 Task: Find connections with filter location Weener with filter topic #Indiawith filter profile language Potuguese with filter current company B. Braun Group with filter school University of Agricultural Sciences, Dharwad with filter industry Circuses and Magic Shows with filter service category Video Production with filter keywords title Biologist
Action: Mouse moved to (636, 85)
Screenshot: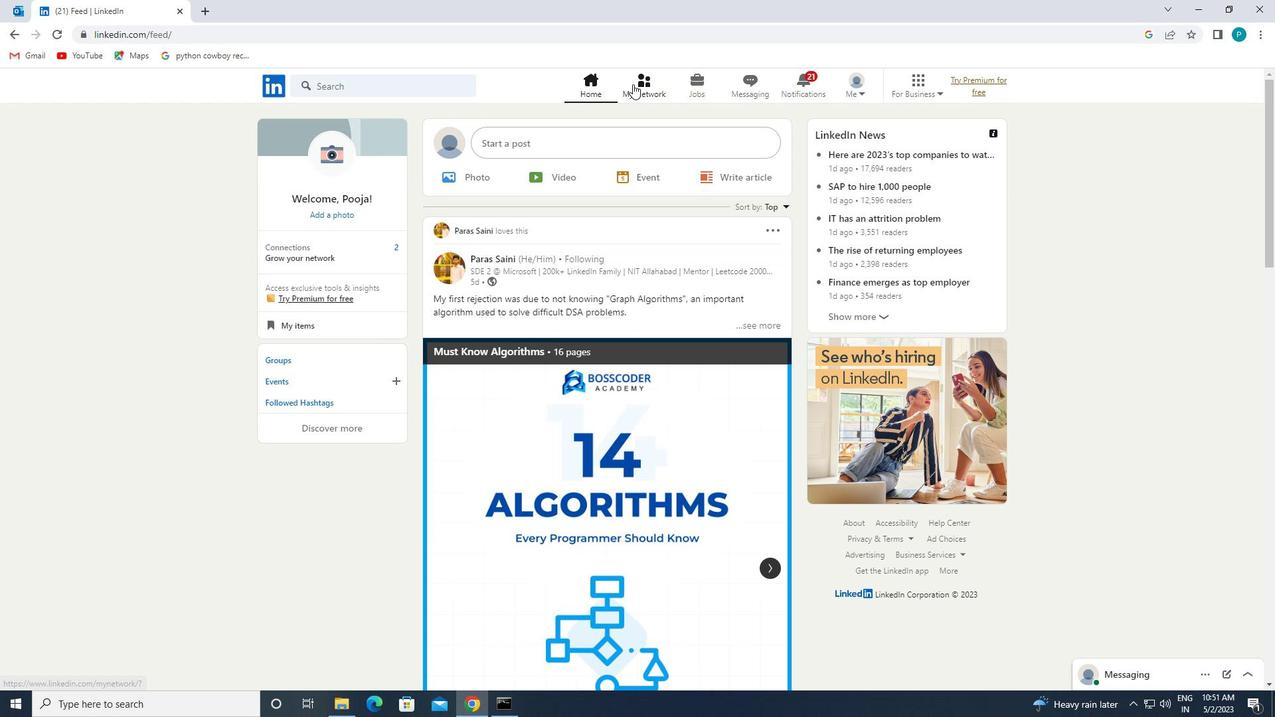 
Action: Mouse pressed left at (636, 85)
Screenshot: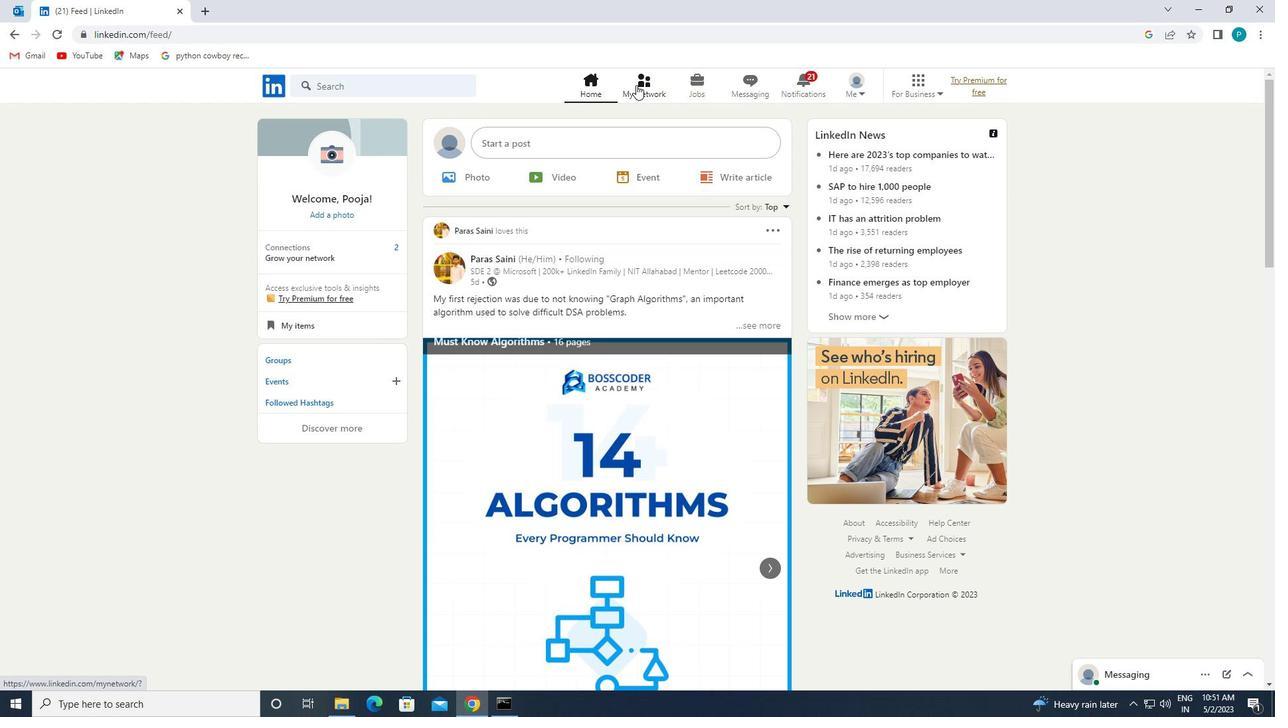 
Action: Mouse moved to (393, 162)
Screenshot: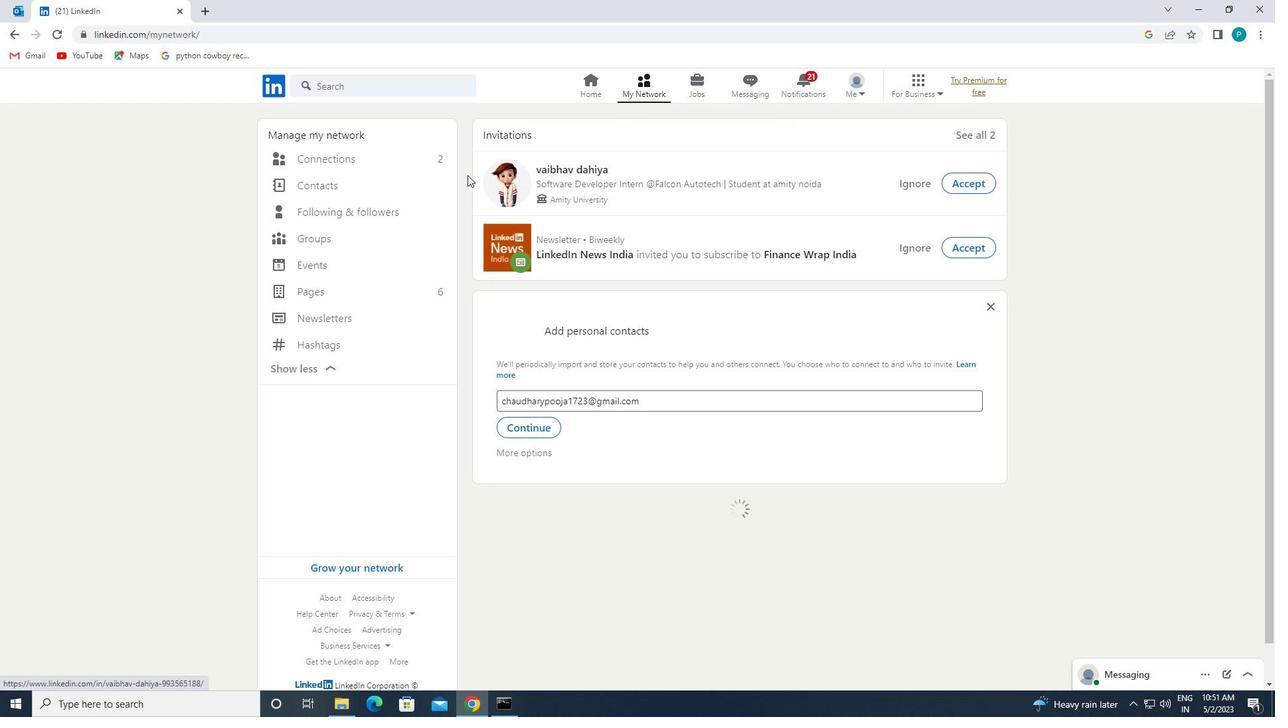 
Action: Mouse pressed left at (393, 162)
Screenshot: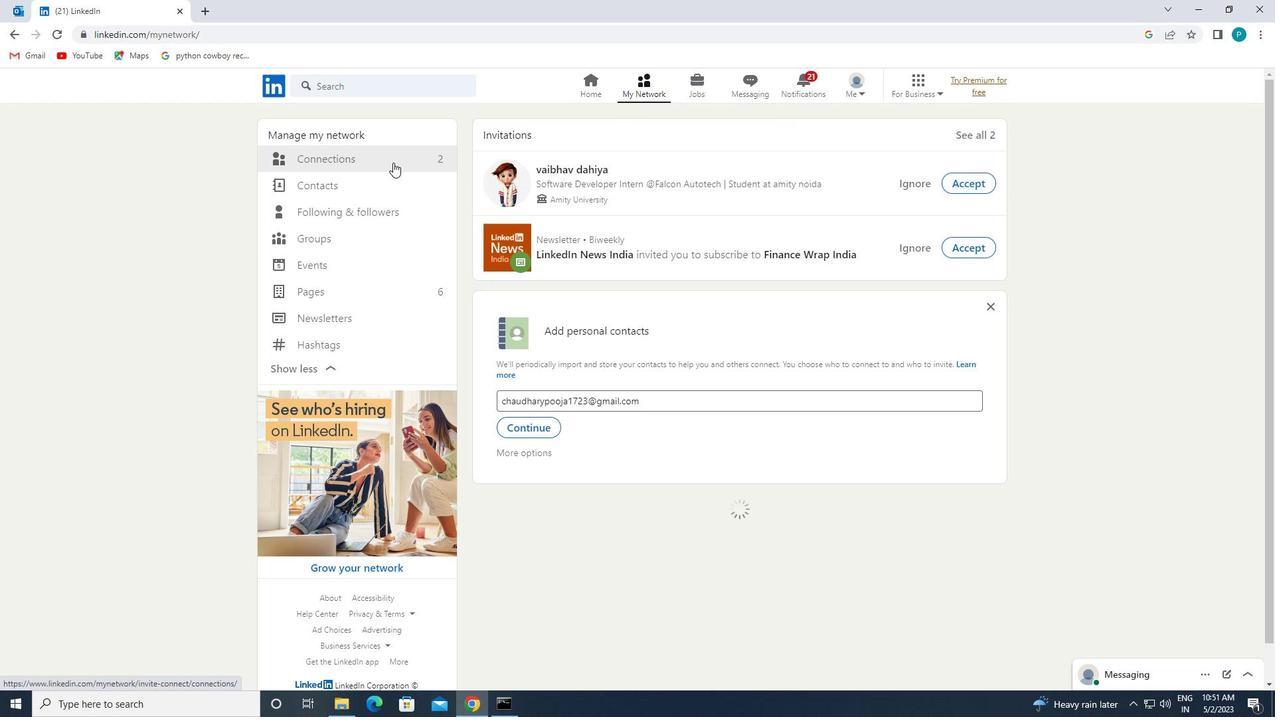 
Action: Mouse moved to (706, 160)
Screenshot: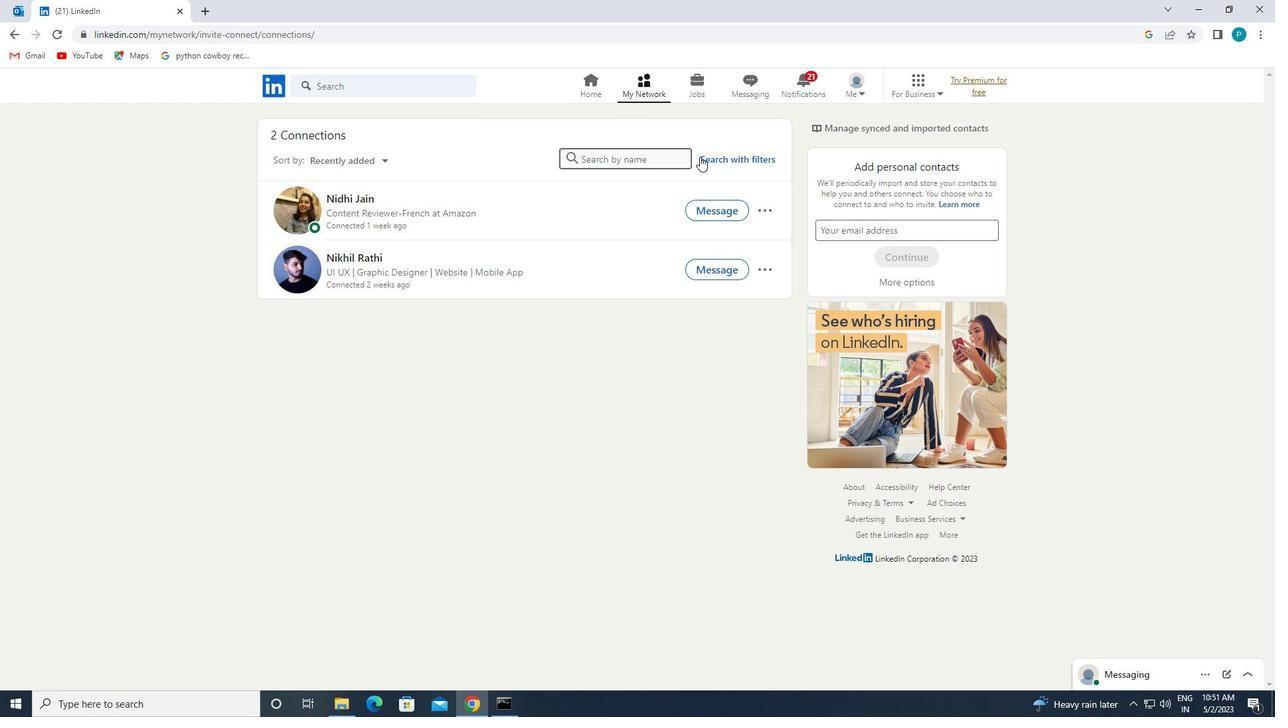
Action: Mouse pressed left at (706, 160)
Screenshot: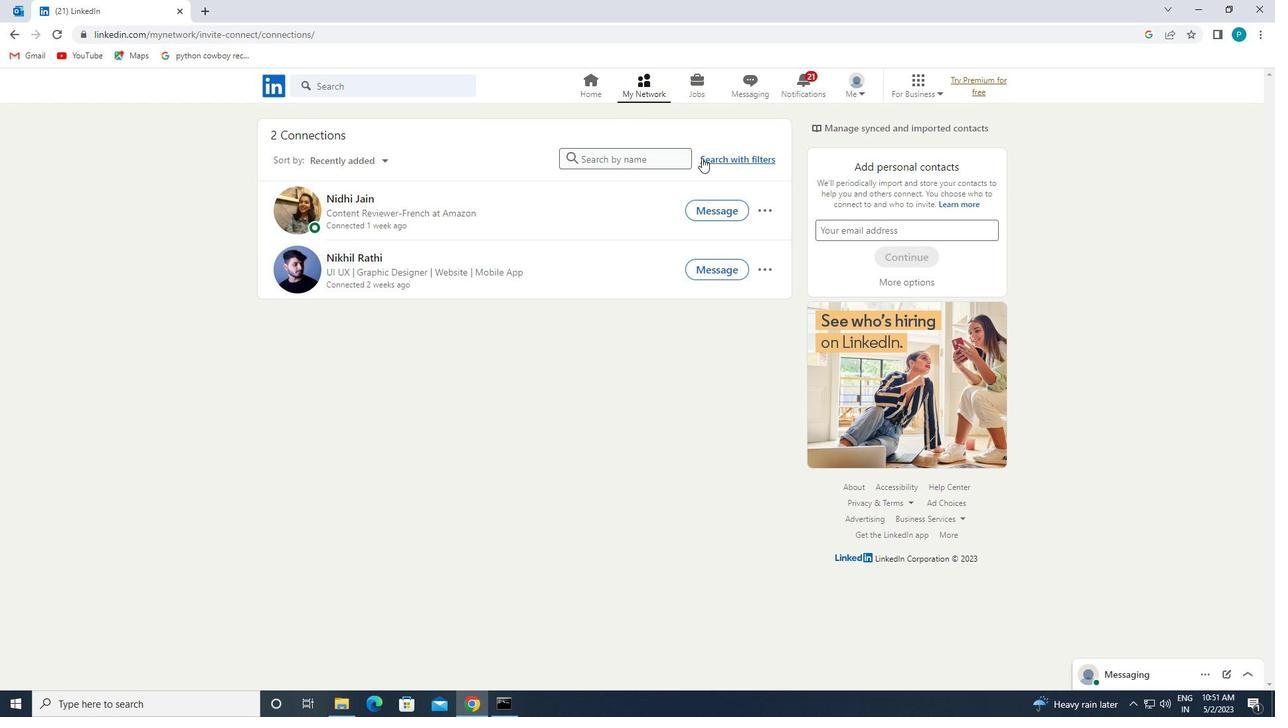 
Action: Mouse moved to (670, 127)
Screenshot: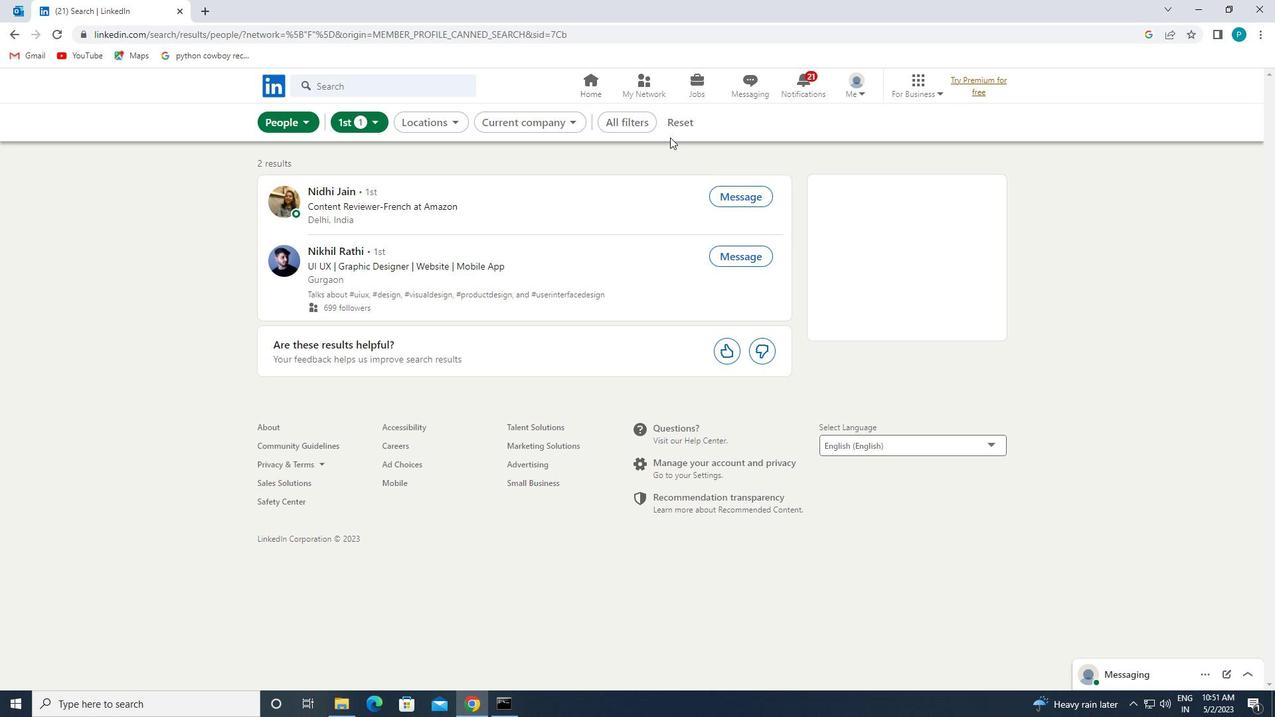 
Action: Mouse pressed left at (670, 127)
Screenshot: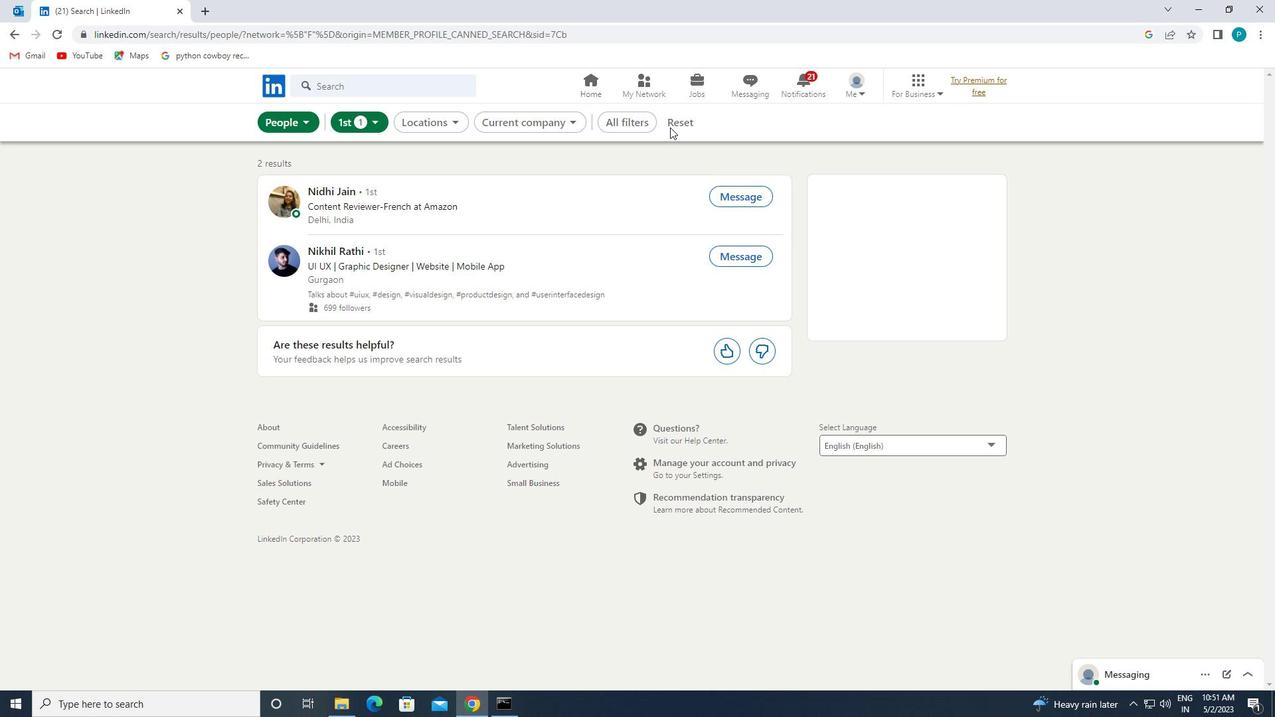 
Action: Mouse moved to (659, 126)
Screenshot: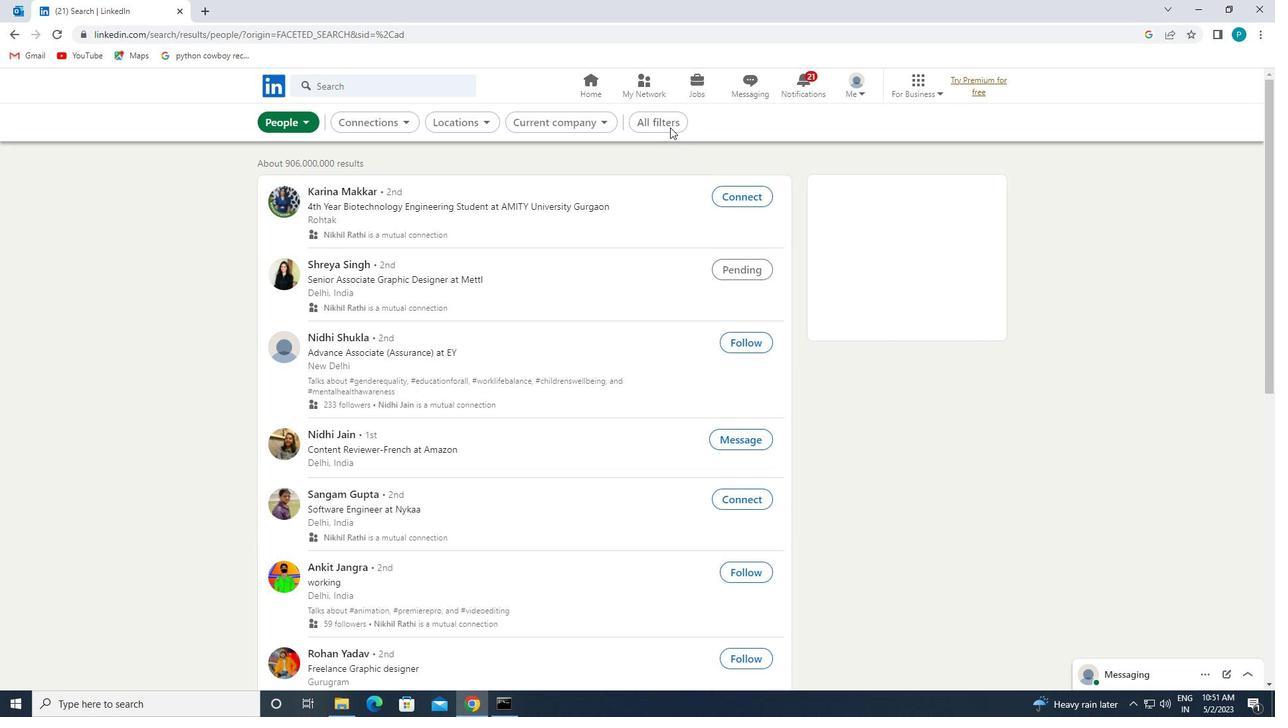 
Action: Mouse pressed left at (659, 126)
Screenshot: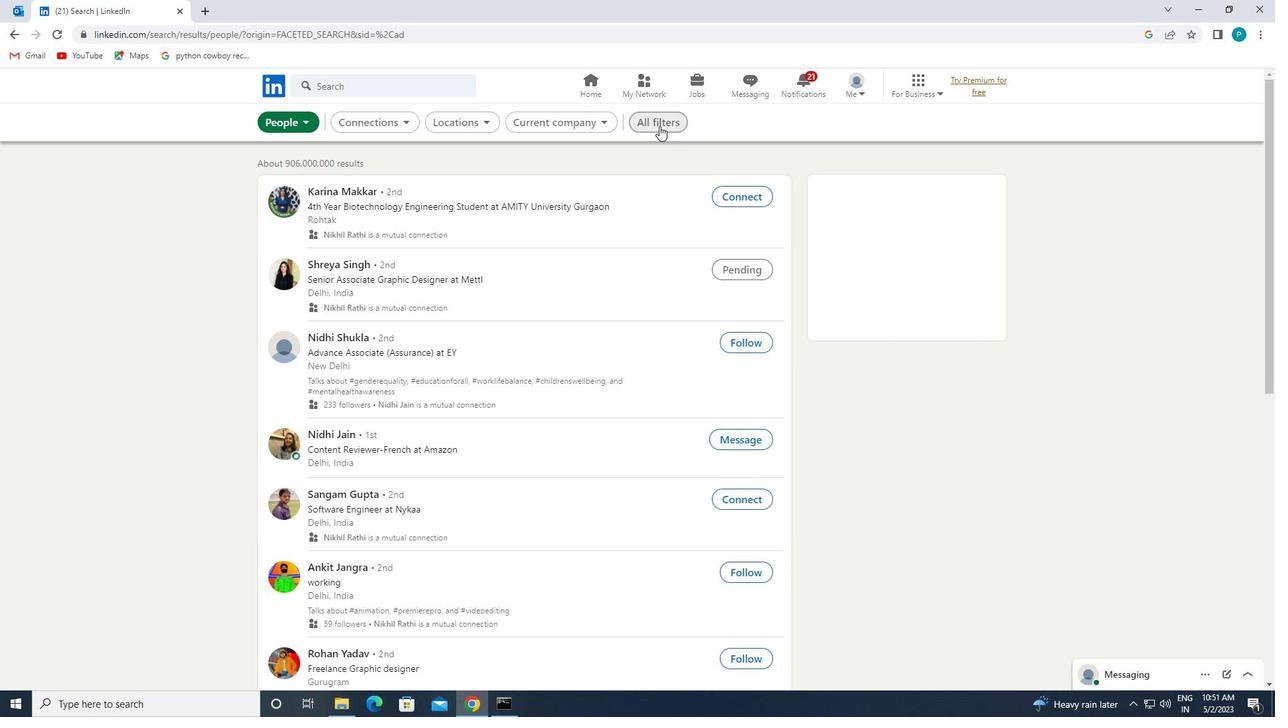 
Action: Mouse moved to (1176, 489)
Screenshot: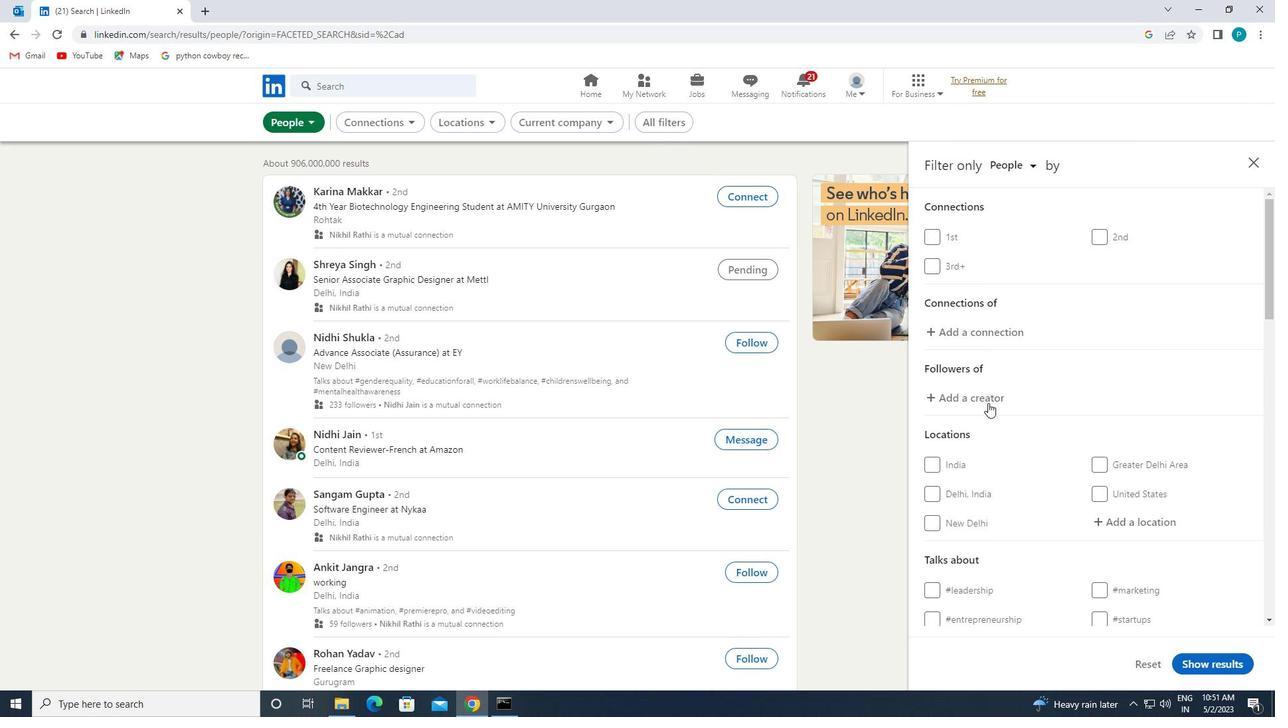 
Action: Mouse scrolled (1176, 488) with delta (0, 0)
Screenshot: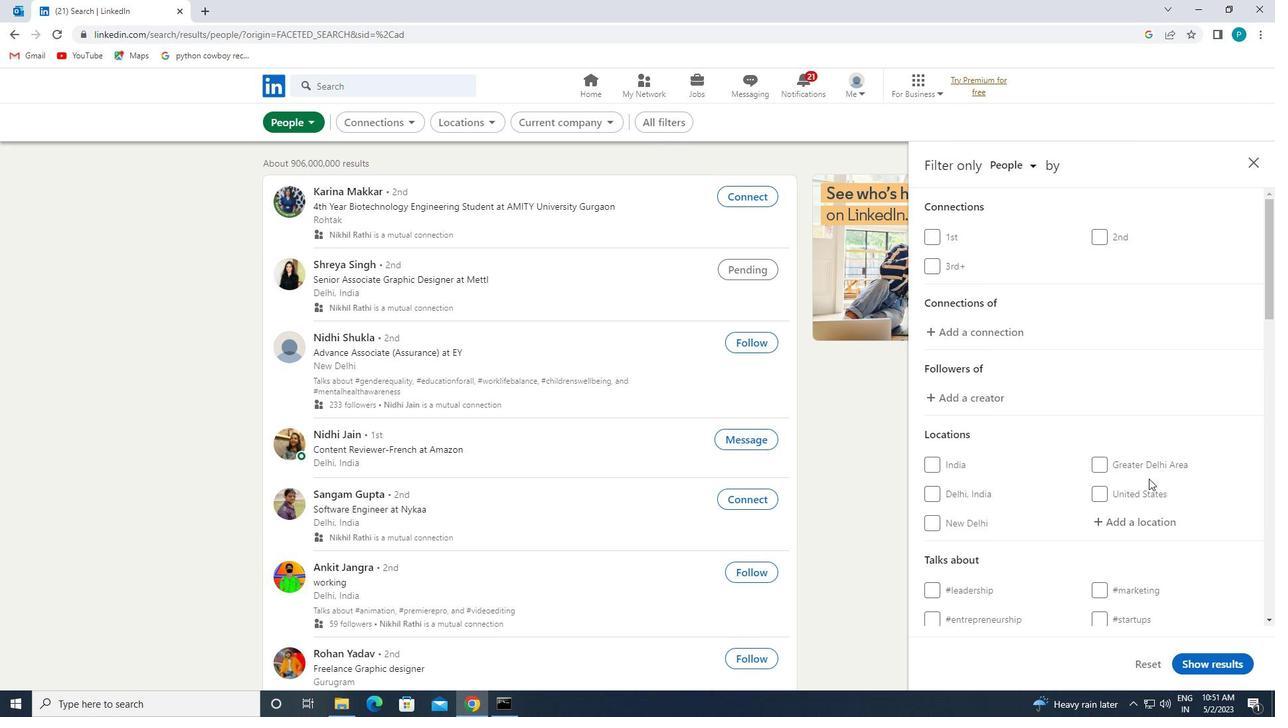 
Action: Mouse scrolled (1176, 488) with delta (0, 0)
Screenshot: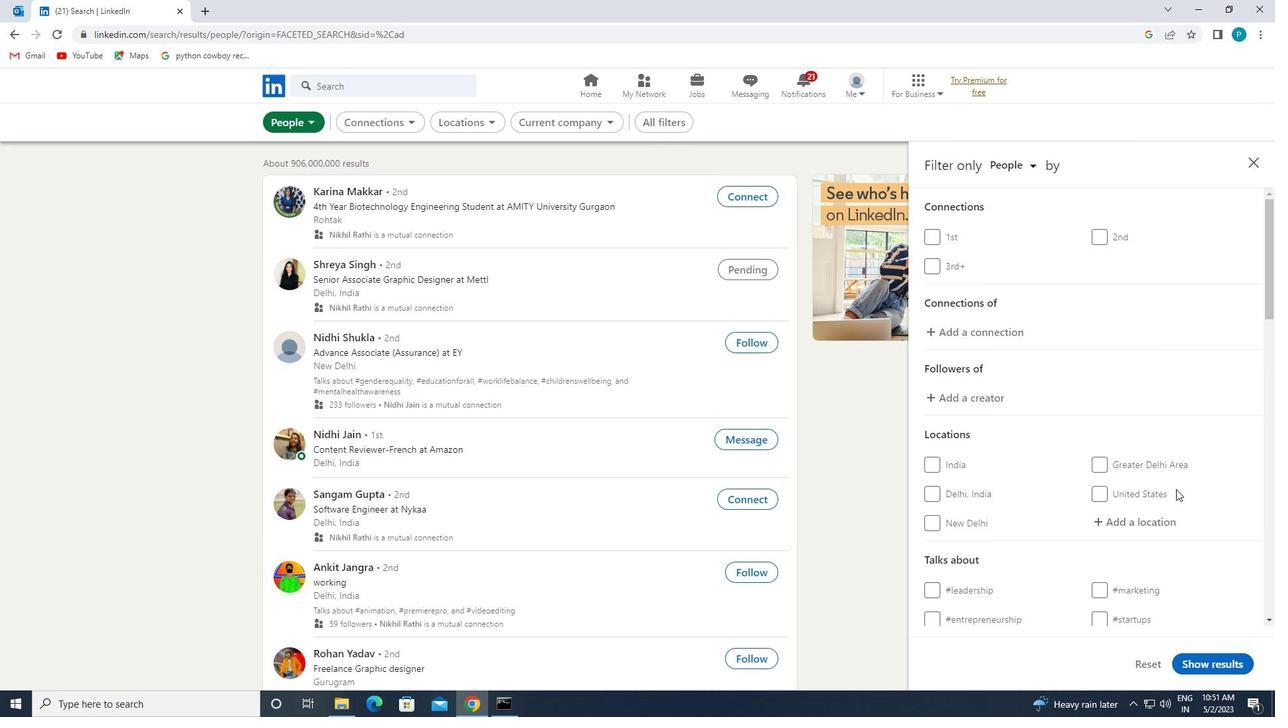 
Action: Mouse moved to (1112, 387)
Screenshot: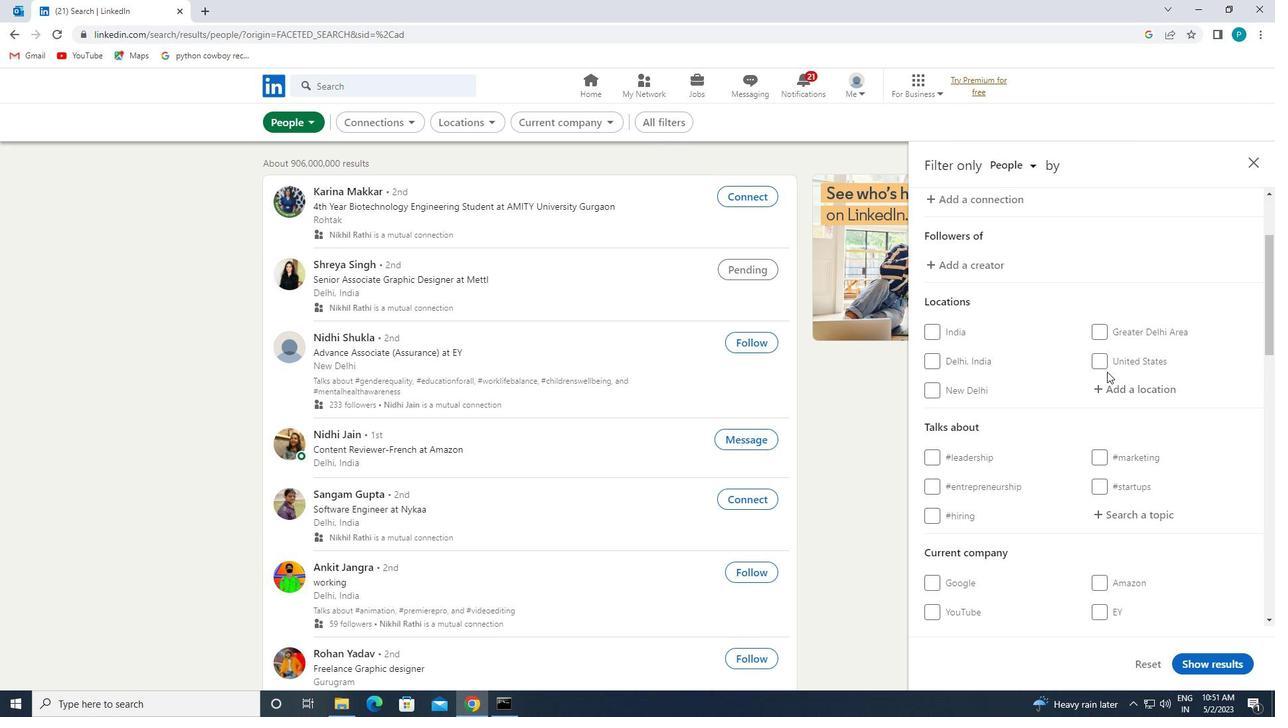 
Action: Mouse pressed left at (1112, 387)
Screenshot: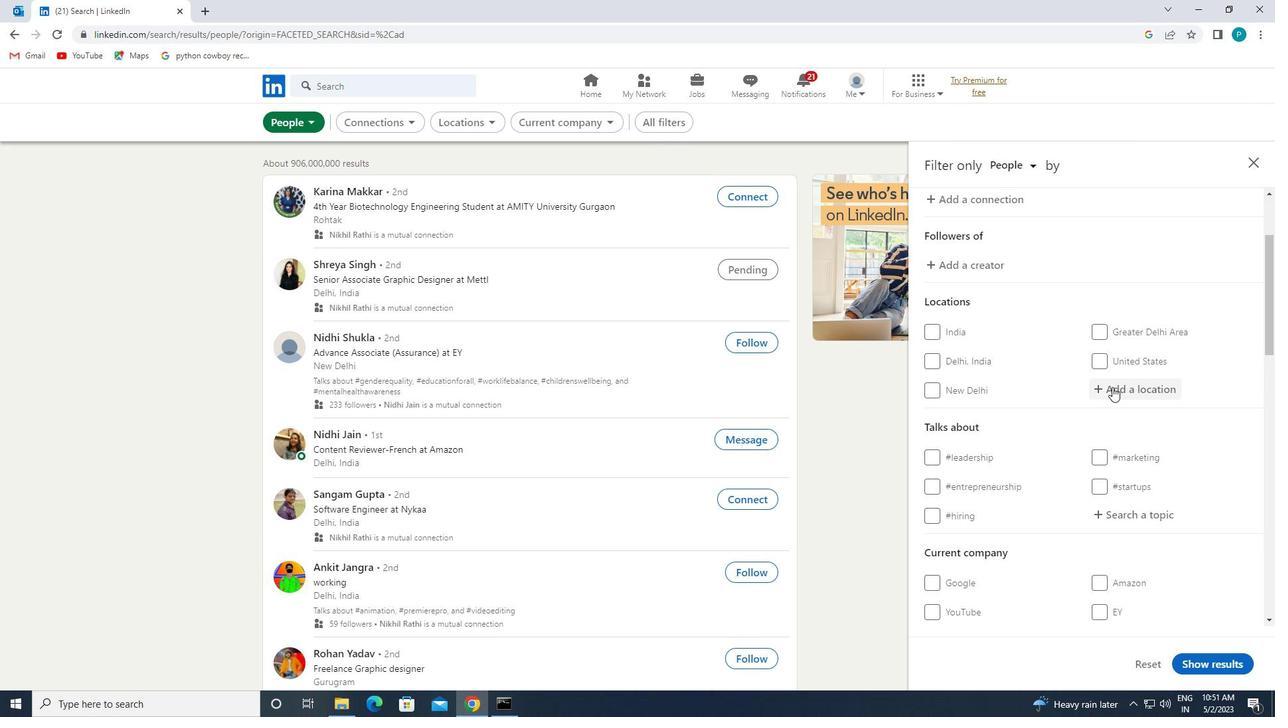 
Action: Key pressed <Key.caps_lock>w<Key.caps_lock>eener
Screenshot: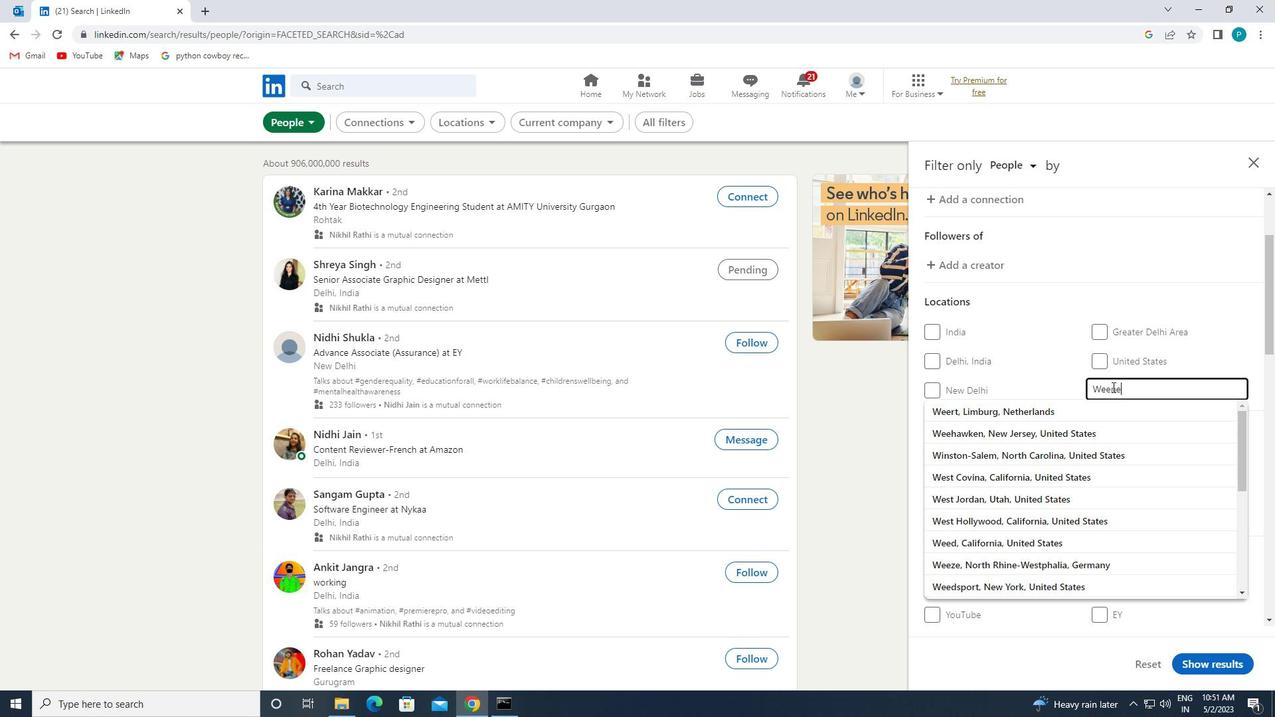 
Action: Mouse moved to (1102, 403)
Screenshot: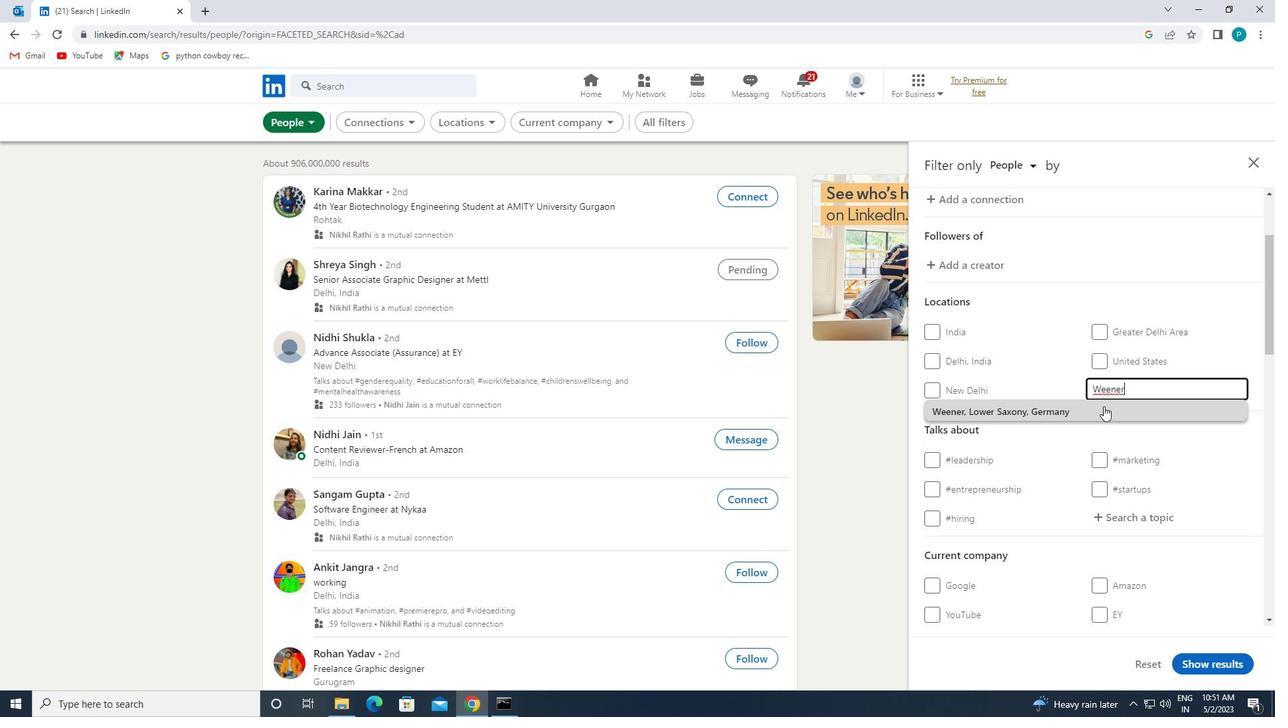 
Action: Mouse pressed left at (1102, 403)
Screenshot: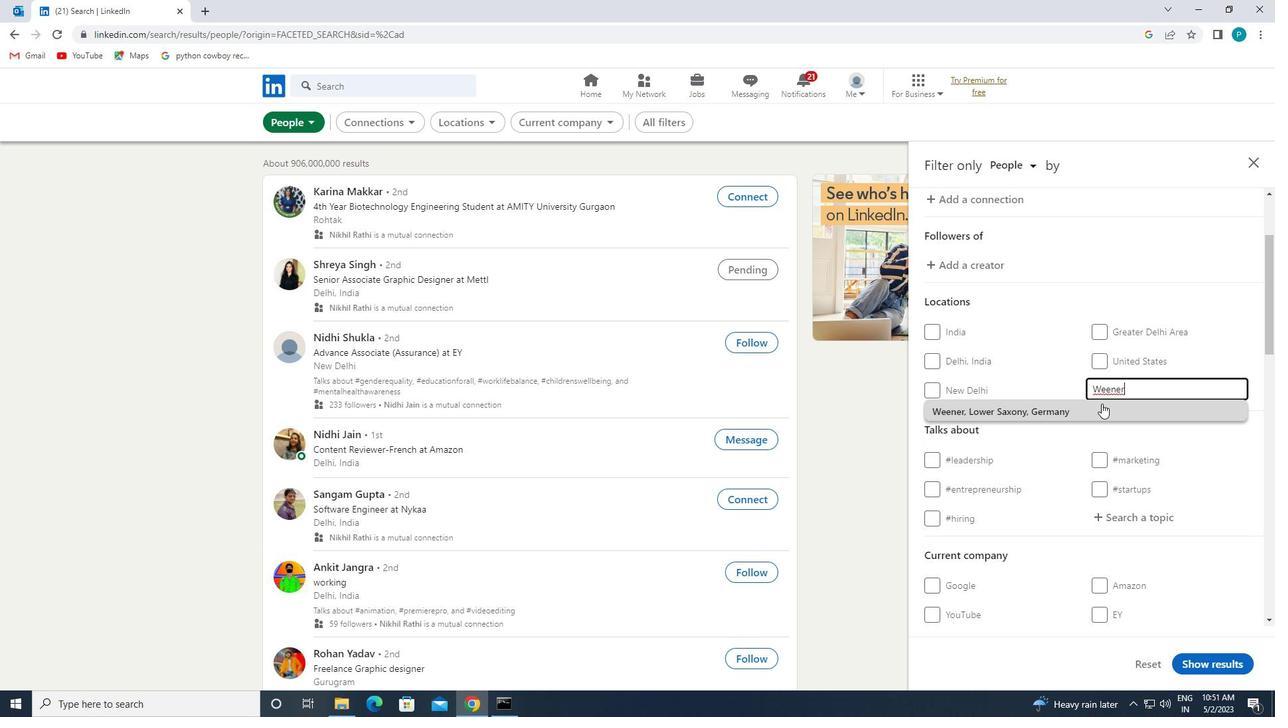 
Action: Mouse moved to (1139, 476)
Screenshot: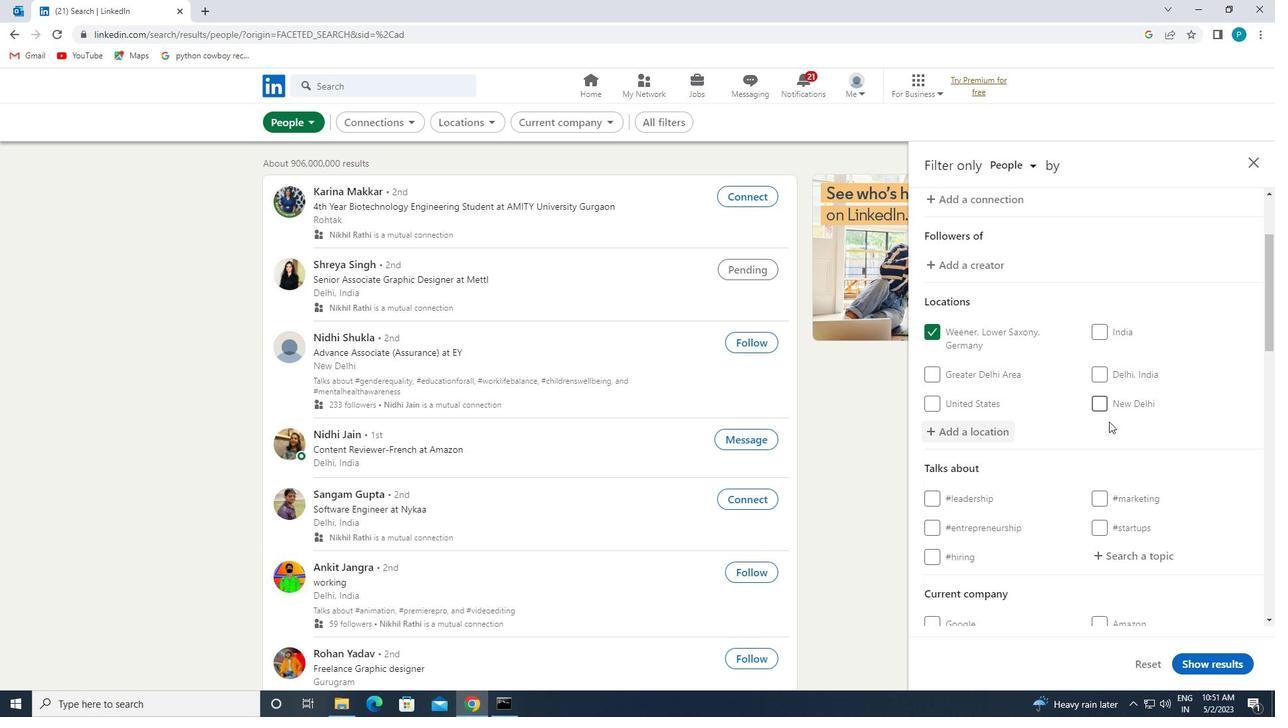 
Action: Mouse scrolled (1139, 475) with delta (0, 0)
Screenshot: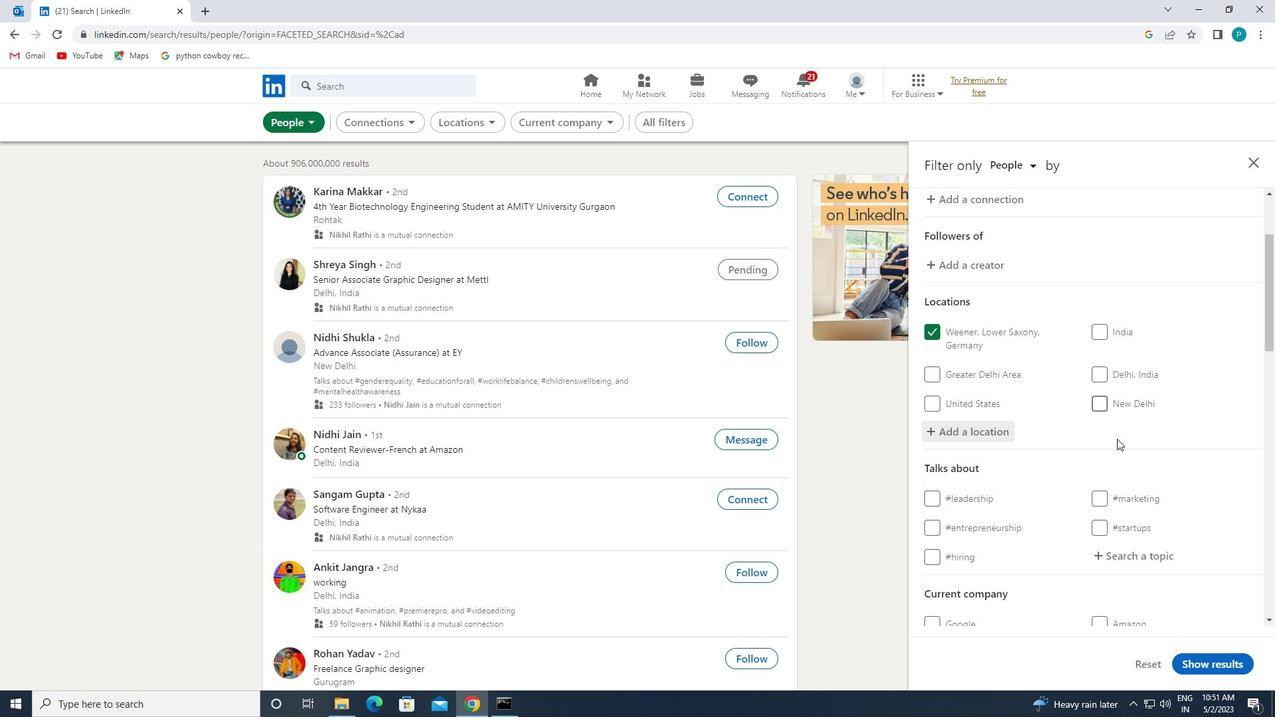 
Action: Mouse scrolled (1139, 475) with delta (0, 0)
Screenshot: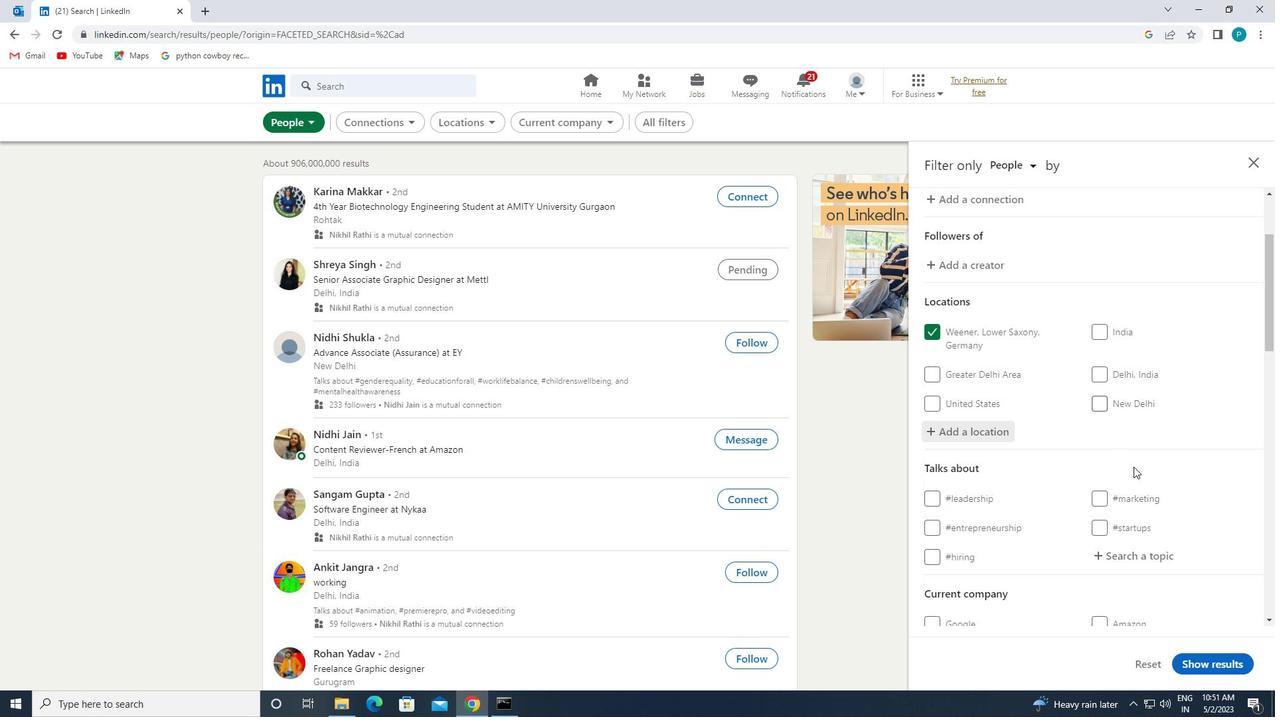 
Action: Mouse moved to (1122, 430)
Screenshot: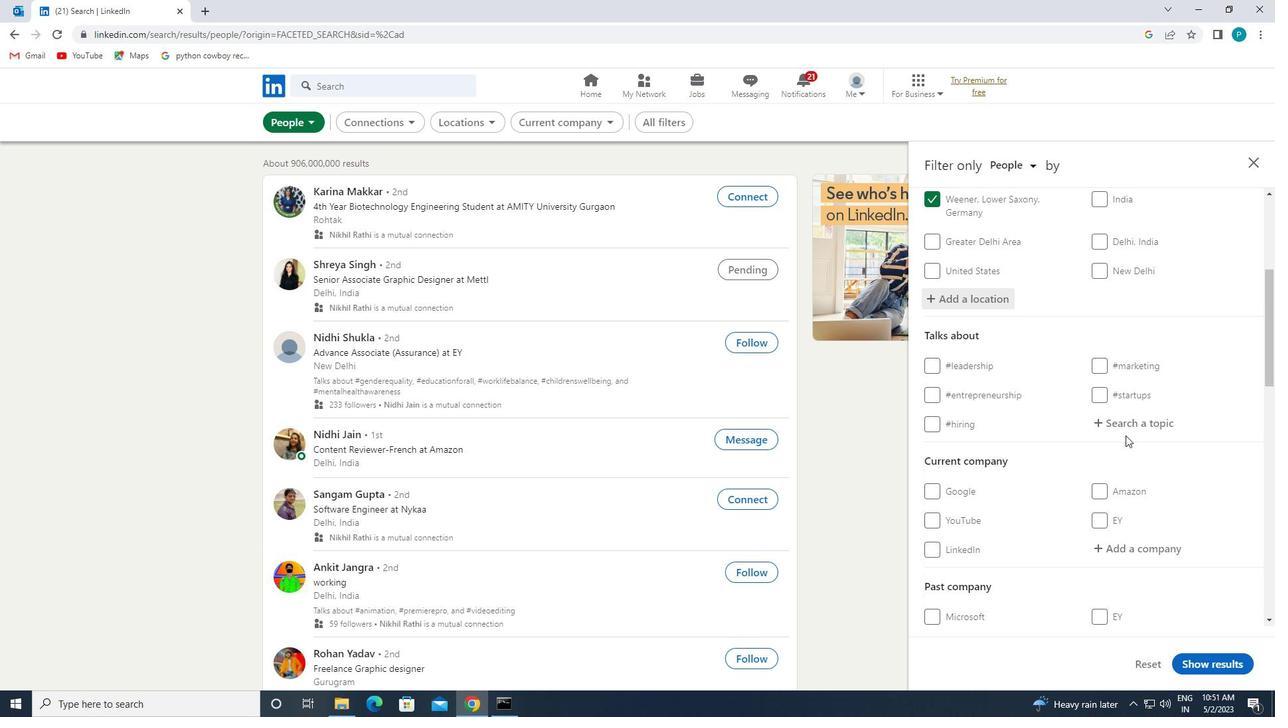 
Action: Mouse pressed left at (1122, 430)
Screenshot: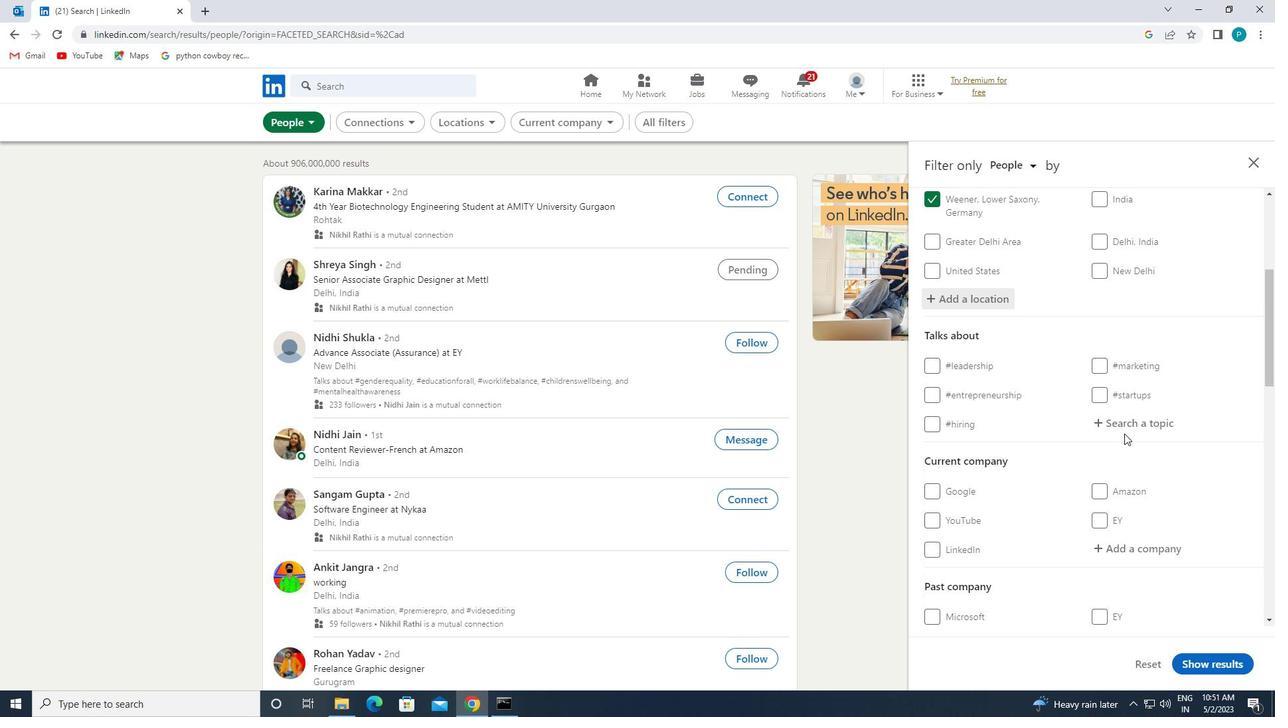 
Action: Key pressed <Key.shift>#I<Key.backspace><Key.caps_lock>I<Key.caps_lock>NDIA
Screenshot: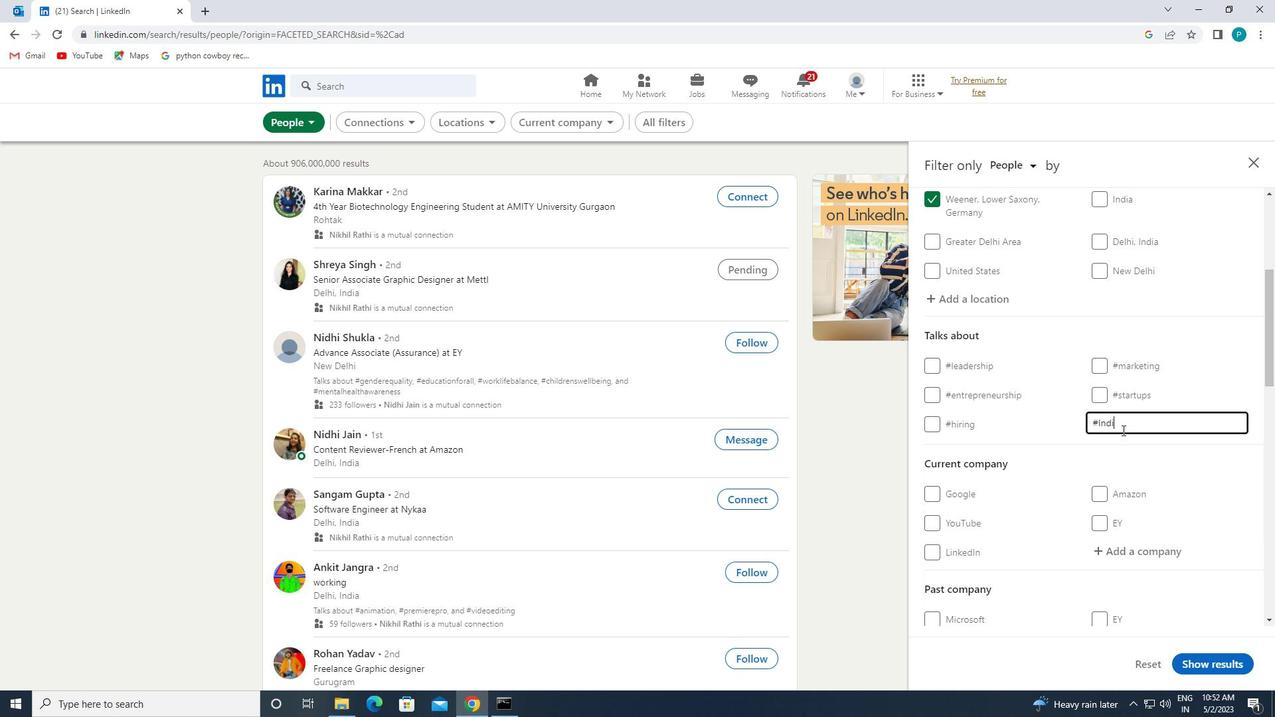 
Action: Mouse moved to (1084, 363)
Screenshot: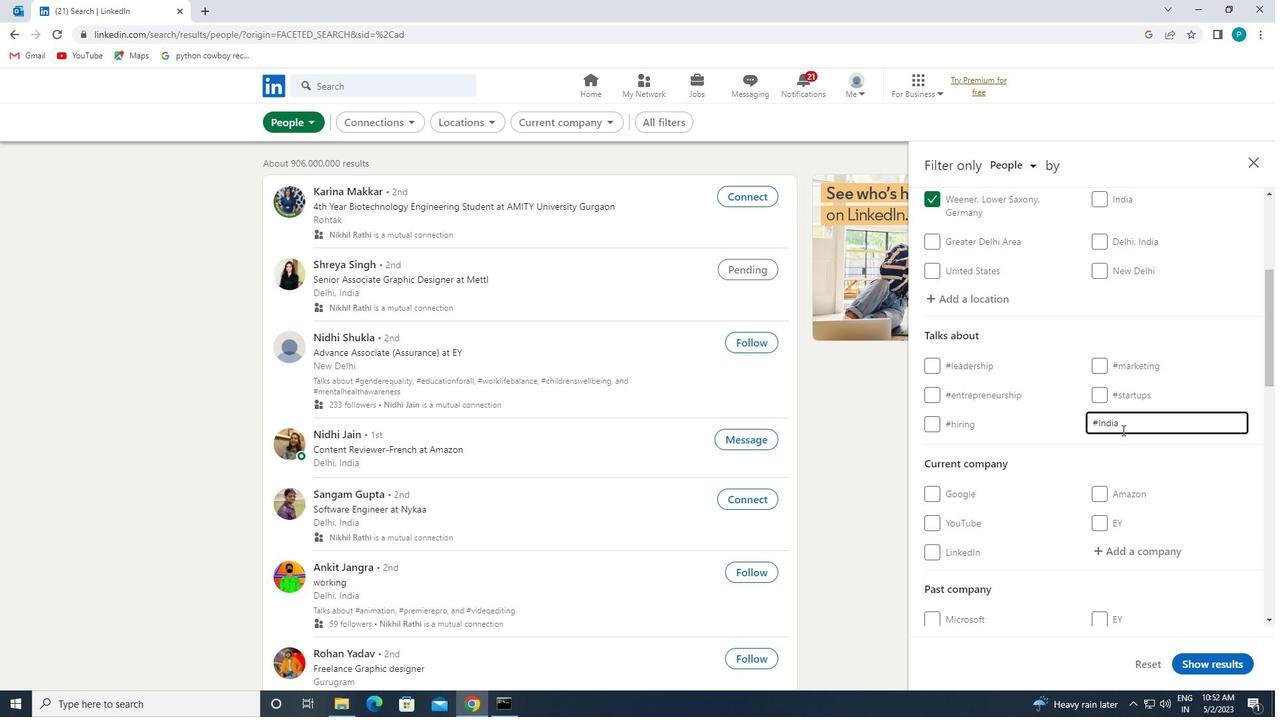 
Action: Mouse scrolled (1084, 362) with delta (0, 0)
Screenshot: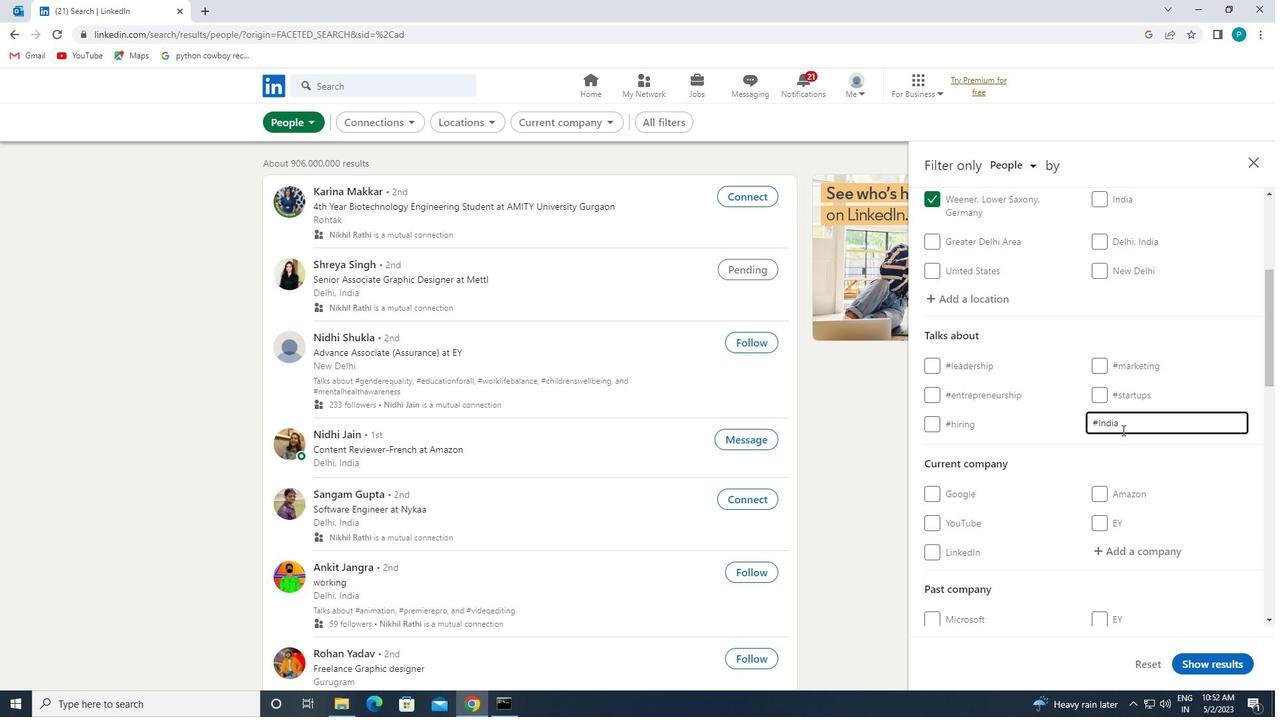 
Action: Mouse moved to (1084, 362)
Screenshot: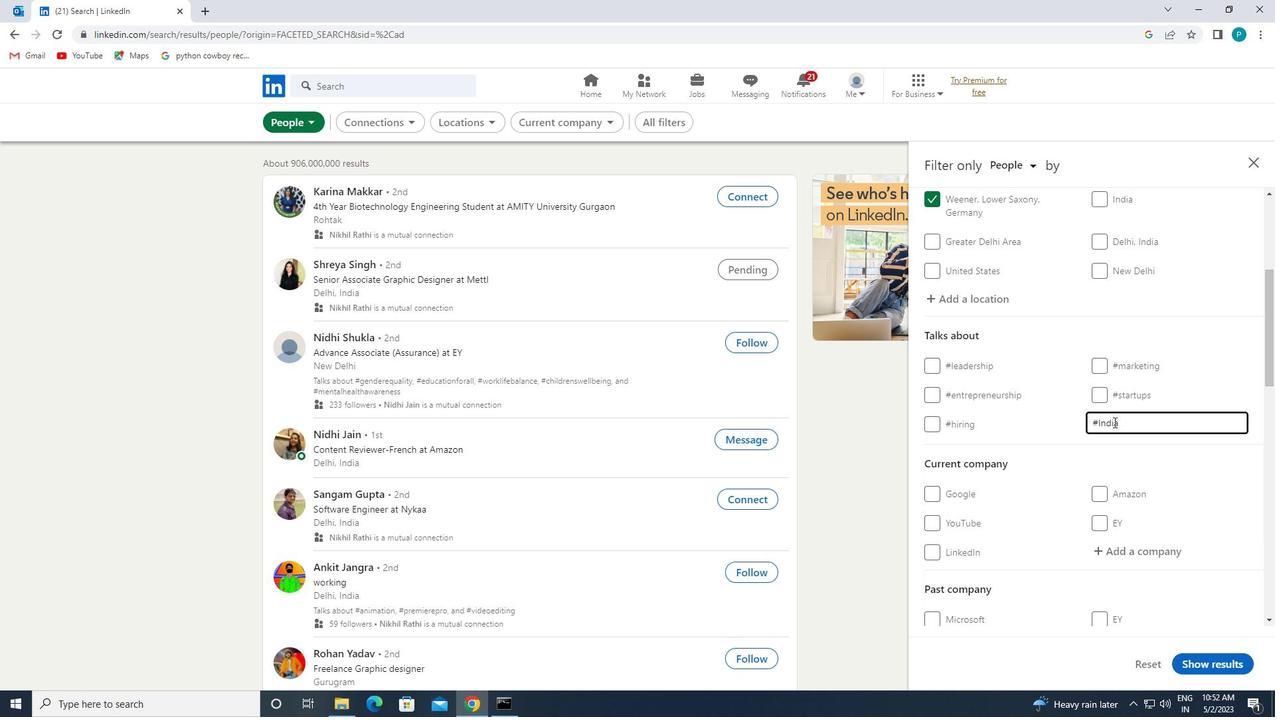 
Action: Mouse scrolled (1084, 362) with delta (0, 0)
Screenshot: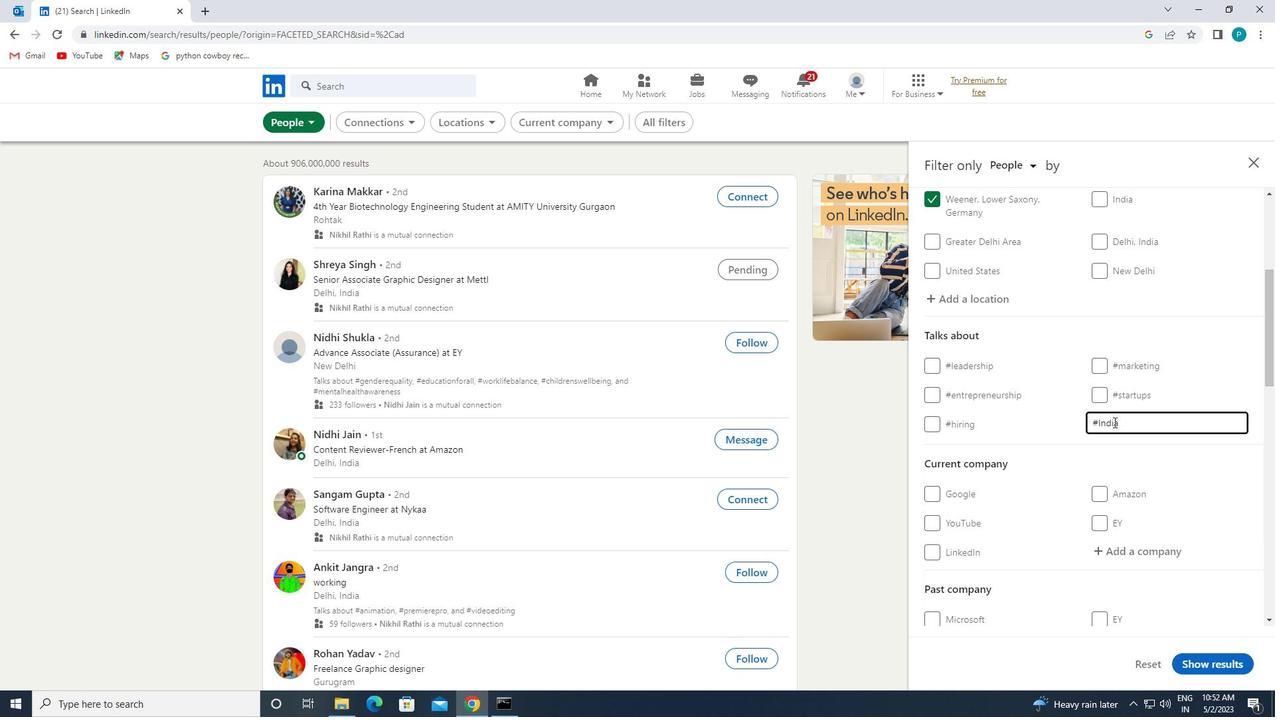 
Action: Mouse scrolled (1084, 362) with delta (0, 0)
Screenshot: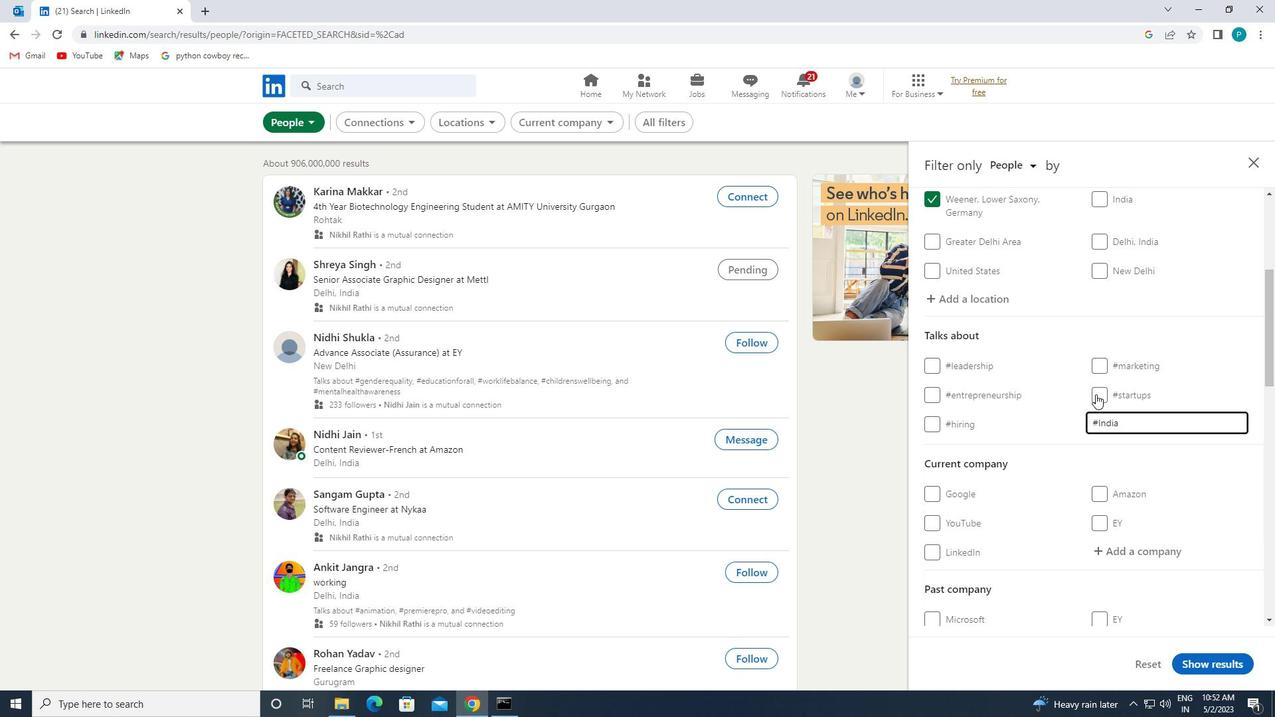 
Action: Mouse moved to (1084, 381)
Screenshot: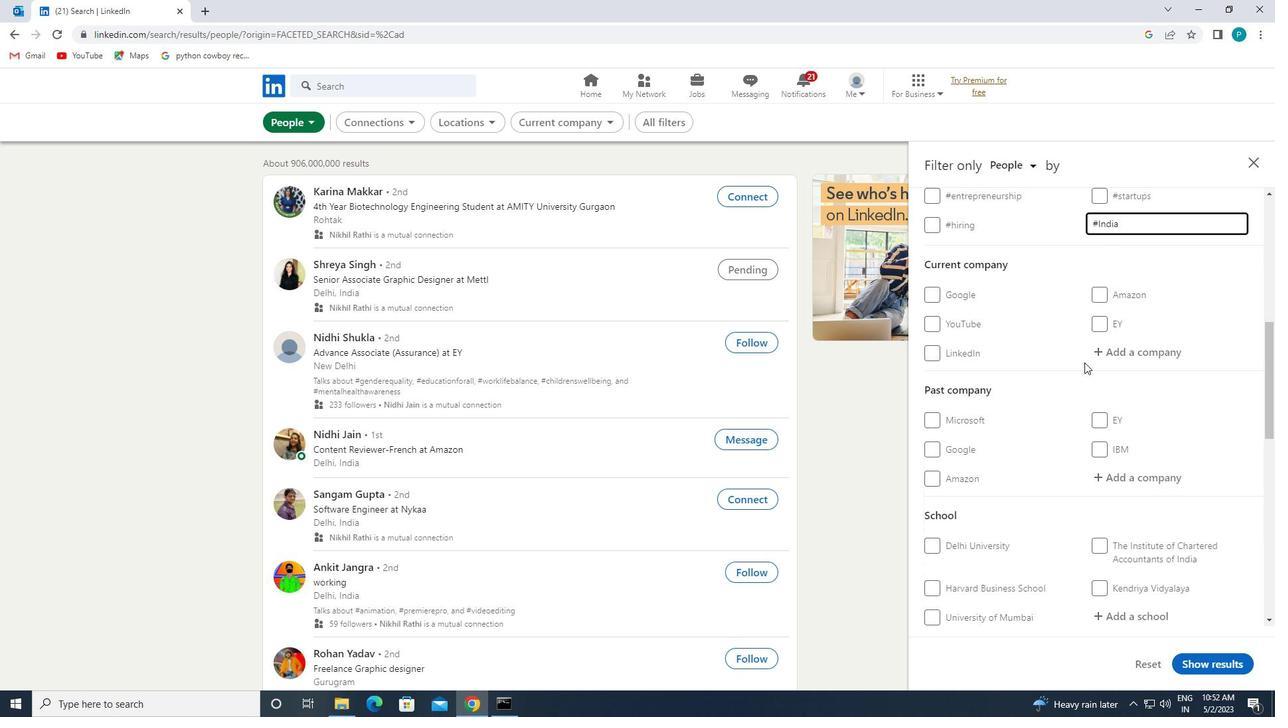 
Action: Mouse scrolled (1084, 381) with delta (0, 0)
Screenshot: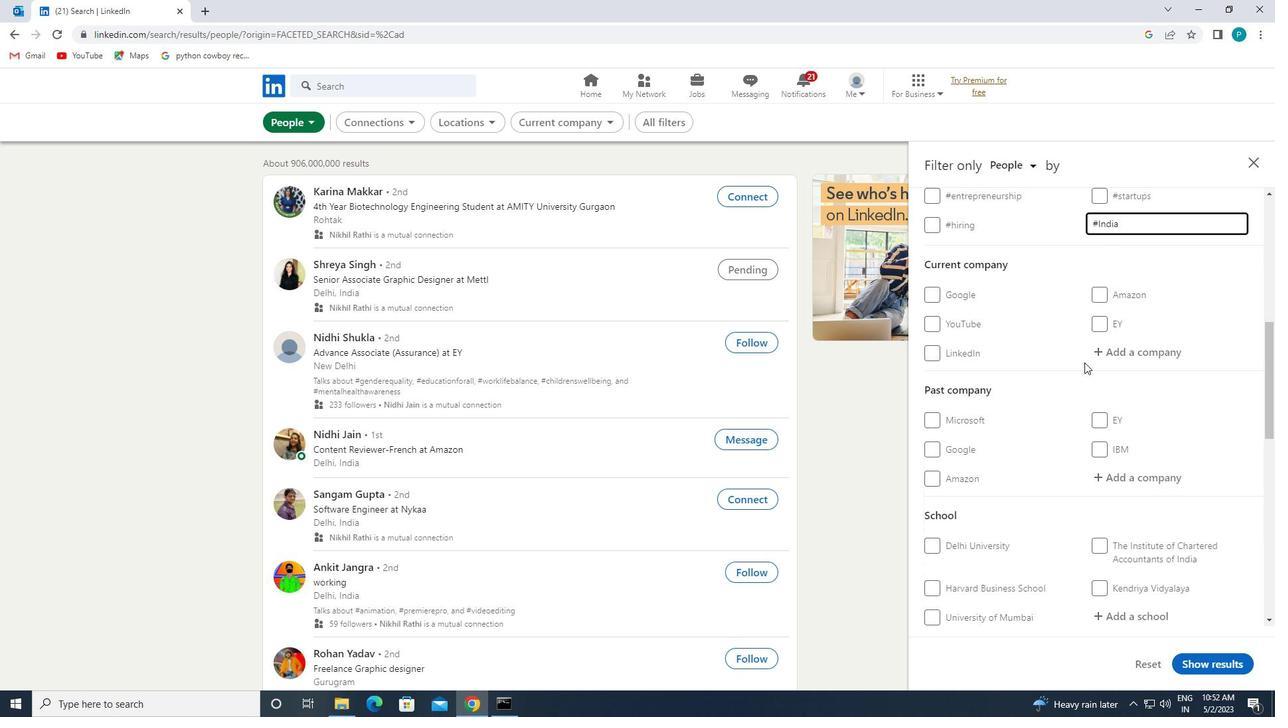 
Action: Mouse moved to (1084, 393)
Screenshot: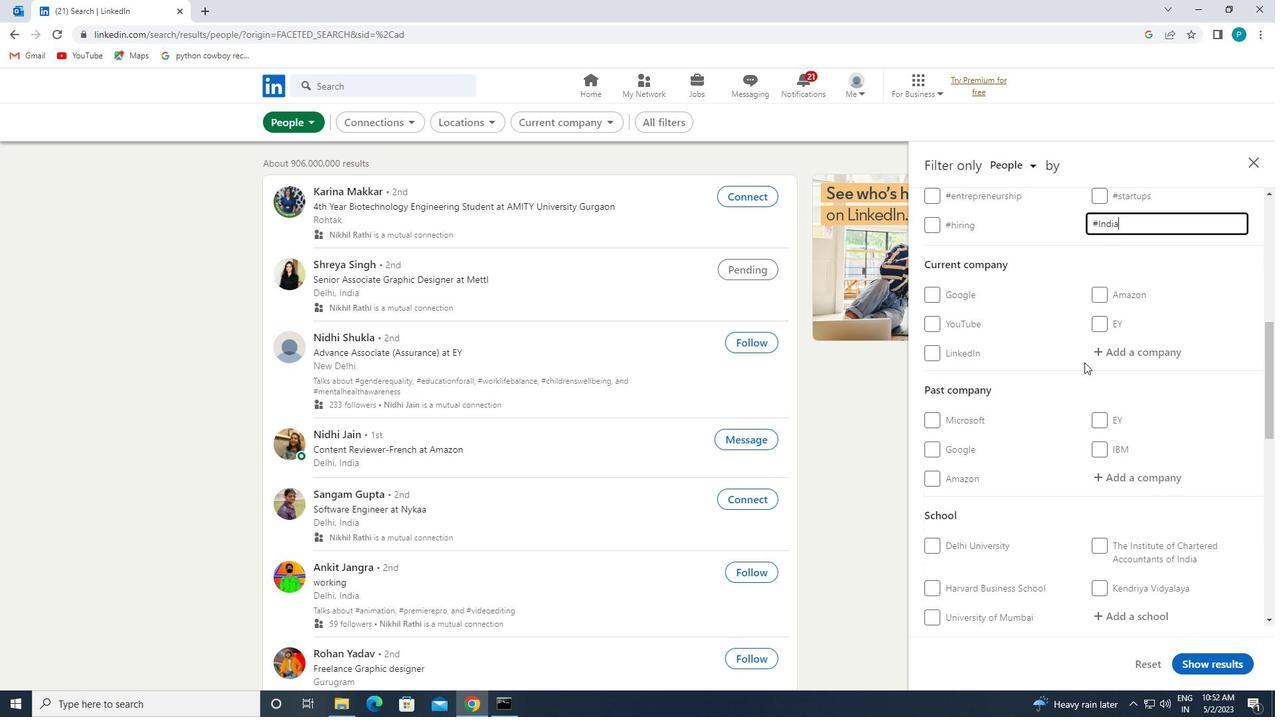 
Action: Mouse scrolled (1084, 392) with delta (0, 0)
Screenshot: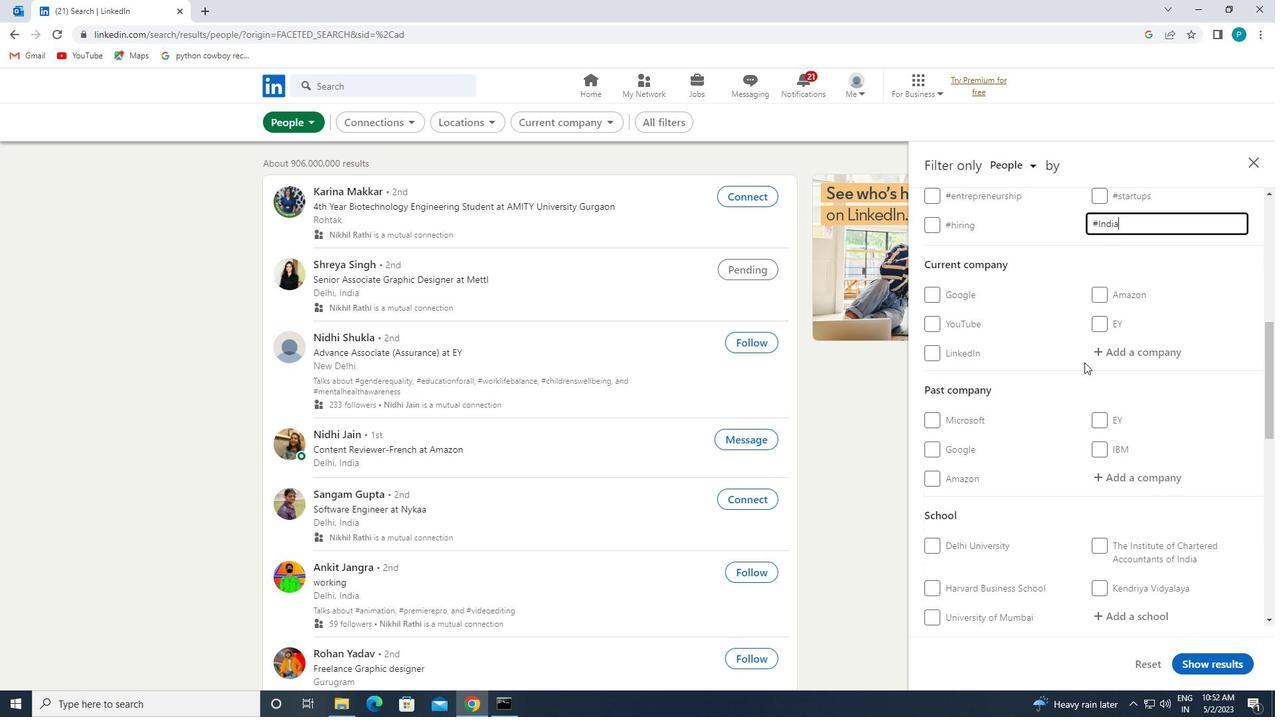 
Action: Mouse moved to (1080, 417)
Screenshot: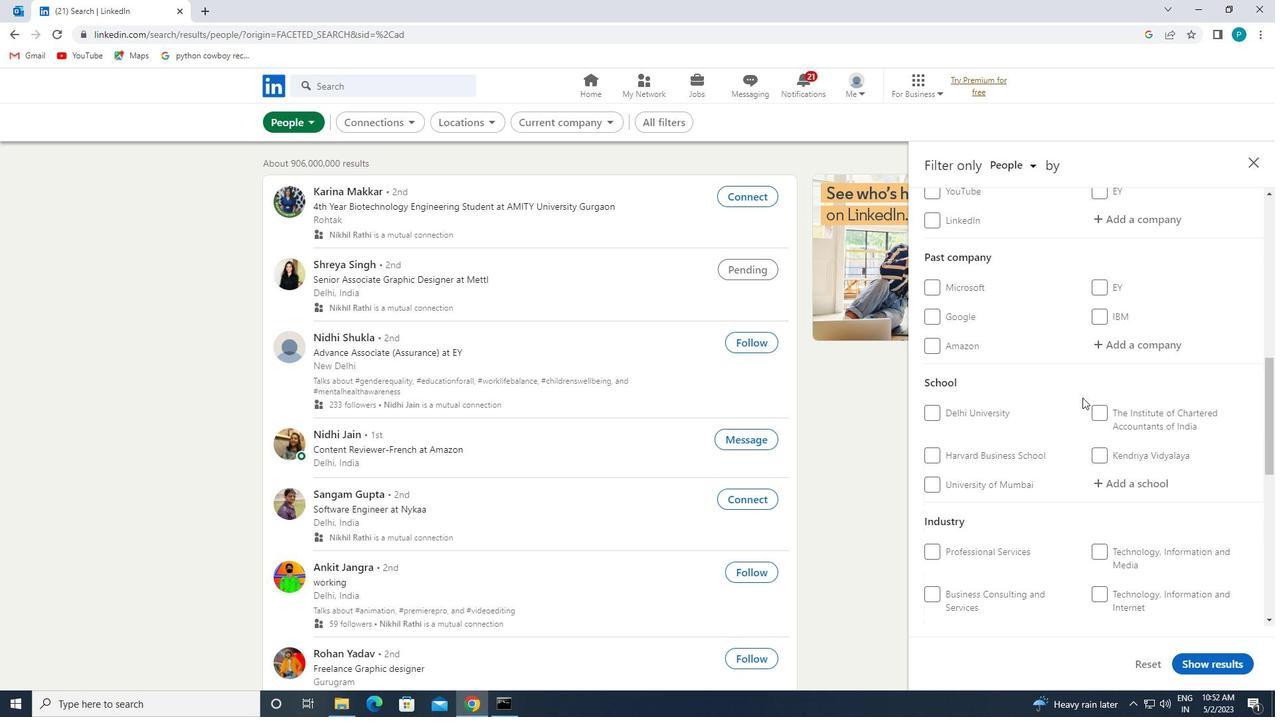 
Action: Mouse scrolled (1080, 416) with delta (0, 0)
Screenshot: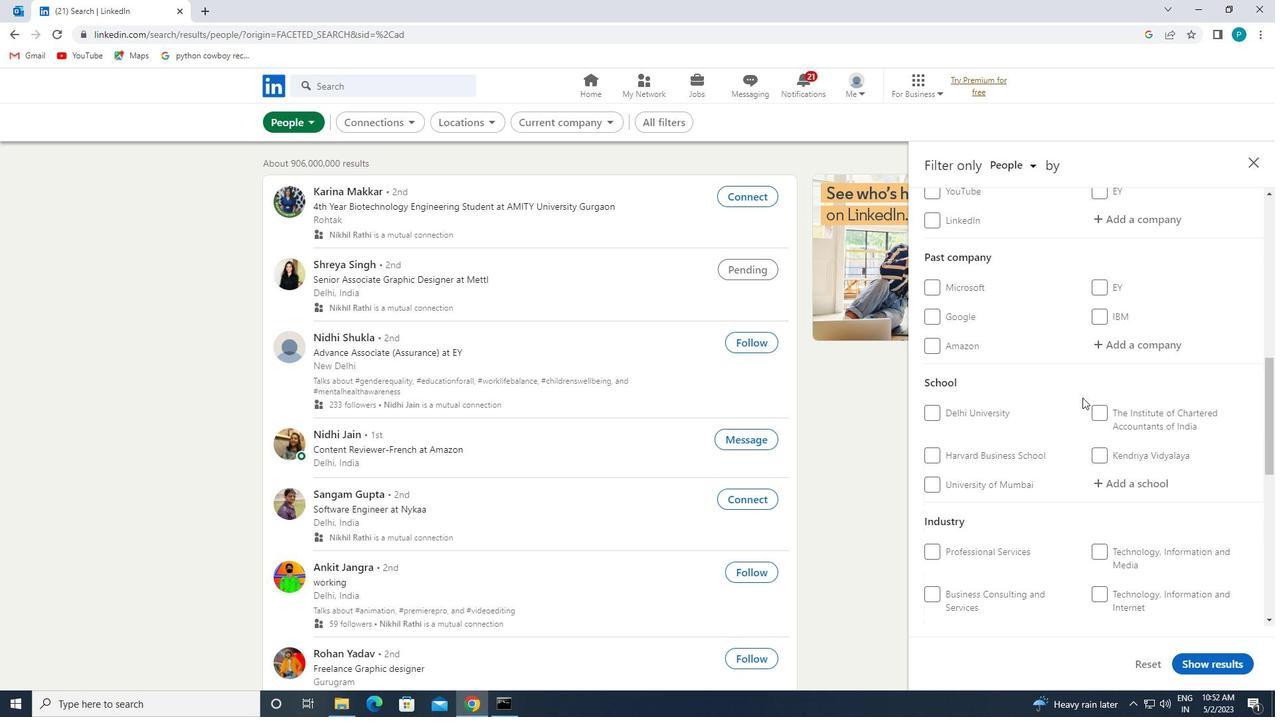 
Action: Mouse scrolled (1080, 416) with delta (0, 0)
Screenshot: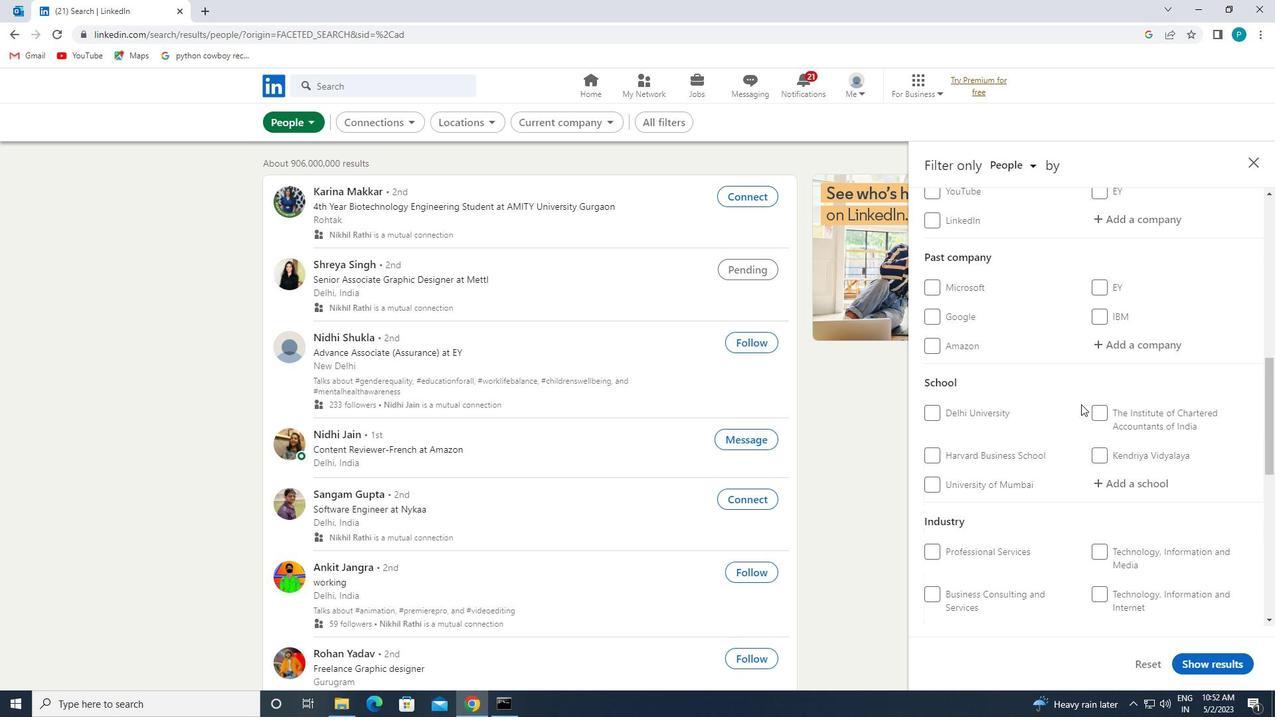 
Action: Mouse moved to (1051, 486)
Screenshot: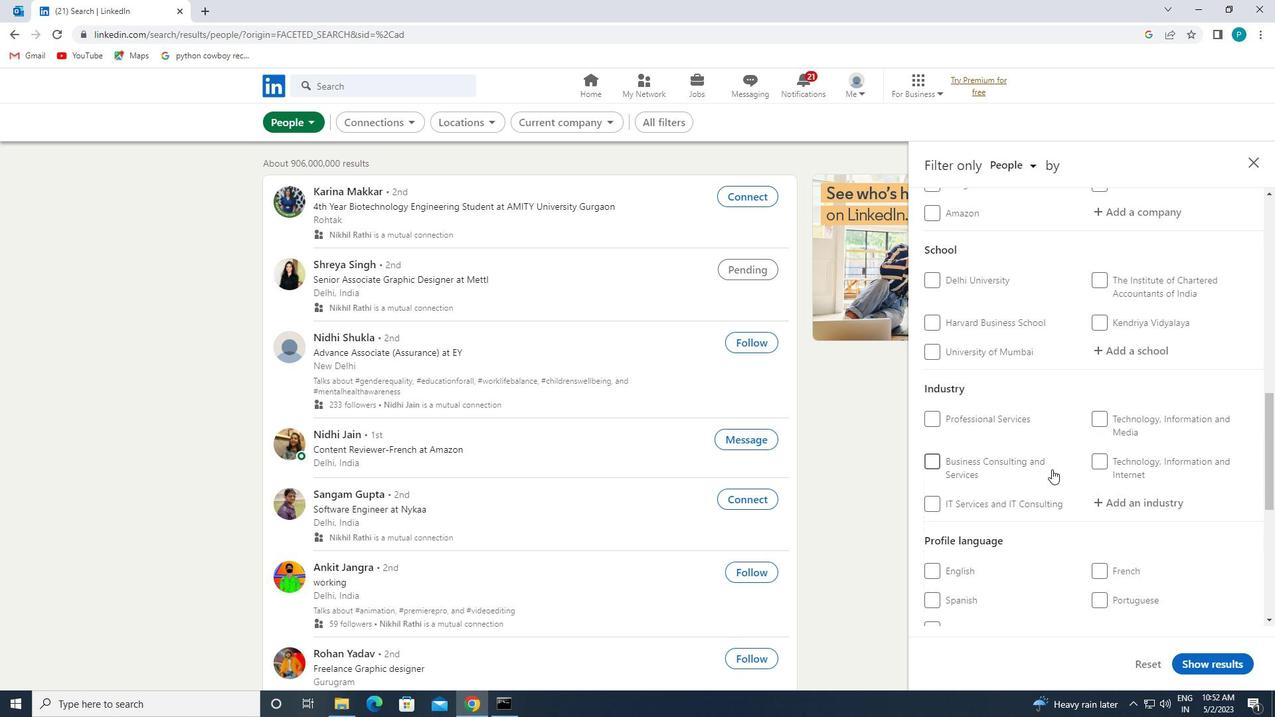 
Action: Mouse scrolled (1051, 485) with delta (0, 0)
Screenshot: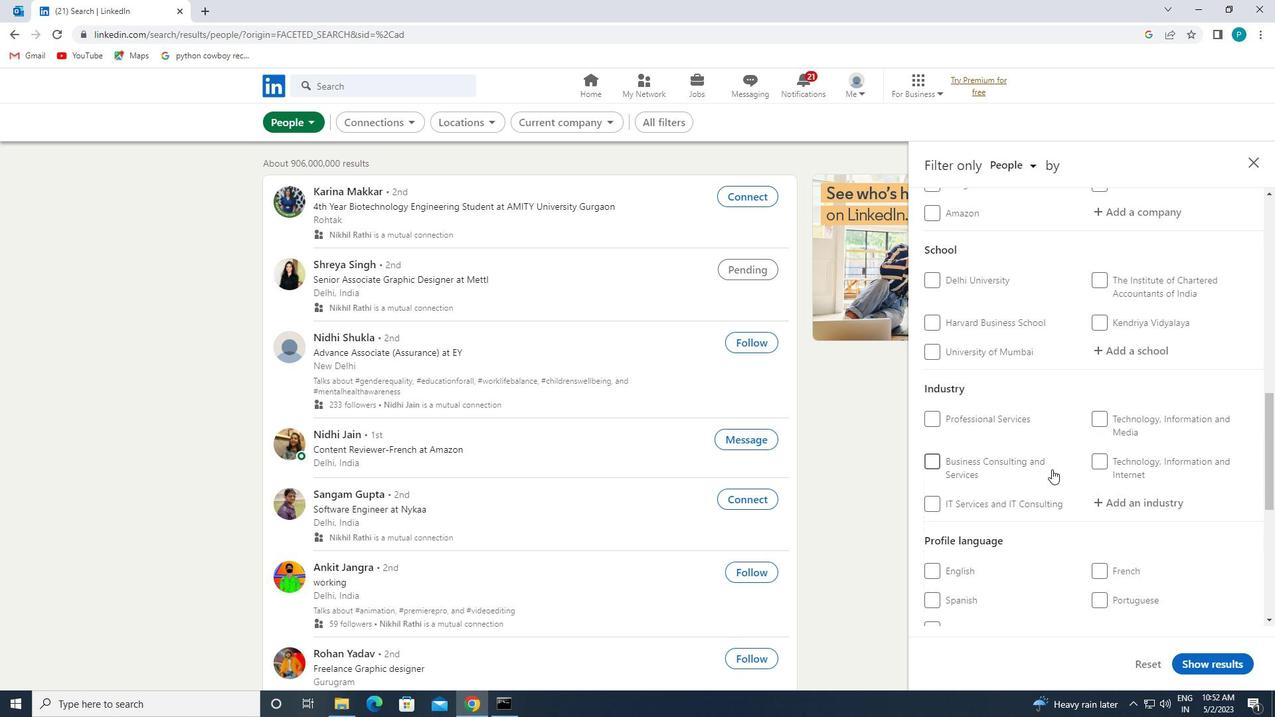 
Action: Mouse moved to (1051, 490)
Screenshot: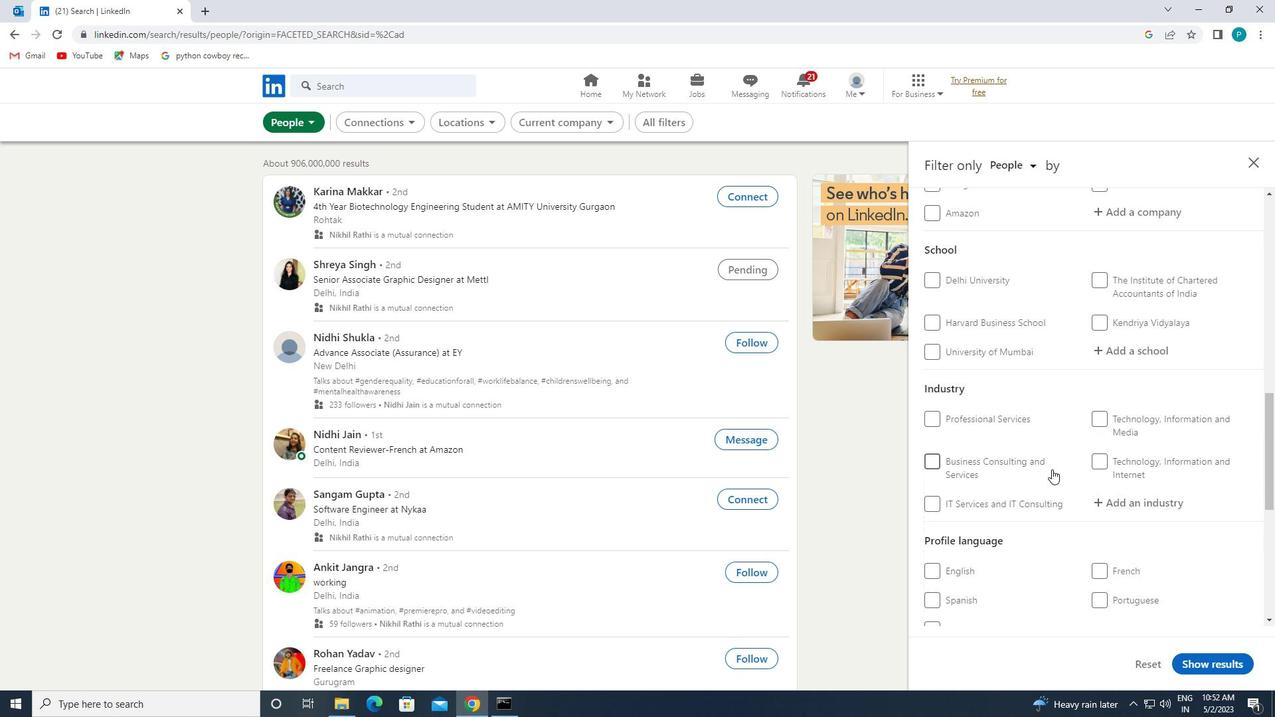 
Action: Mouse scrolled (1051, 490) with delta (0, 0)
Screenshot: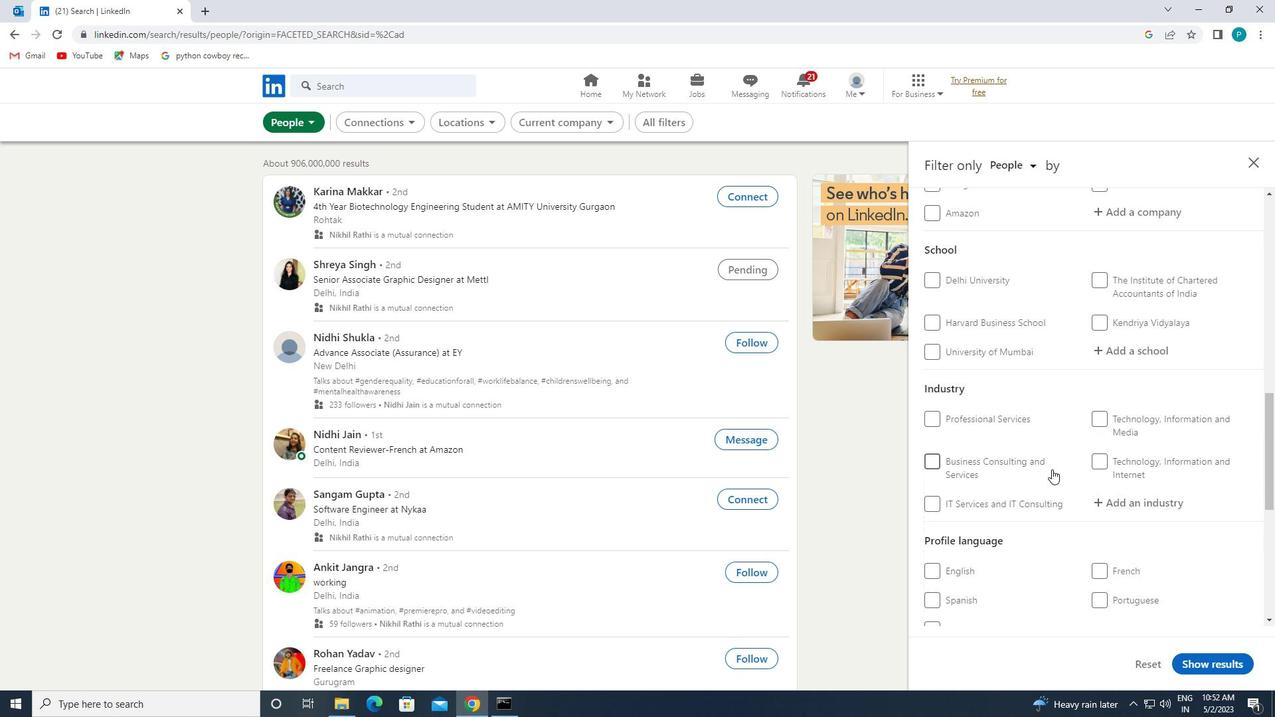 
Action: Mouse moved to (1096, 465)
Screenshot: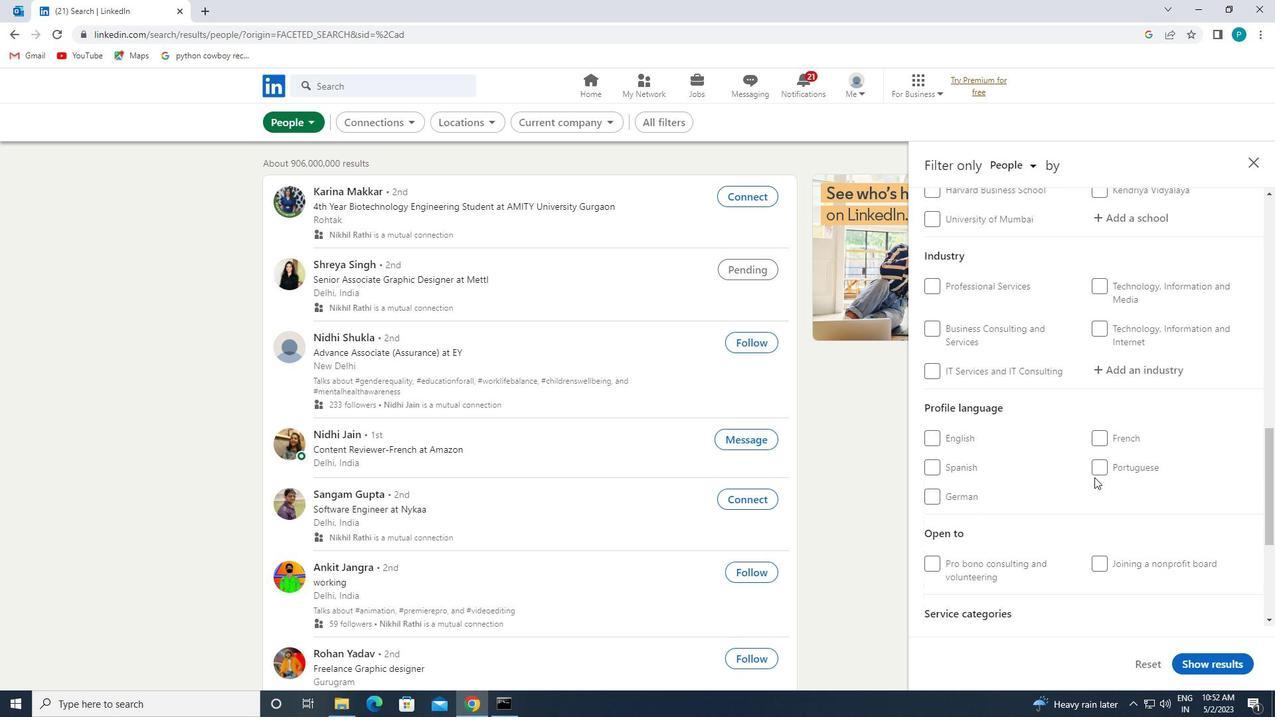 
Action: Mouse pressed left at (1096, 465)
Screenshot: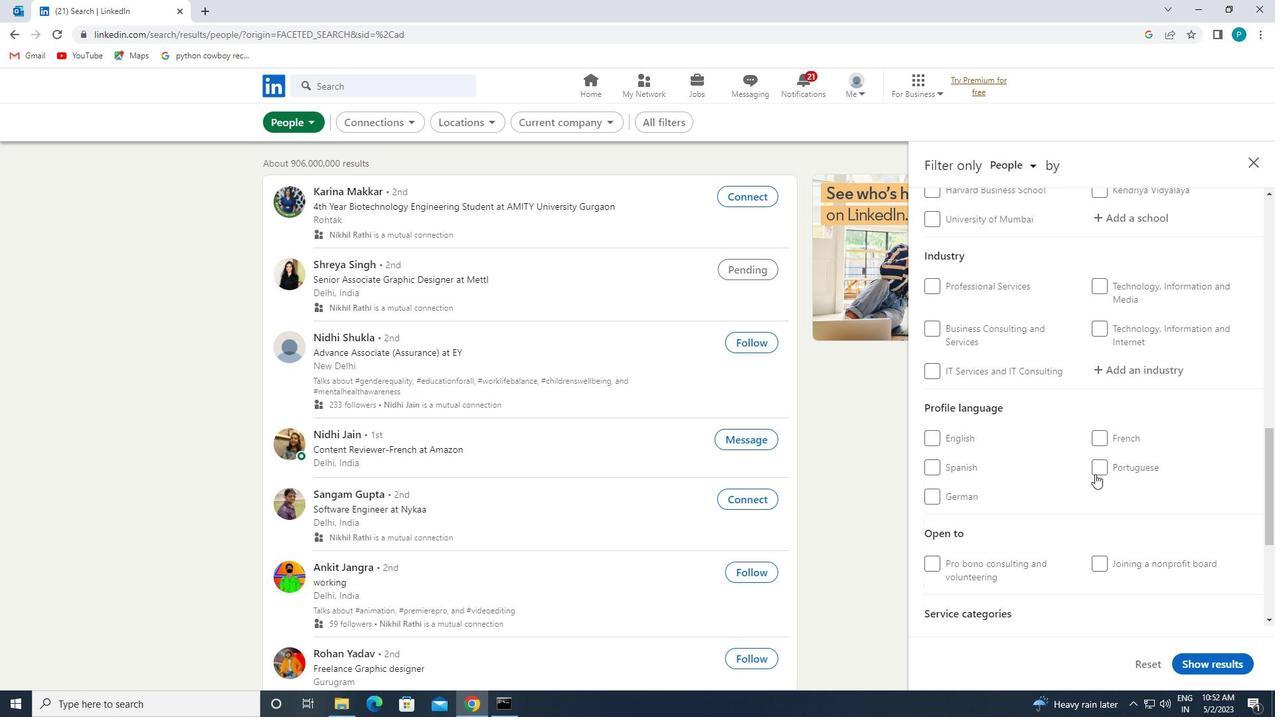 
Action: Mouse moved to (1073, 427)
Screenshot: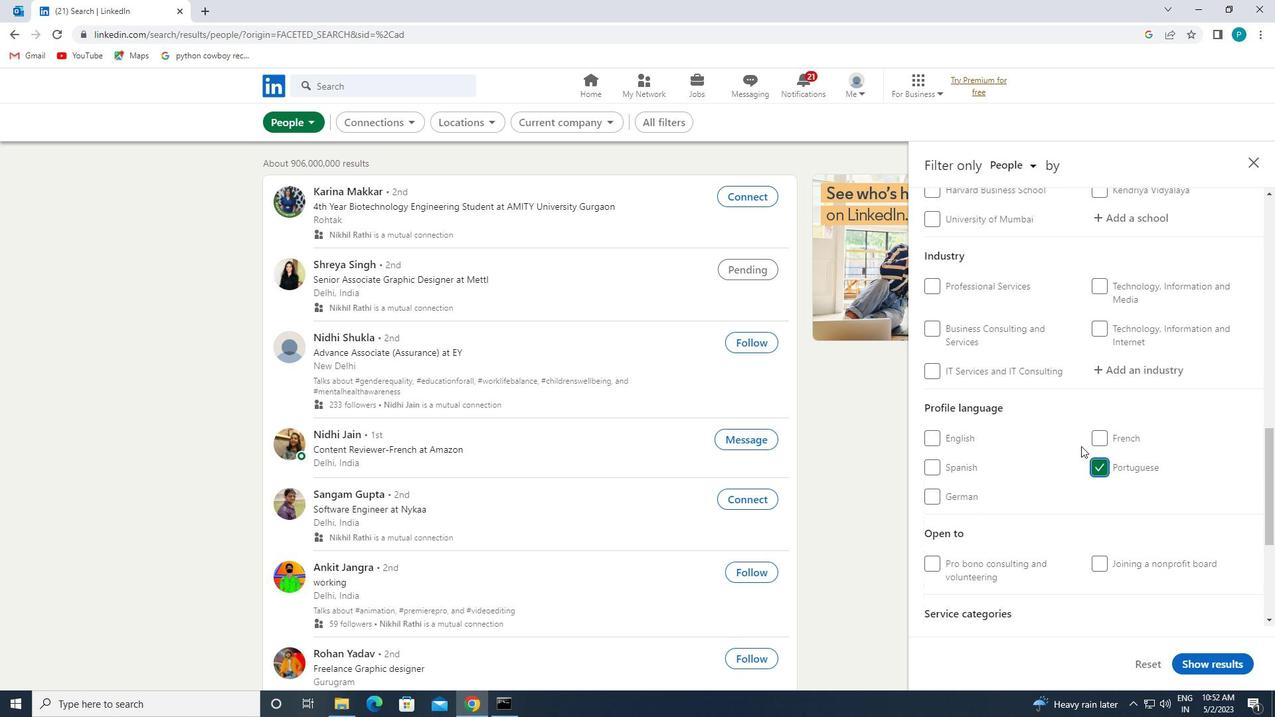
Action: Mouse scrolled (1073, 427) with delta (0, 0)
Screenshot: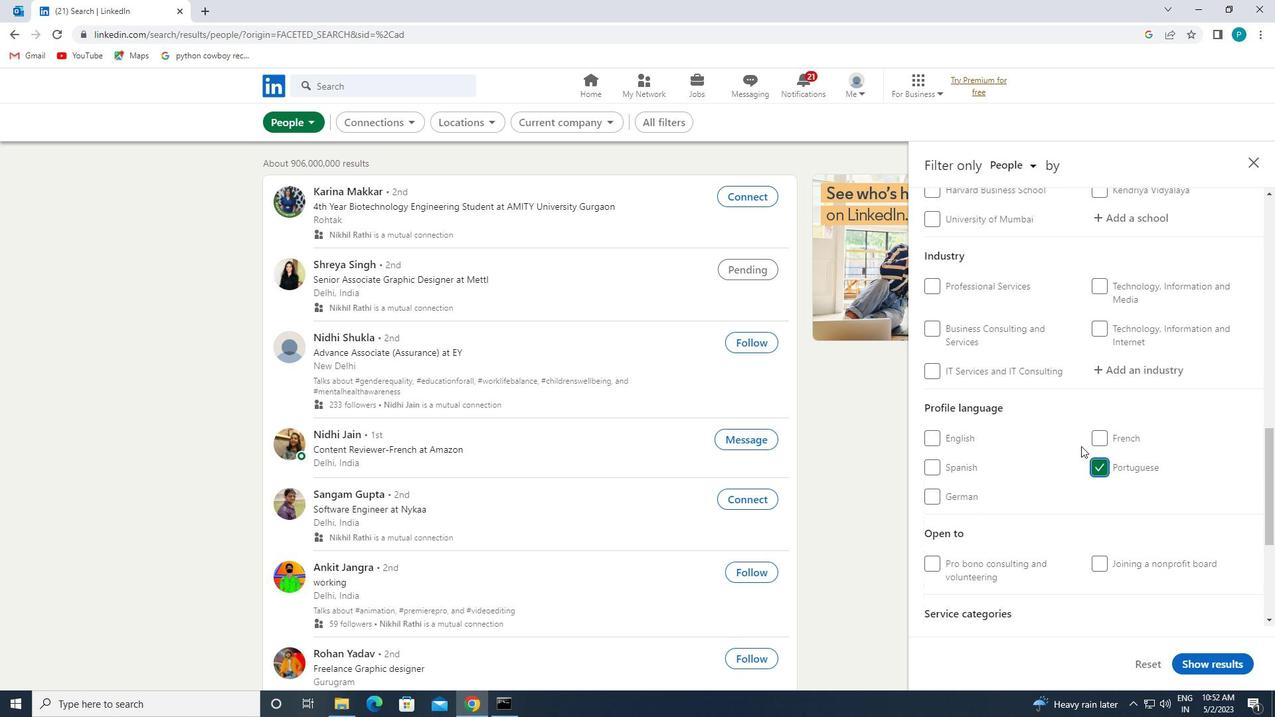 
Action: Mouse moved to (1073, 423)
Screenshot: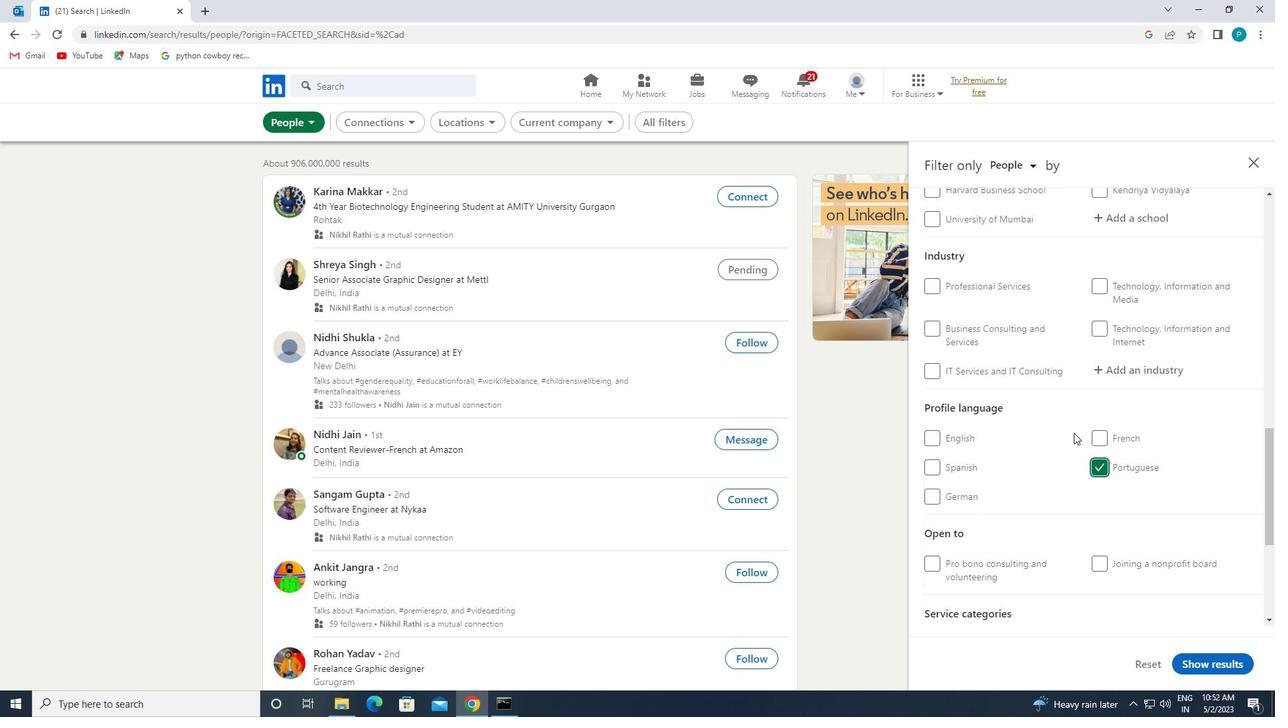 
Action: Mouse scrolled (1073, 423) with delta (0, 0)
Screenshot: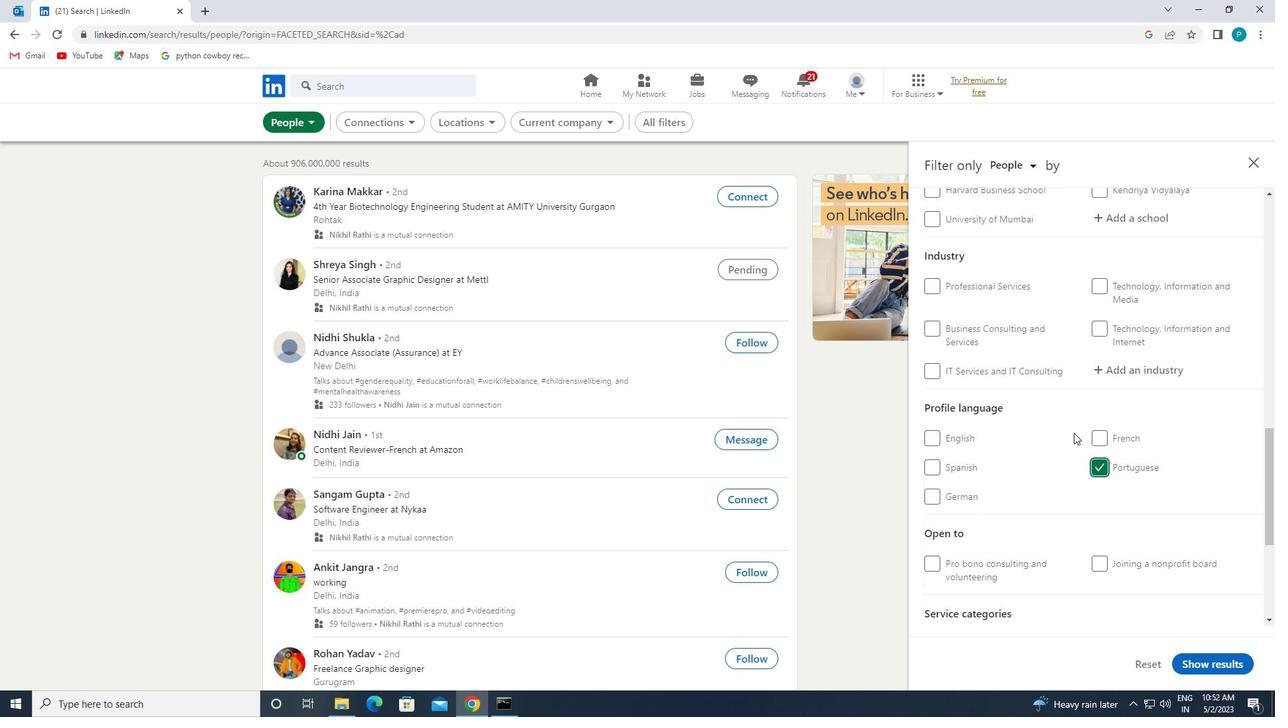 
Action: Mouse moved to (1073, 418)
Screenshot: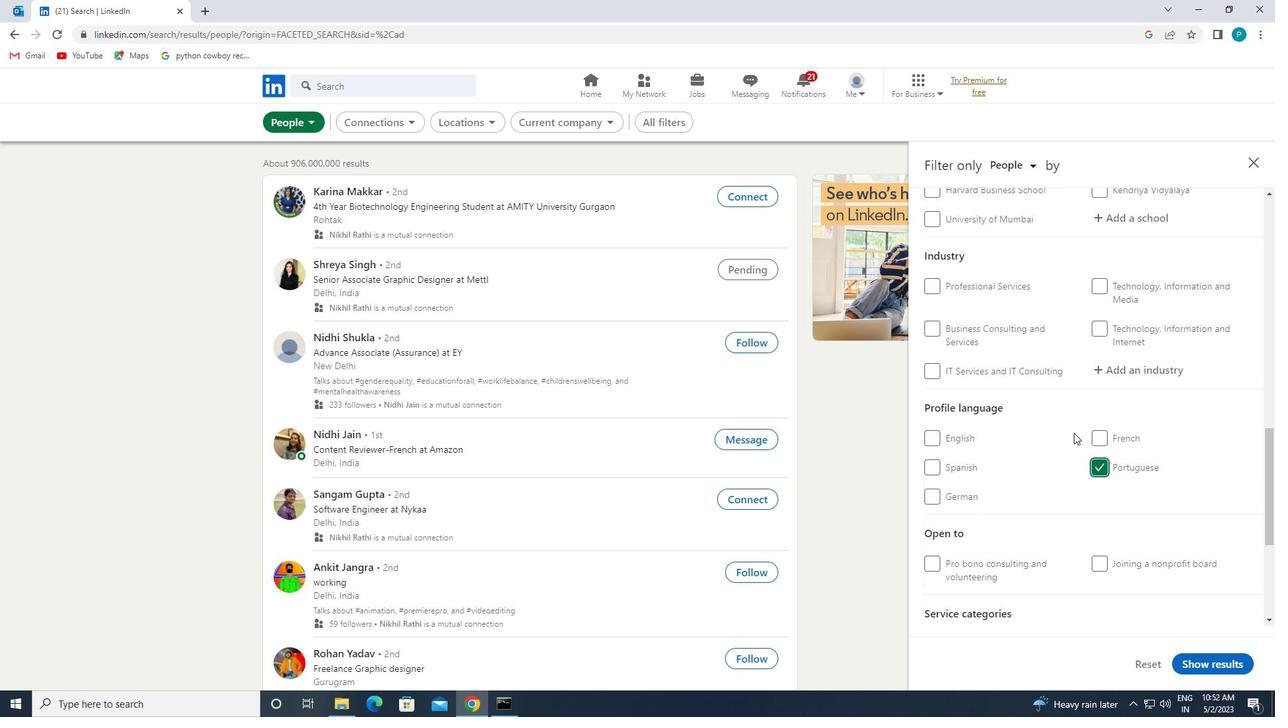 
Action: Mouse scrolled (1073, 419) with delta (0, 0)
Screenshot: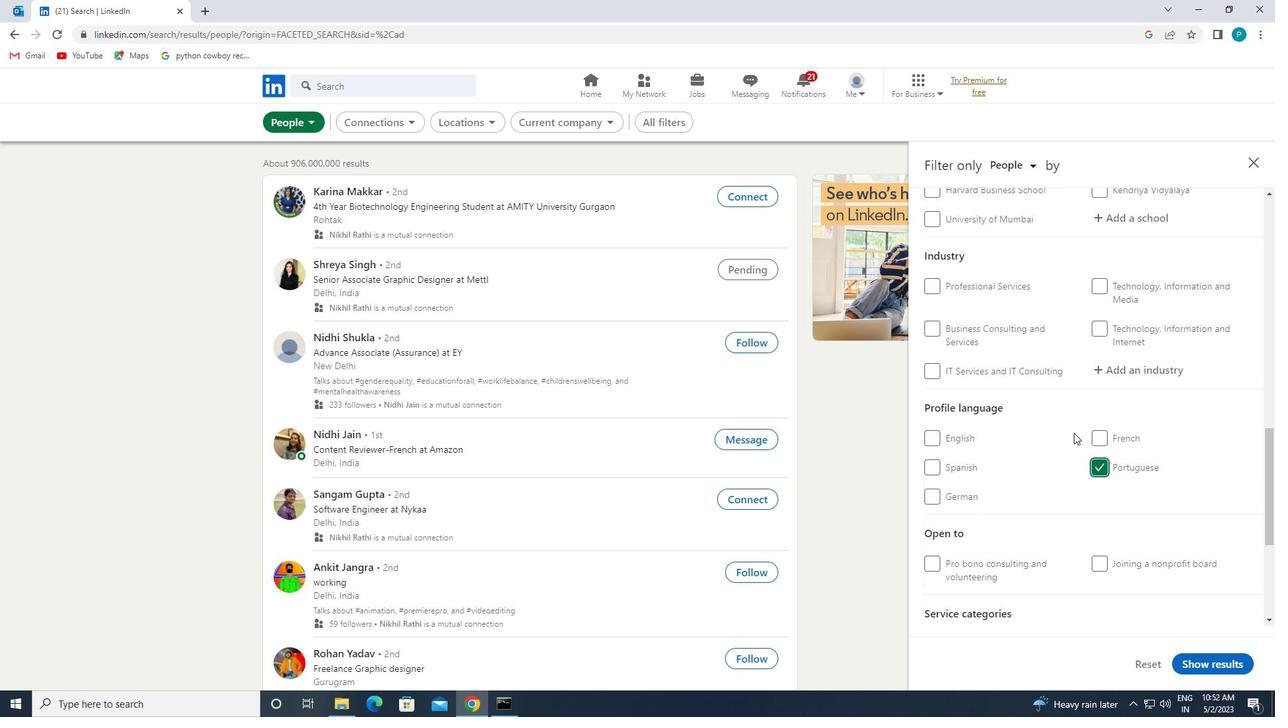 
Action: Mouse moved to (1122, 346)
Screenshot: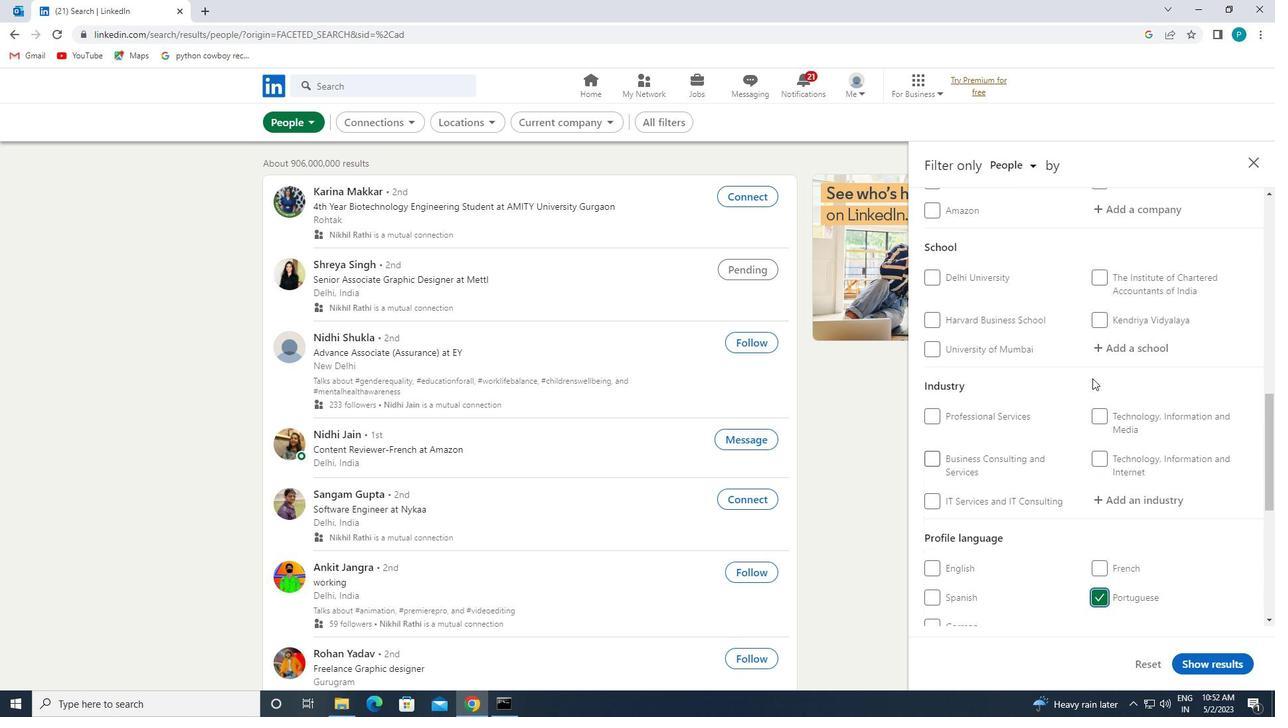 
Action: Mouse scrolled (1122, 346) with delta (0, 0)
Screenshot: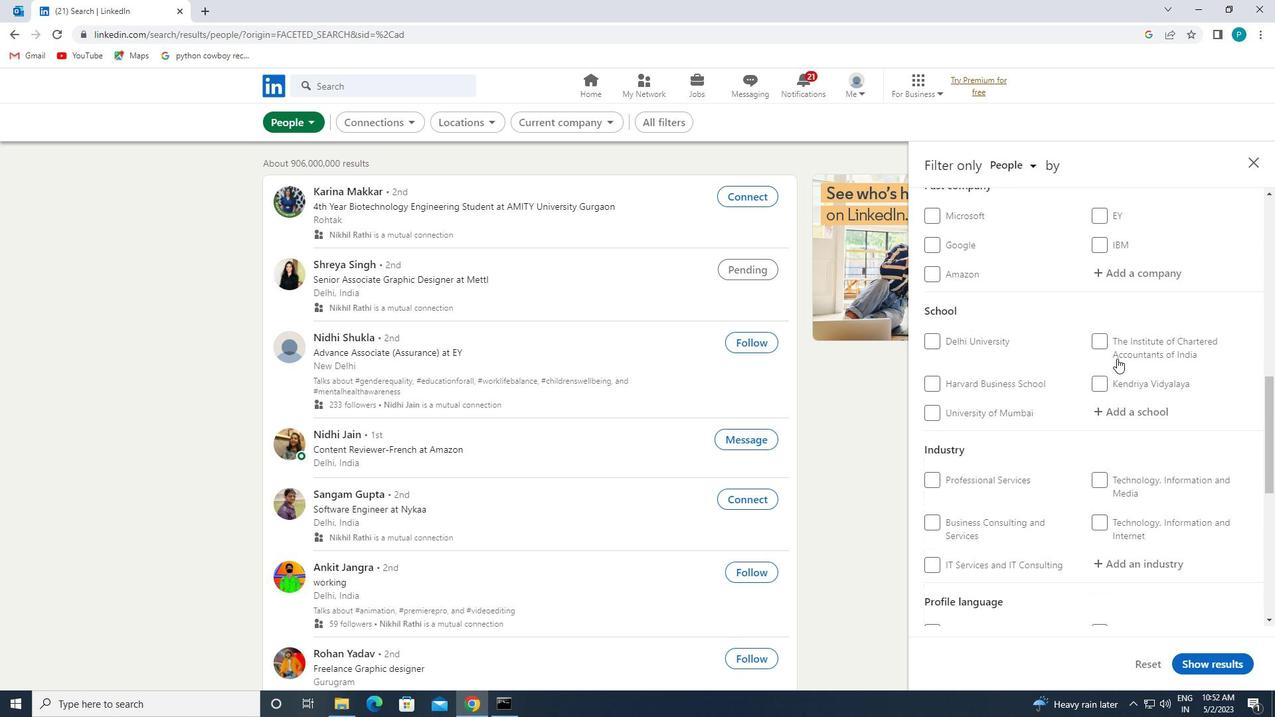 
Action: Mouse moved to (1122, 345)
Screenshot: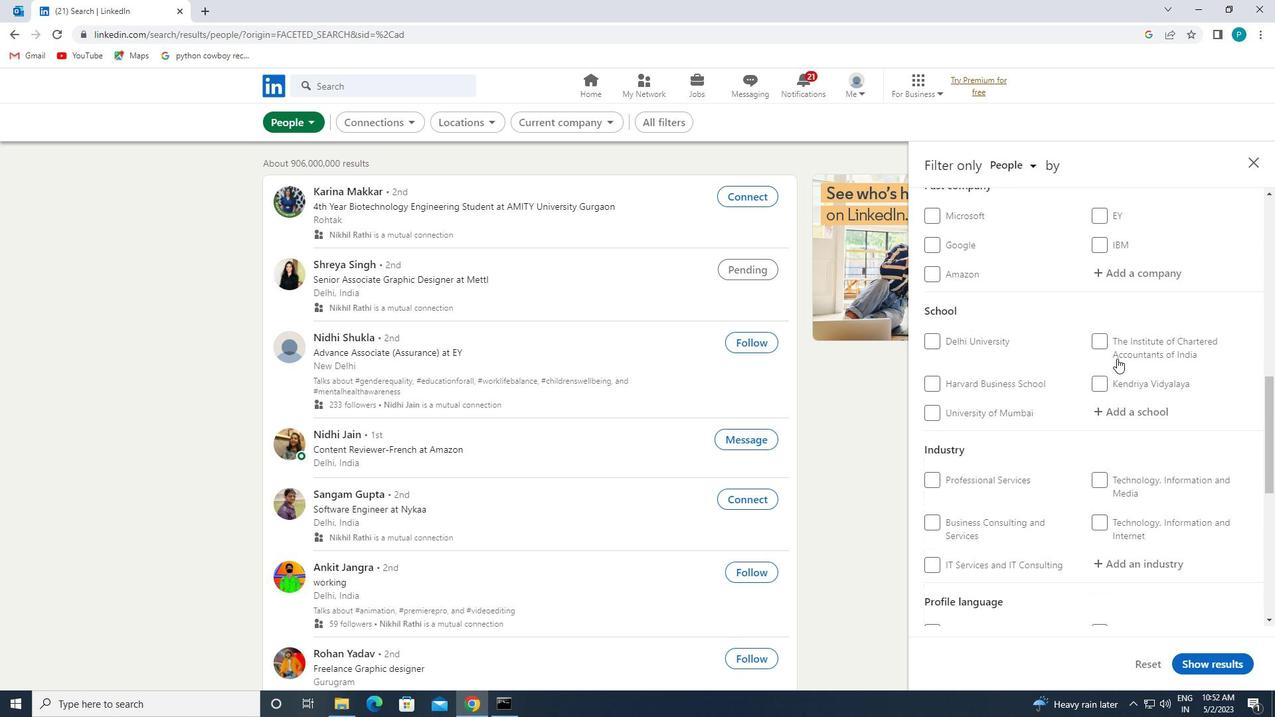 
Action: Mouse scrolled (1122, 346) with delta (0, 0)
Screenshot: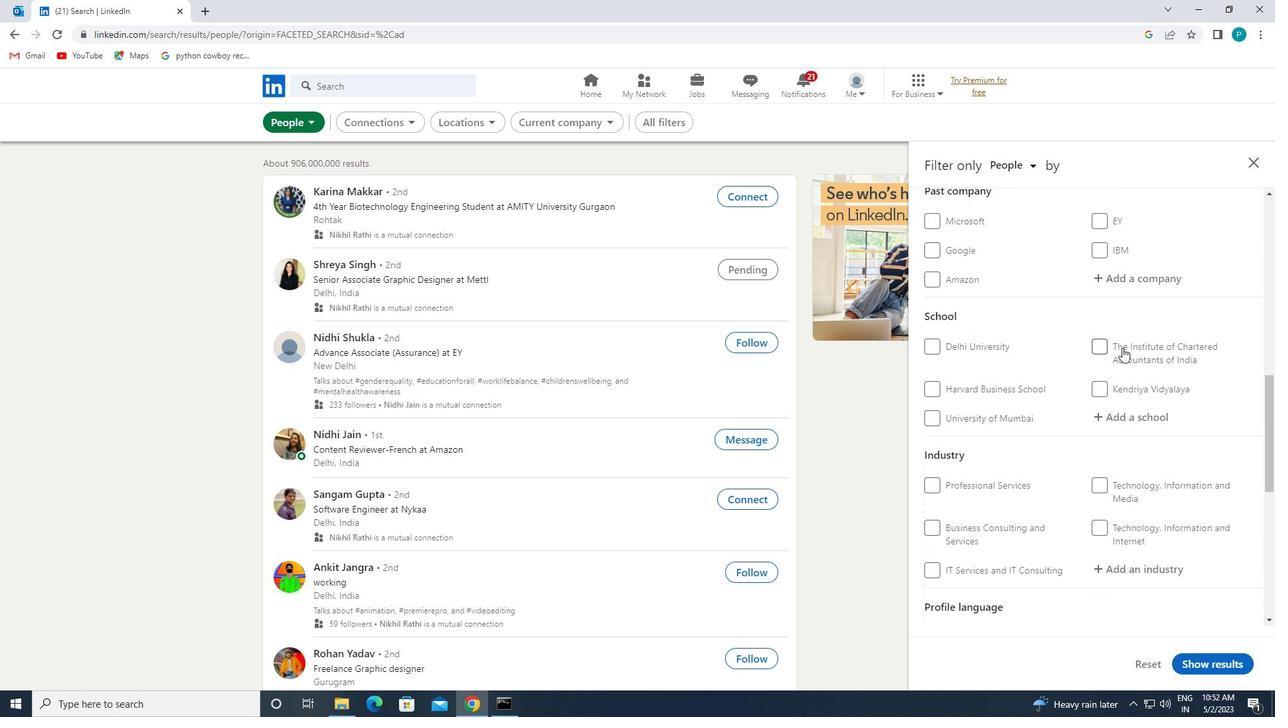 
Action: Mouse scrolled (1122, 346) with delta (0, 0)
Screenshot: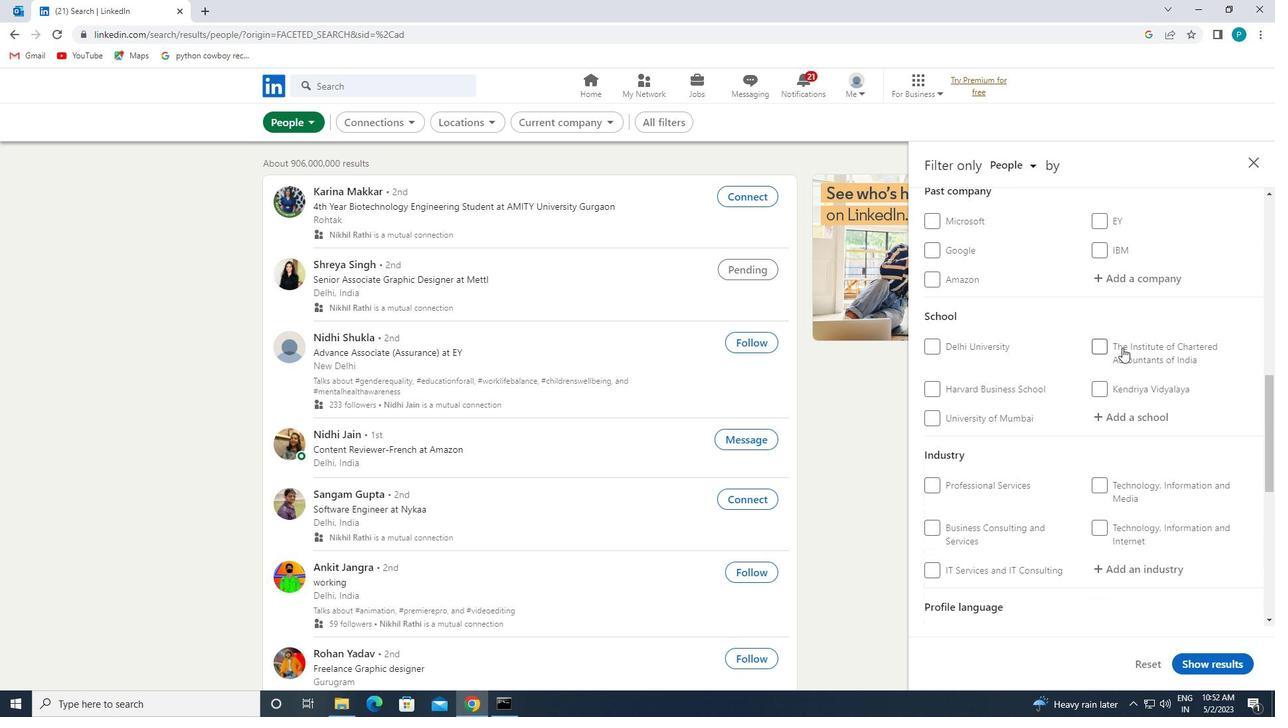 
Action: Mouse scrolled (1122, 346) with delta (0, 0)
Screenshot: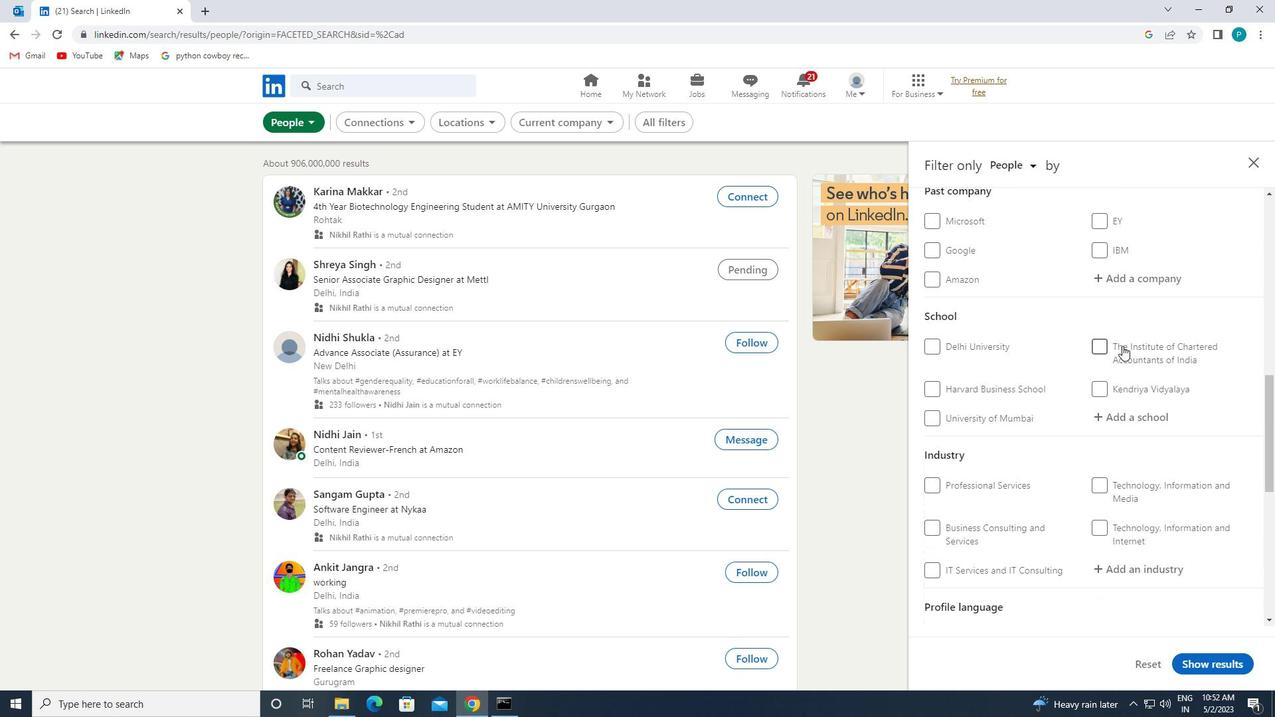 
Action: Mouse moved to (1132, 415)
Screenshot: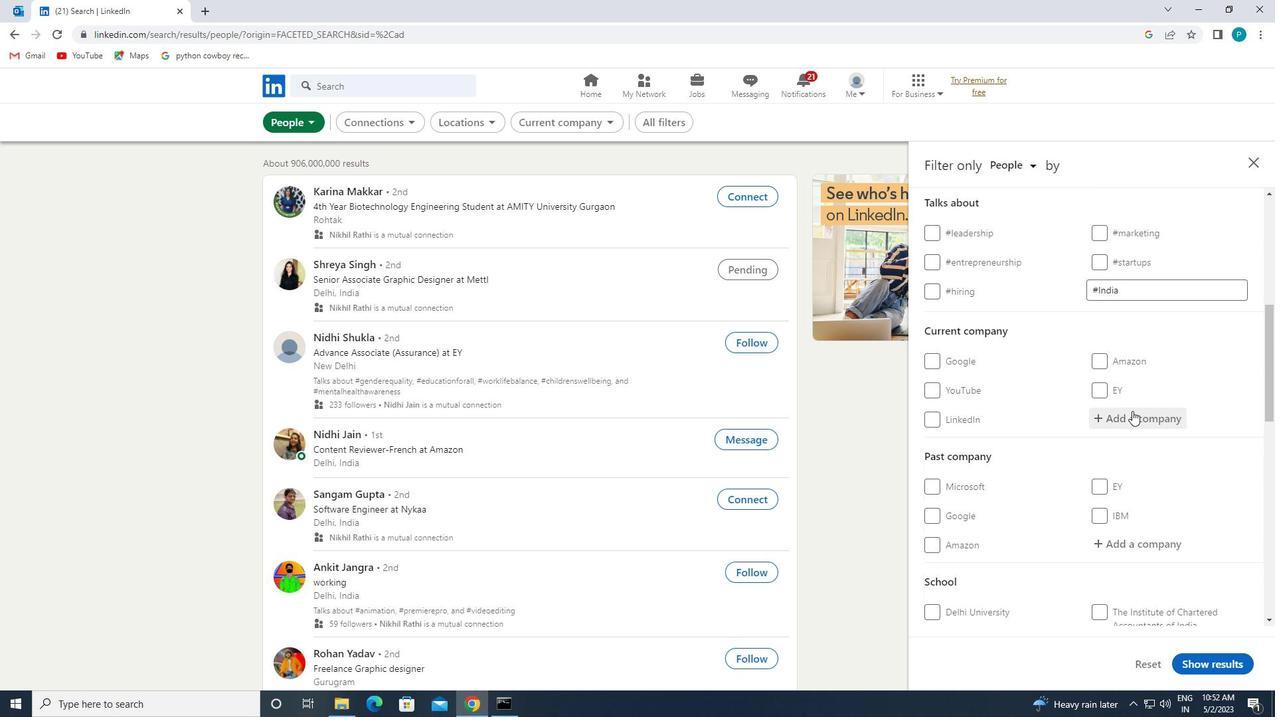 
Action: Mouse pressed left at (1132, 415)
Screenshot: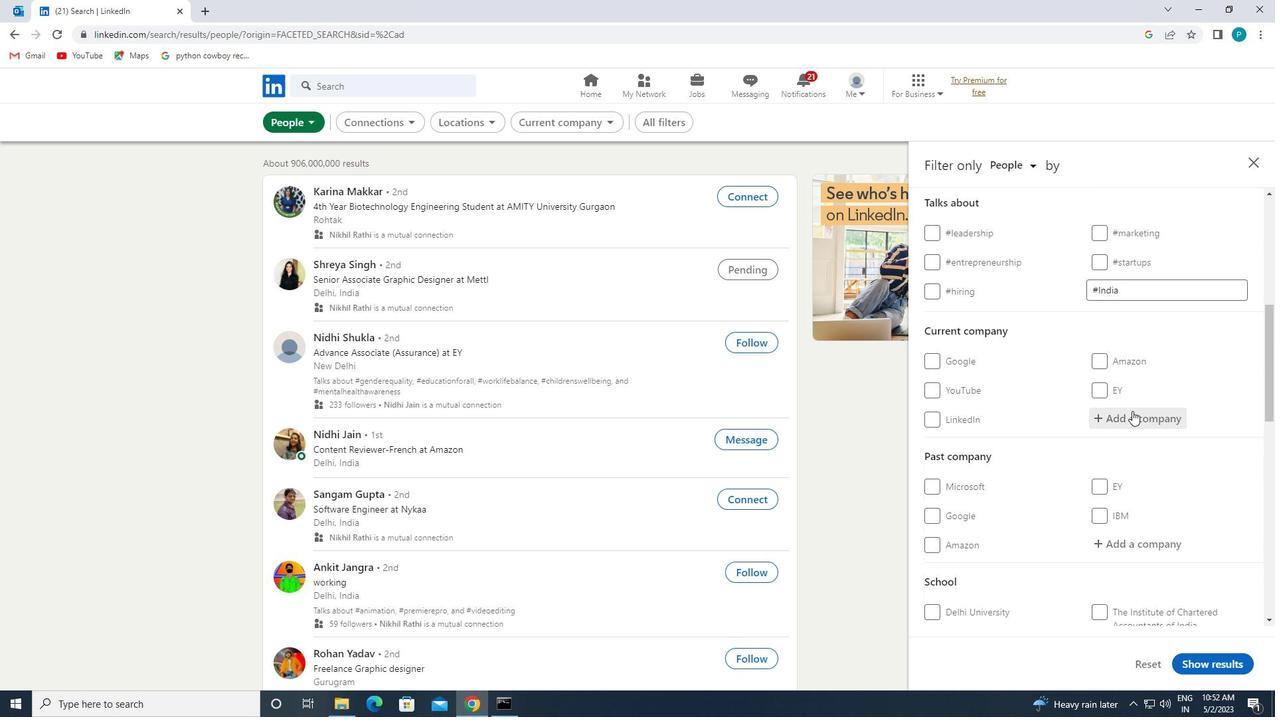 
Action: Key pressed <Key.caps_lock>B<Key.caps_lock>.<Key.space><Key.caps_lock>B<Key.caps_lock>RAU
Screenshot: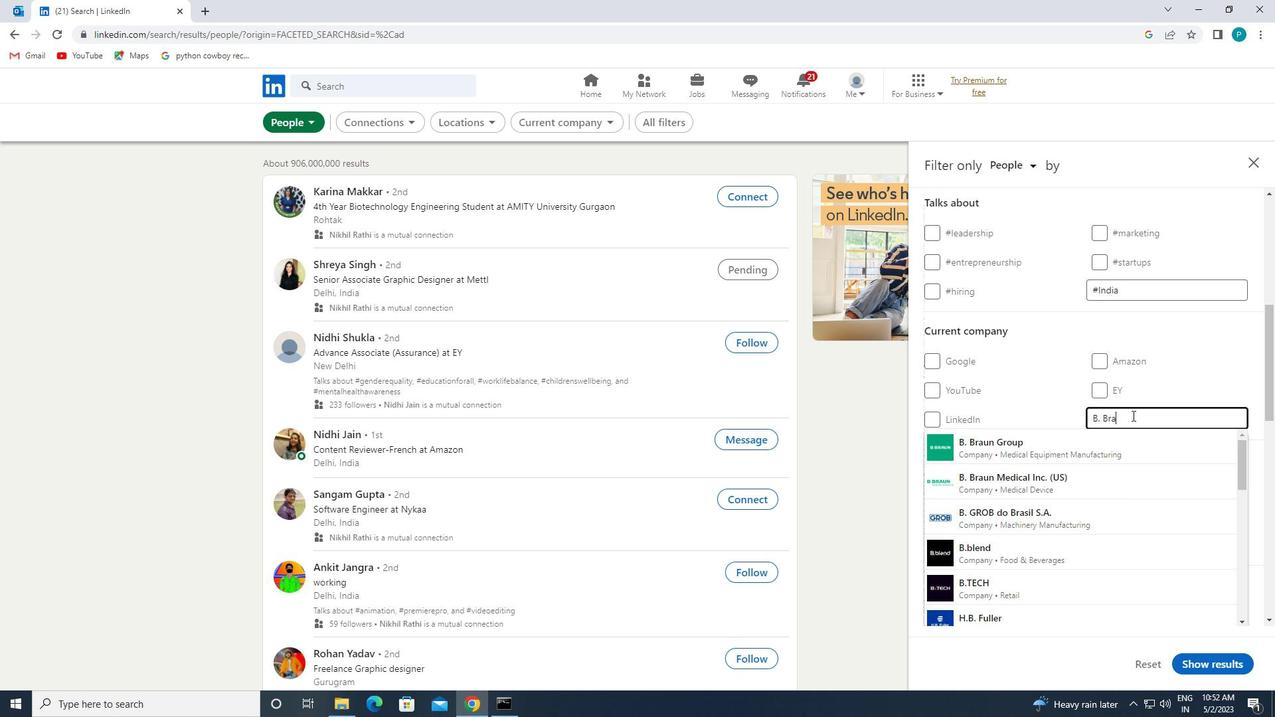 
Action: Mouse moved to (1080, 451)
Screenshot: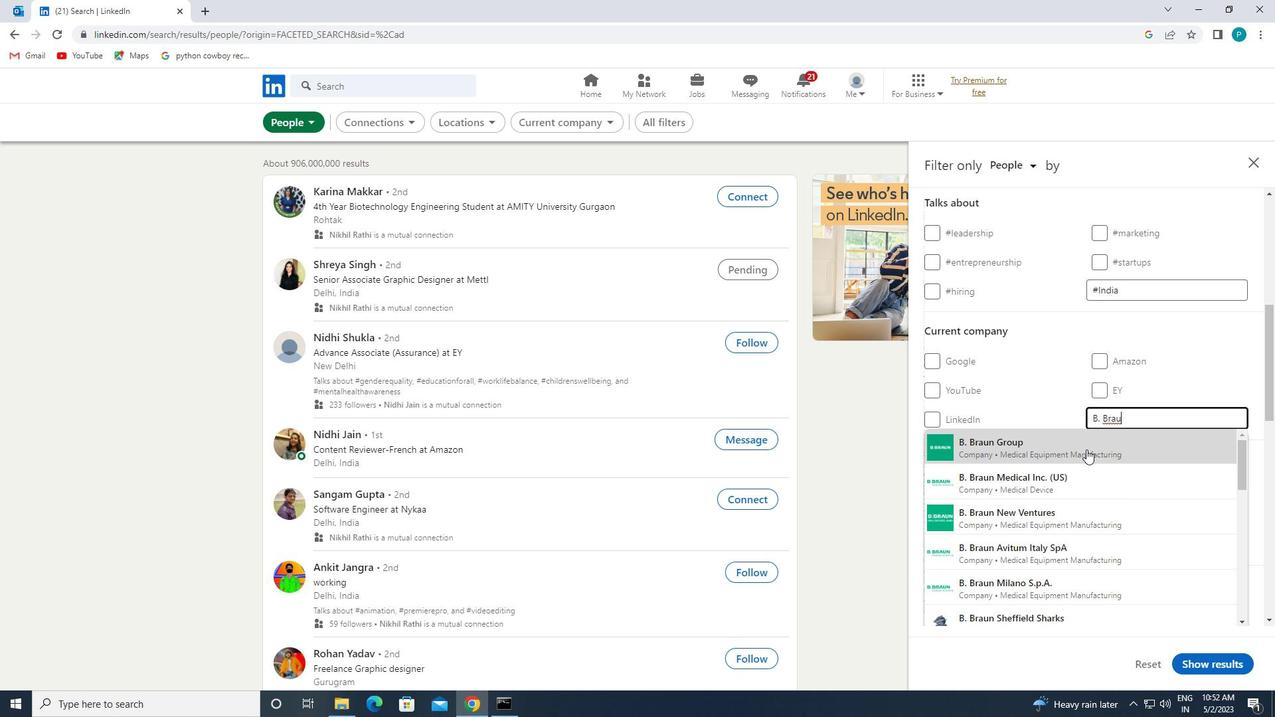 
Action: Mouse pressed left at (1080, 451)
Screenshot: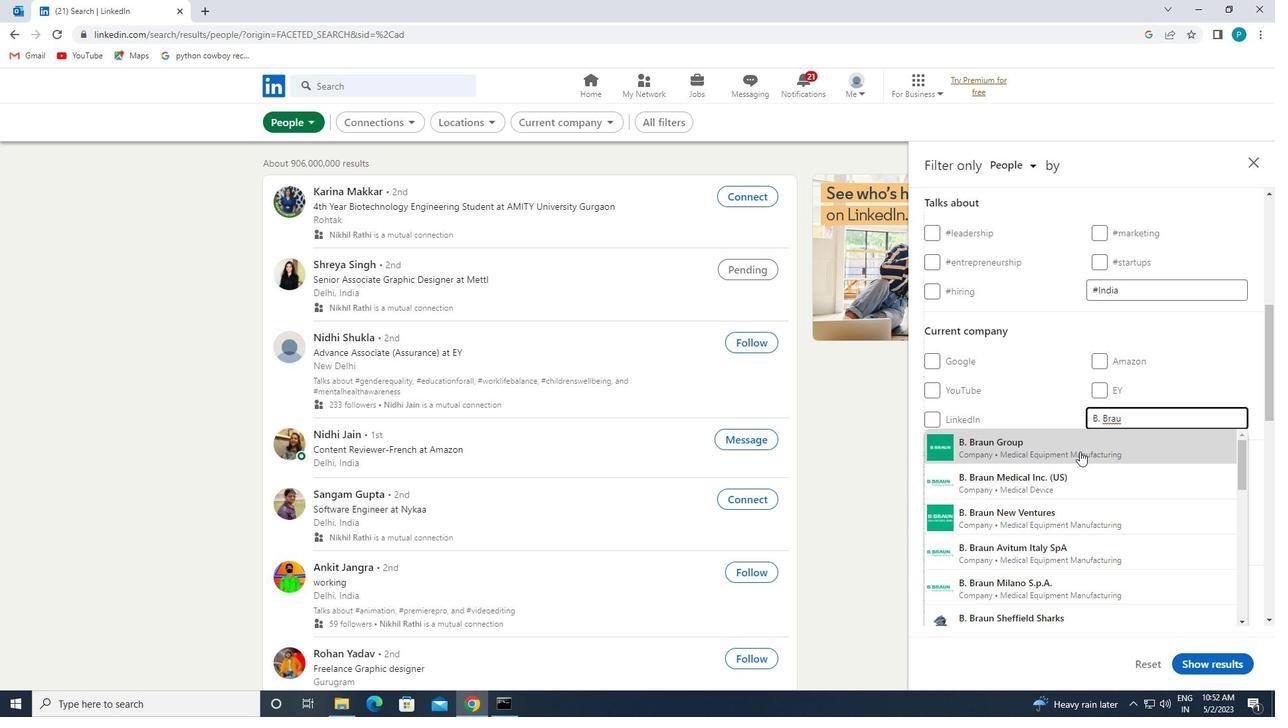 
Action: Mouse moved to (1080, 452)
Screenshot: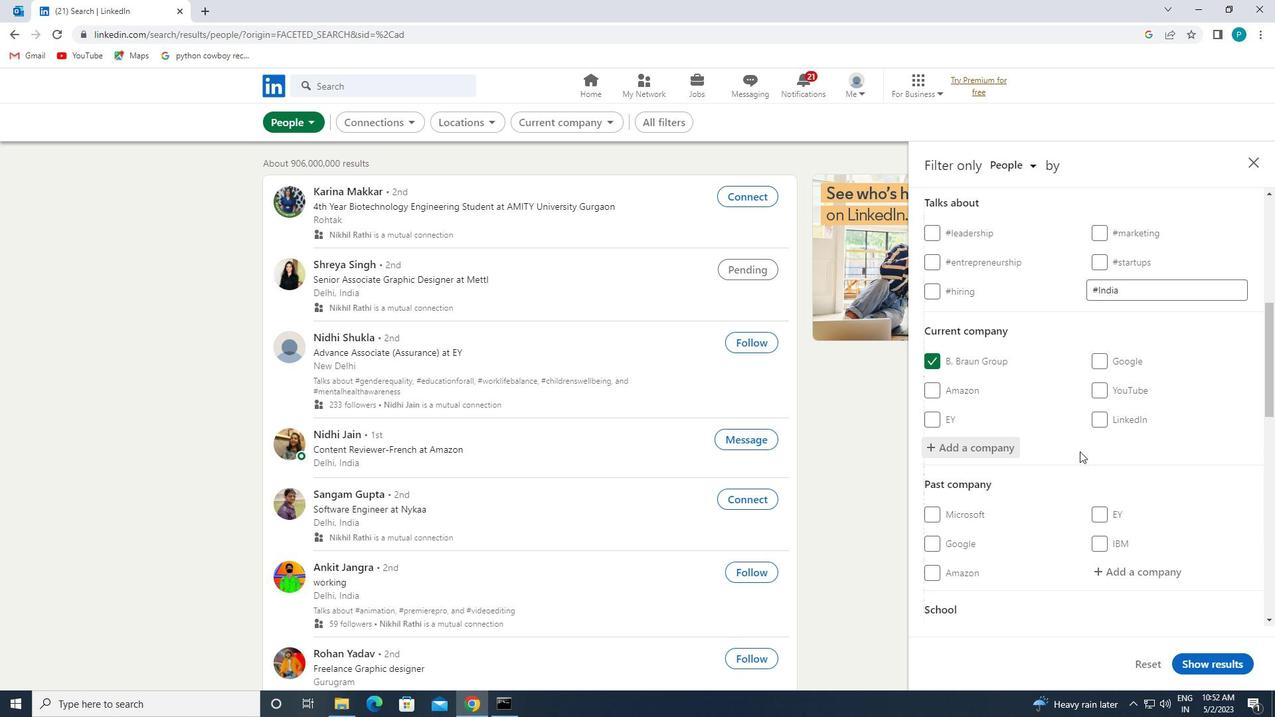 
Action: Mouse scrolled (1080, 451) with delta (0, 0)
Screenshot: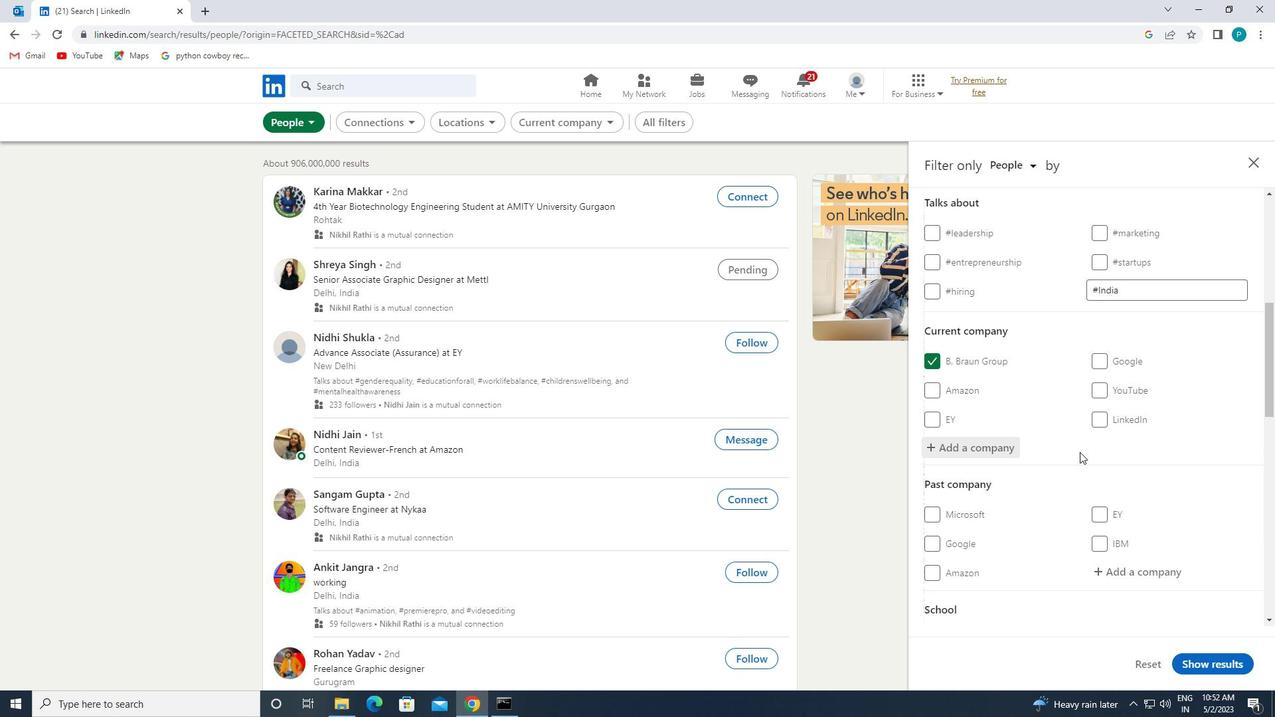 
Action: Mouse scrolled (1080, 451) with delta (0, 0)
Screenshot: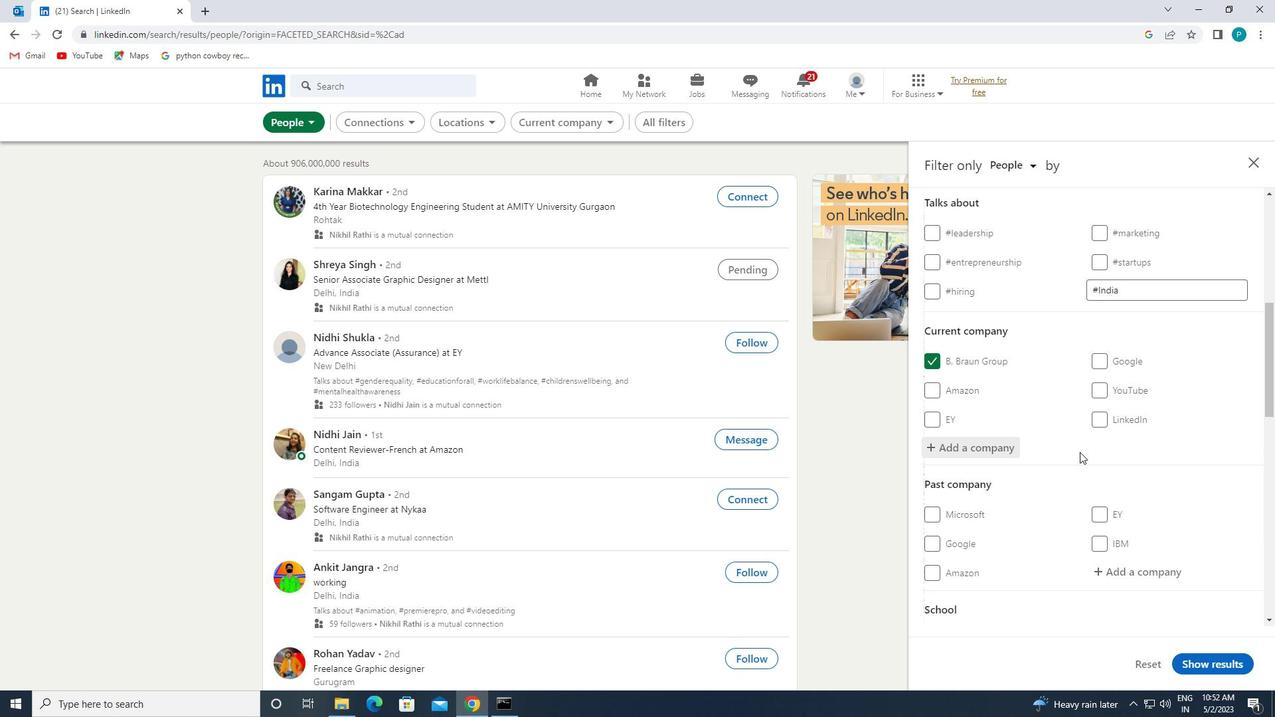 
Action: Mouse moved to (1115, 488)
Screenshot: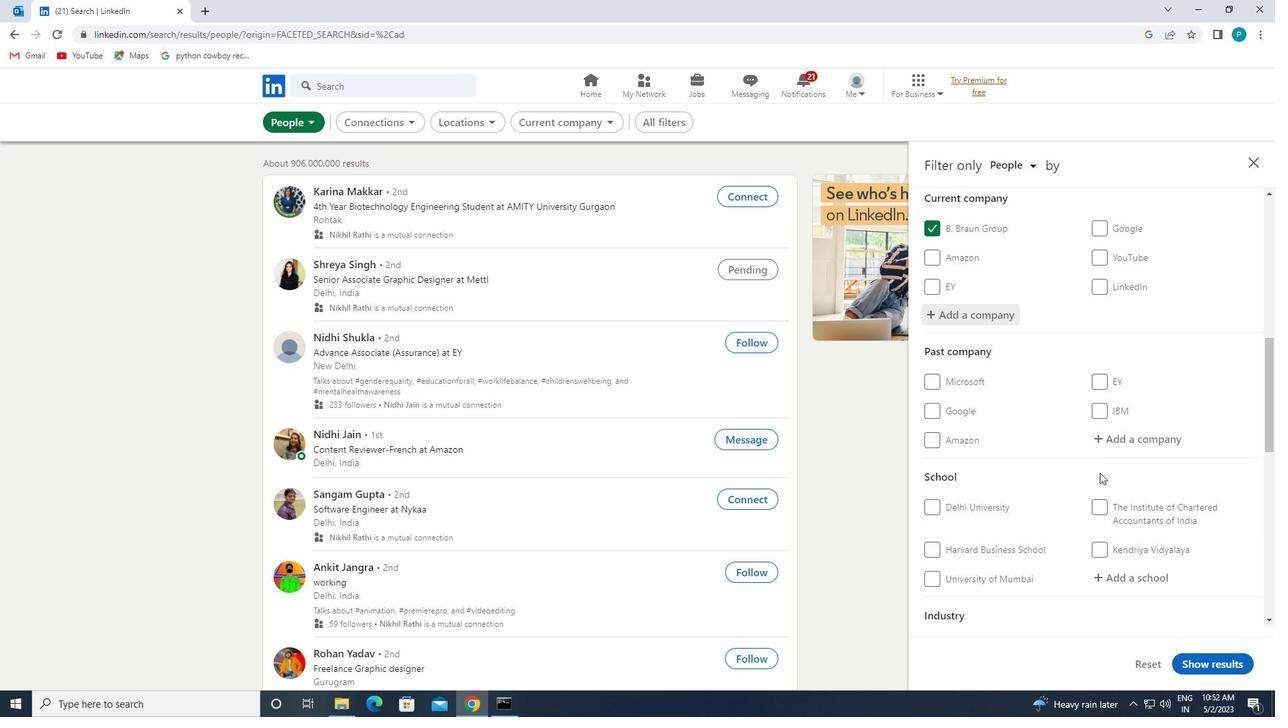 
Action: Mouse scrolled (1115, 488) with delta (0, 0)
Screenshot: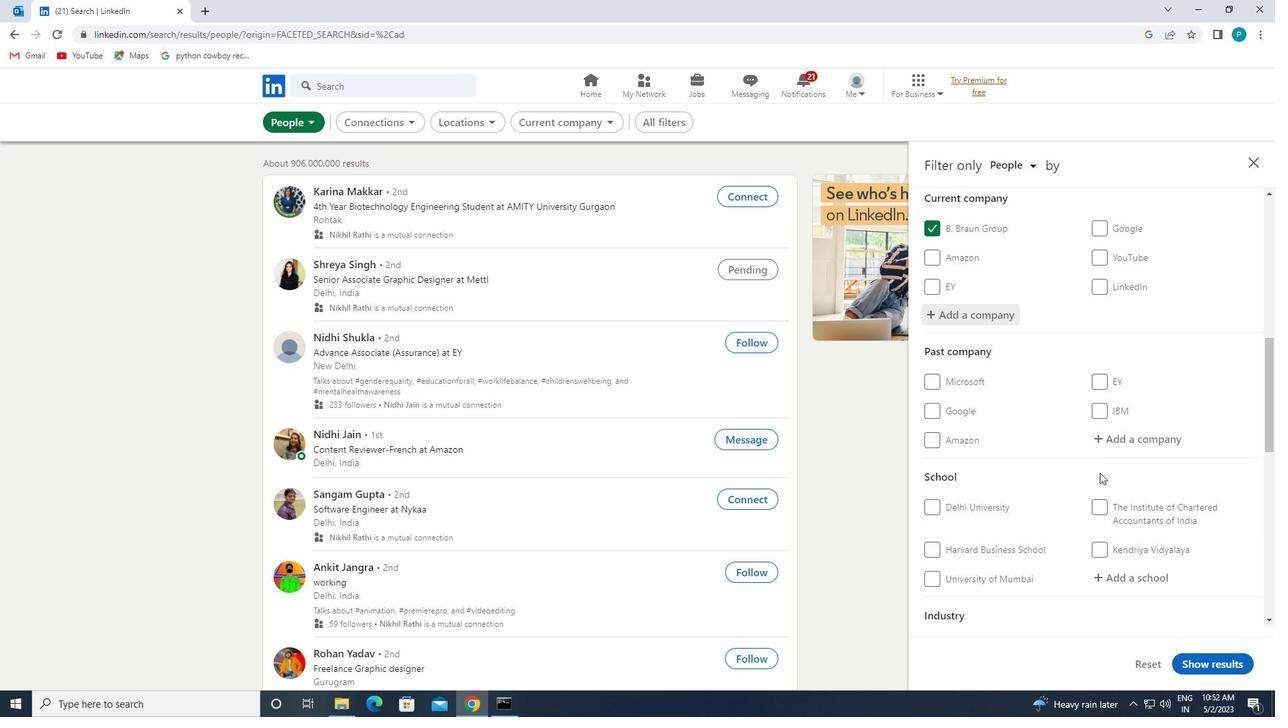 
Action: Mouse scrolled (1115, 488) with delta (0, 0)
Screenshot: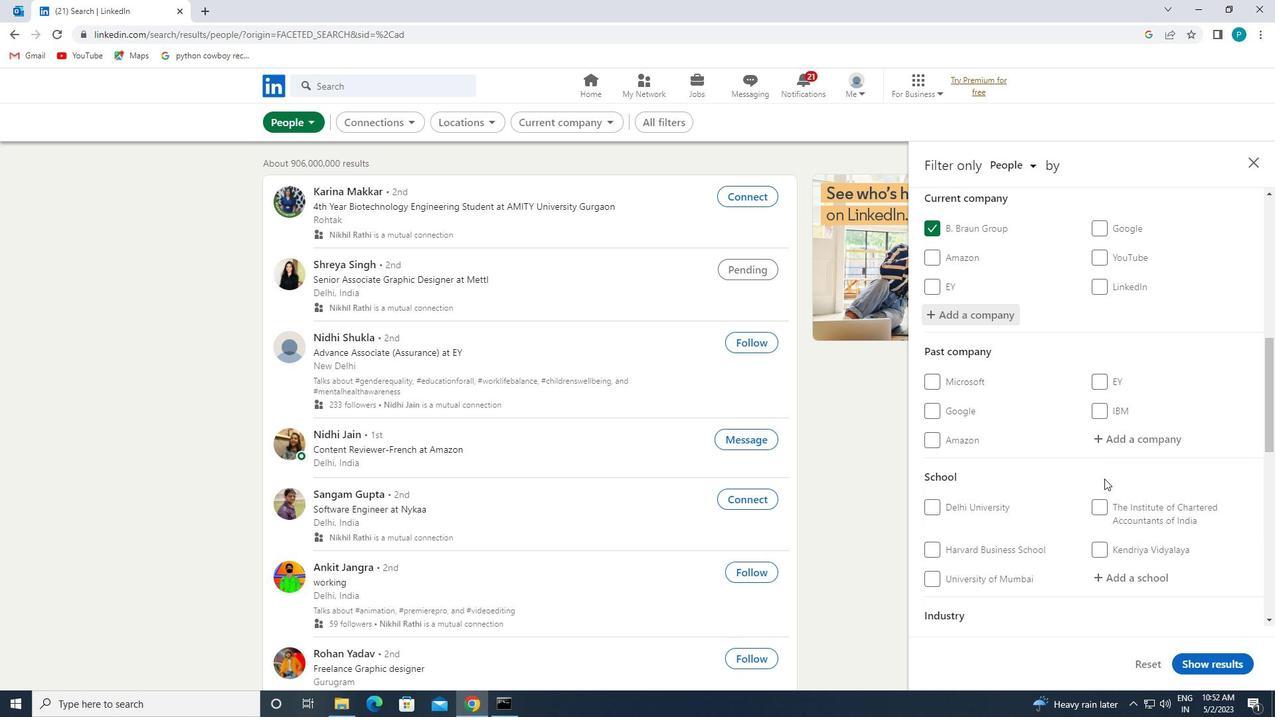 
Action: Mouse moved to (1115, 445)
Screenshot: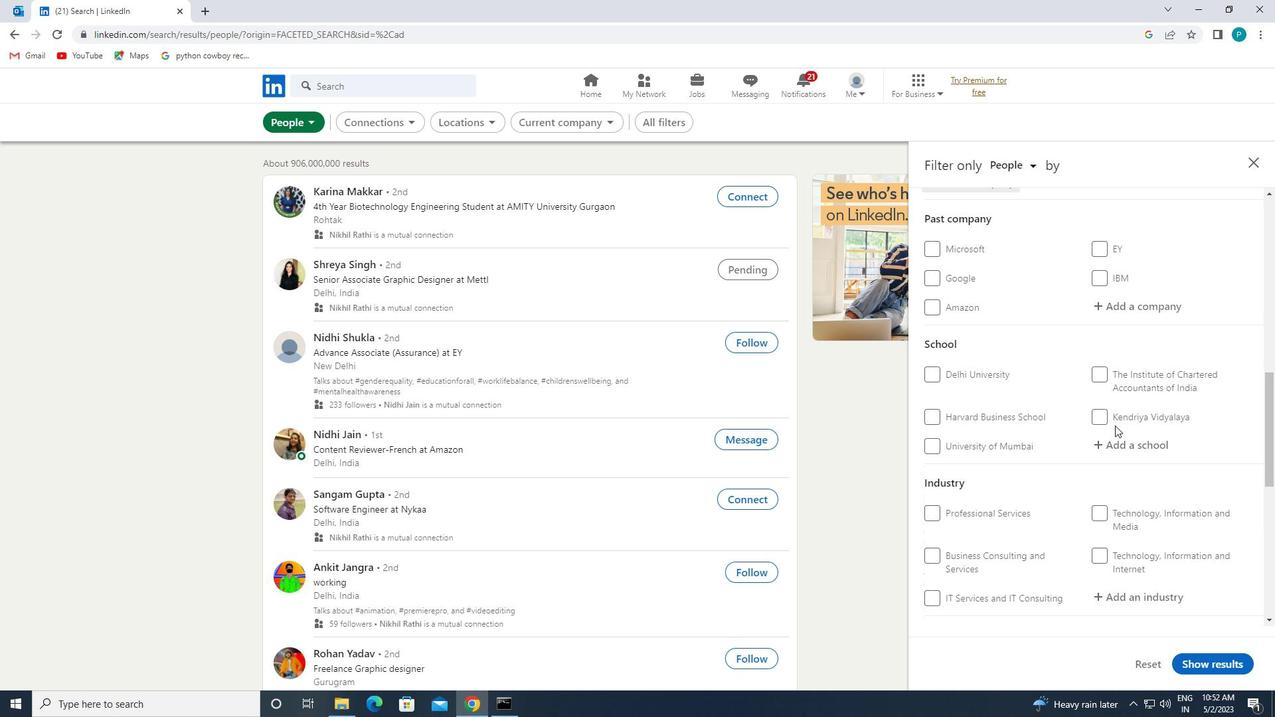 
Action: Mouse pressed left at (1115, 445)
Screenshot: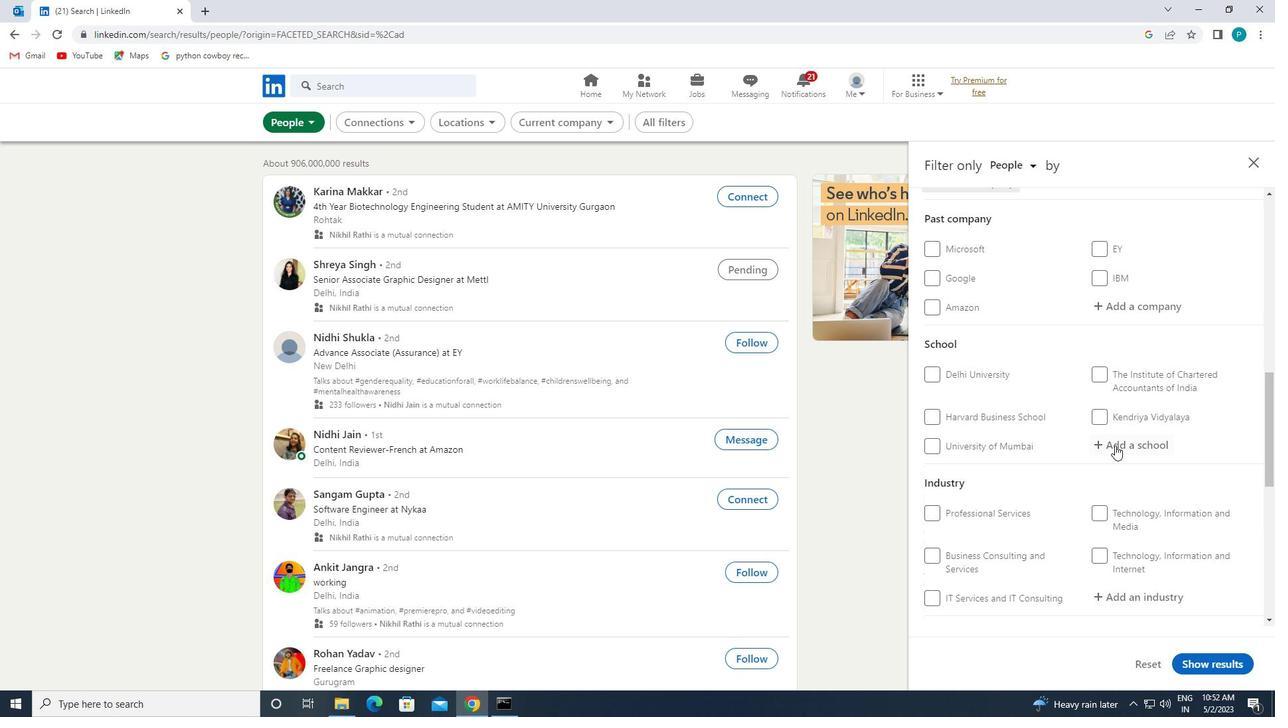 
Action: Key pressed <Key.caps_lock>U<Key.caps_lock>NIVERSITY<Key.space>OF<Key.space>AG
Screenshot: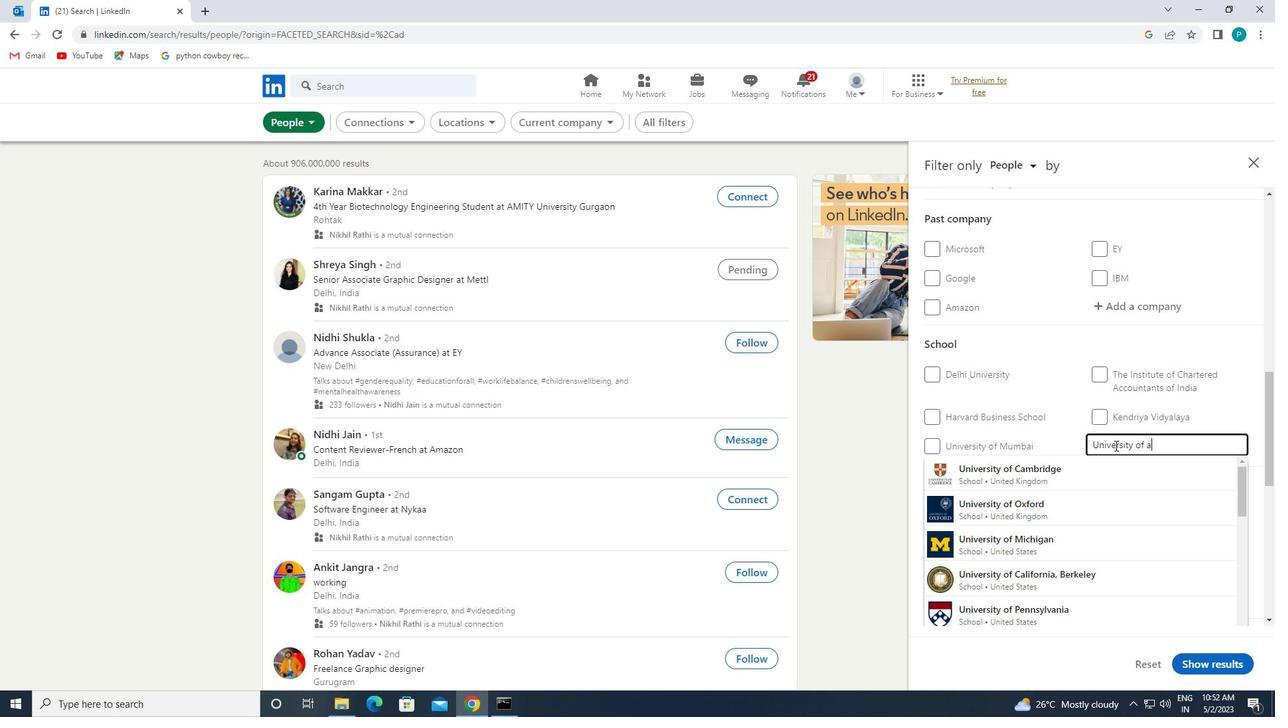 
Action: Mouse moved to (1098, 524)
Screenshot: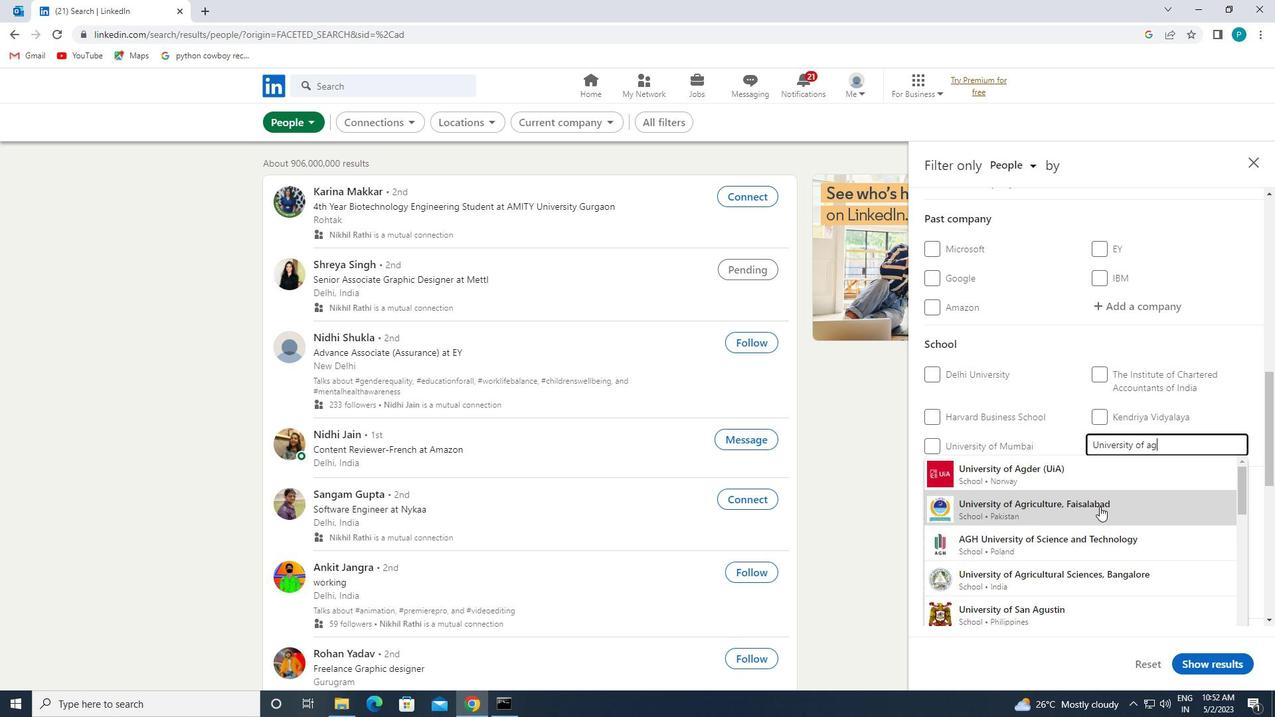 
Action: Mouse scrolled (1098, 523) with delta (0, 0)
Screenshot: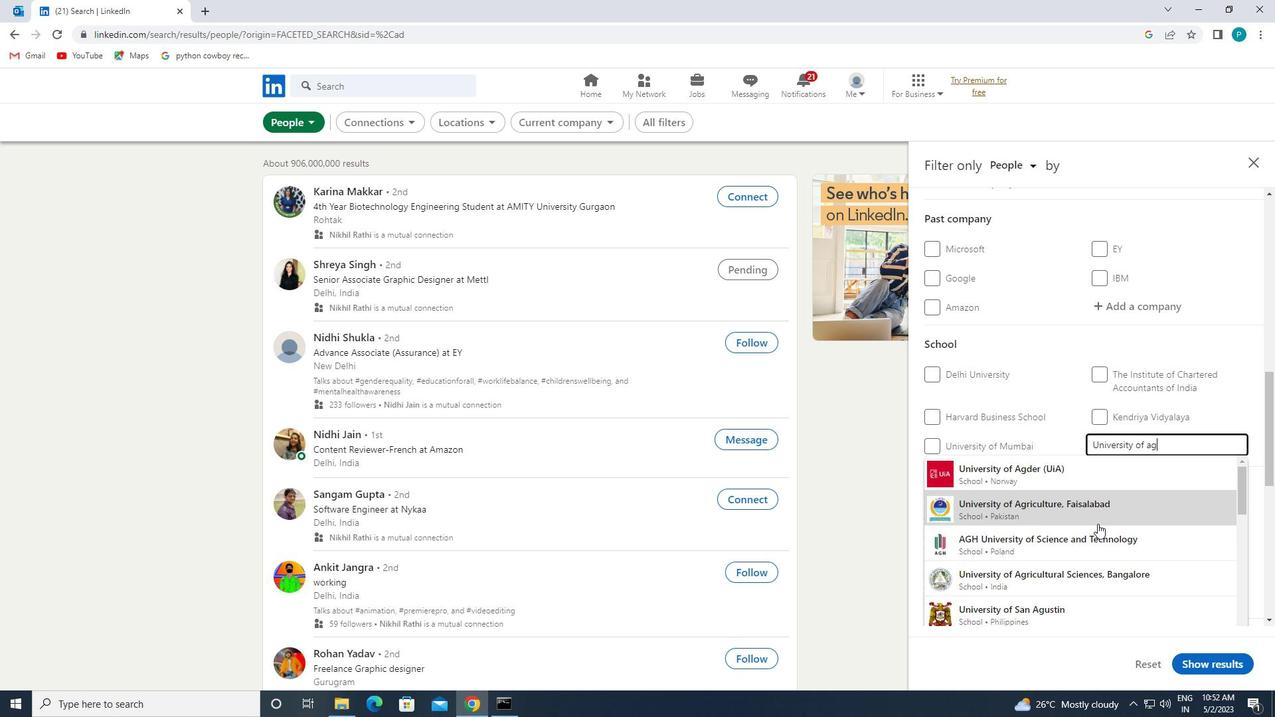 
Action: Mouse scrolled (1098, 523) with delta (0, 0)
Screenshot: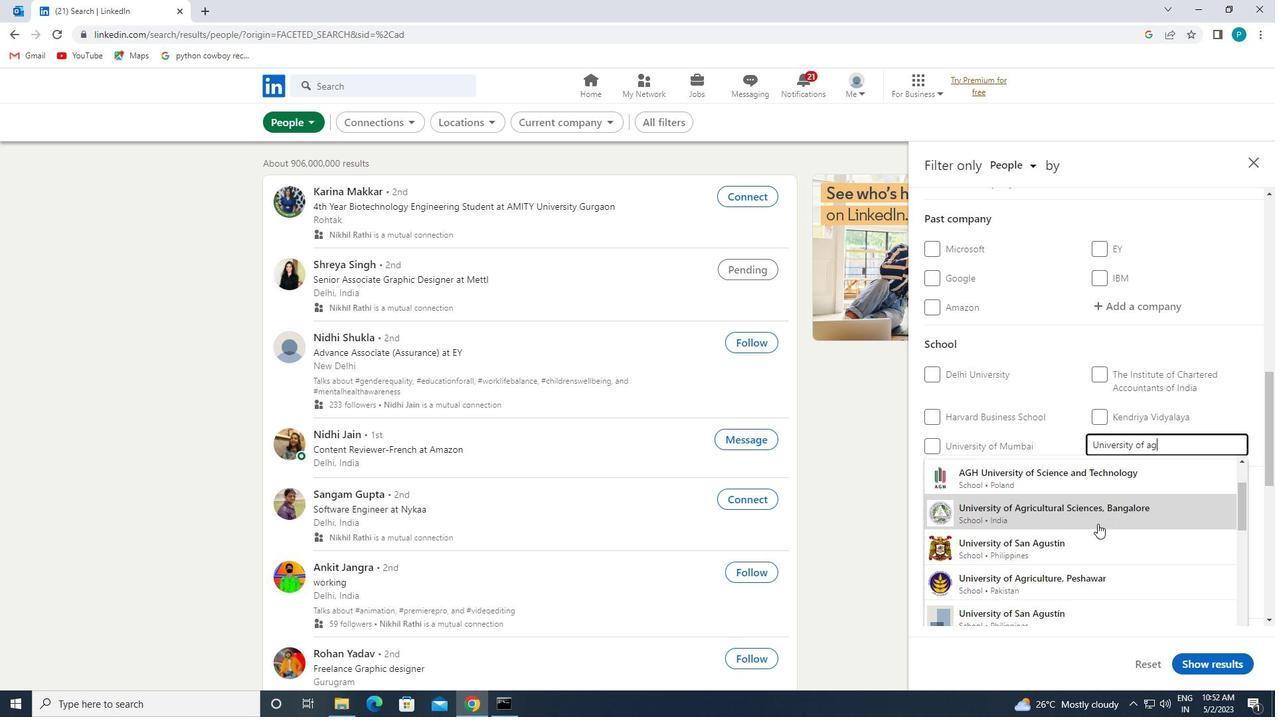 
Action: Mouse moved to (1086, 613)
Screenshot: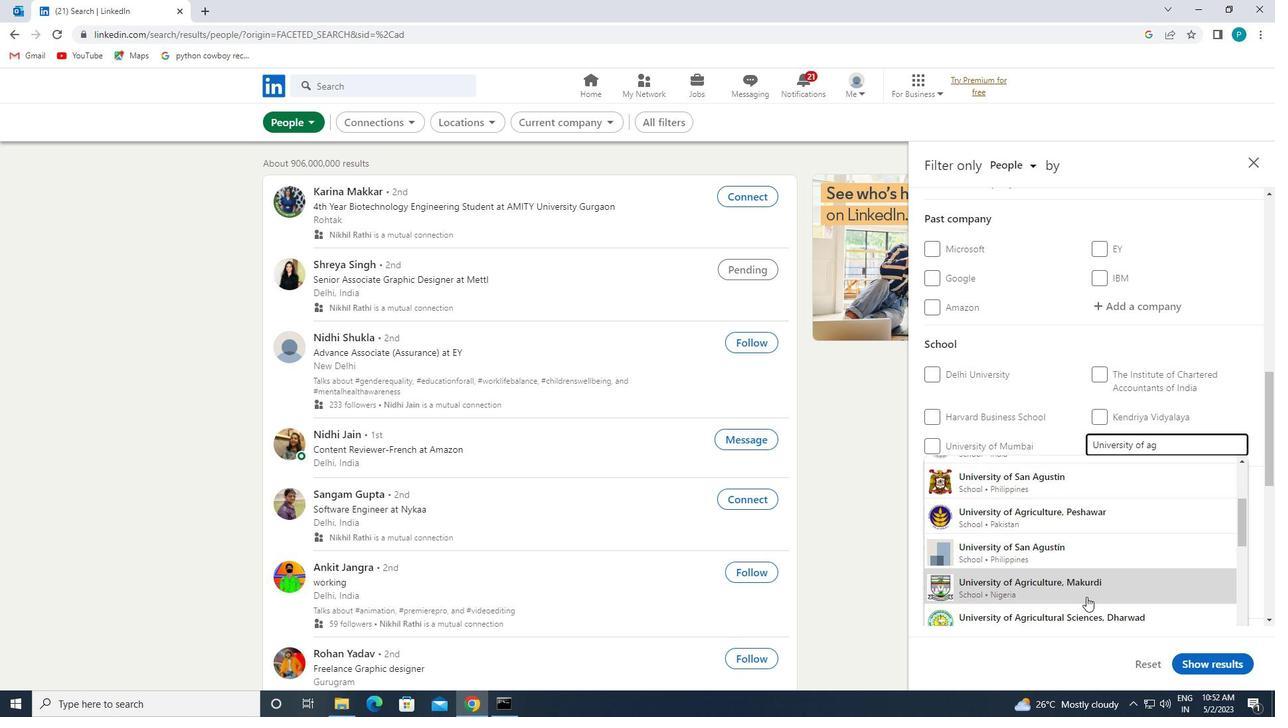 
Action: Mouse pressed left at (1086, 613)
Screenshot: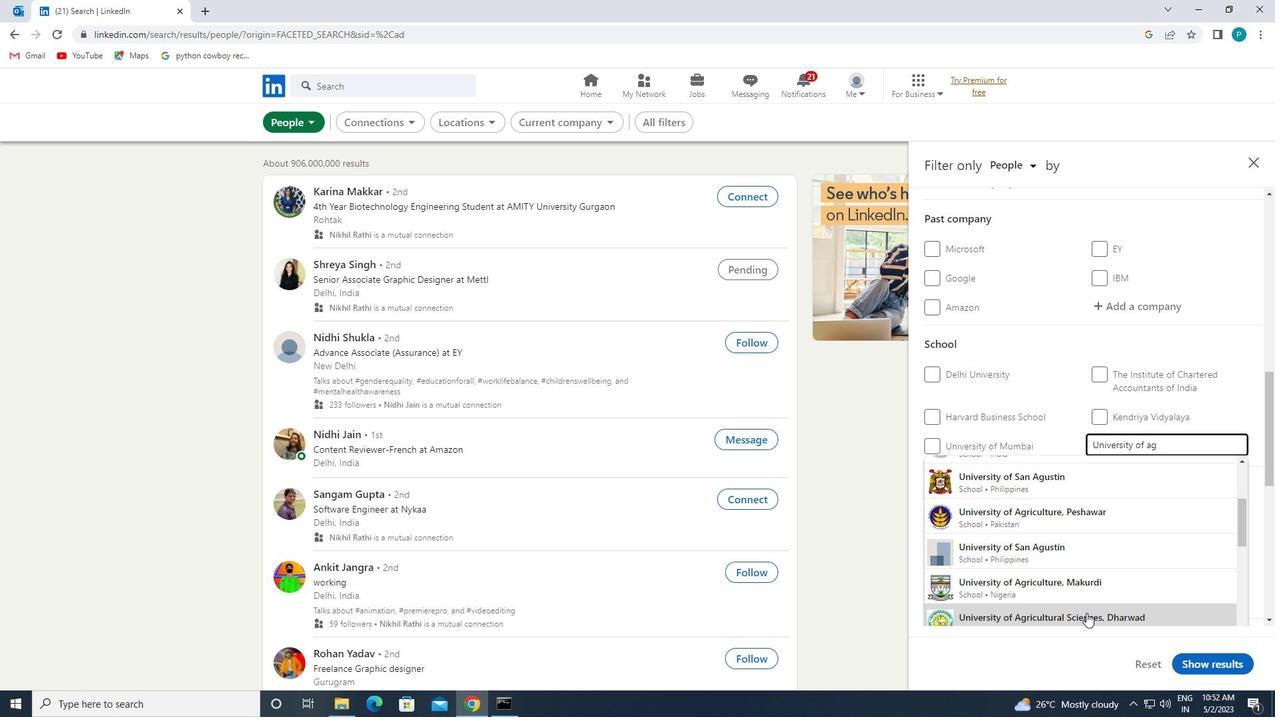 
Action: Mouse moved to (1112, 433)
Screenshot: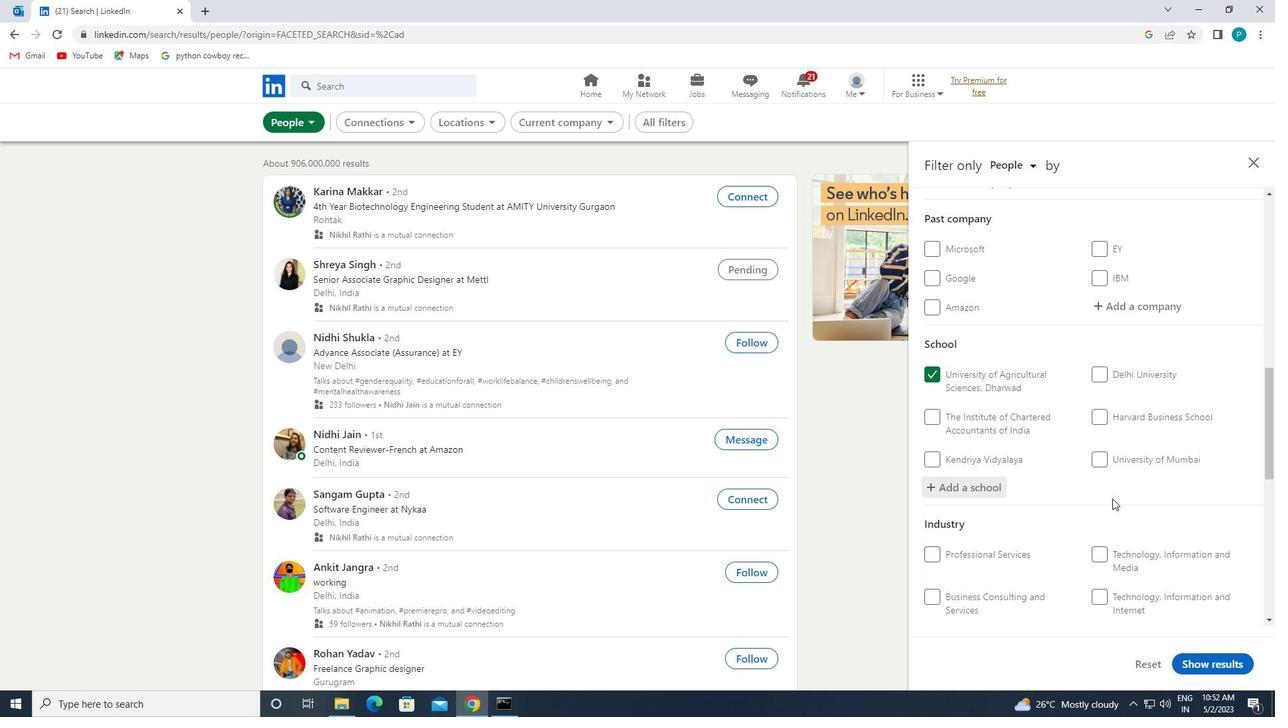 
Action: Mouse scrolled (1112, 433) with delta (0, 0)
Screenshot: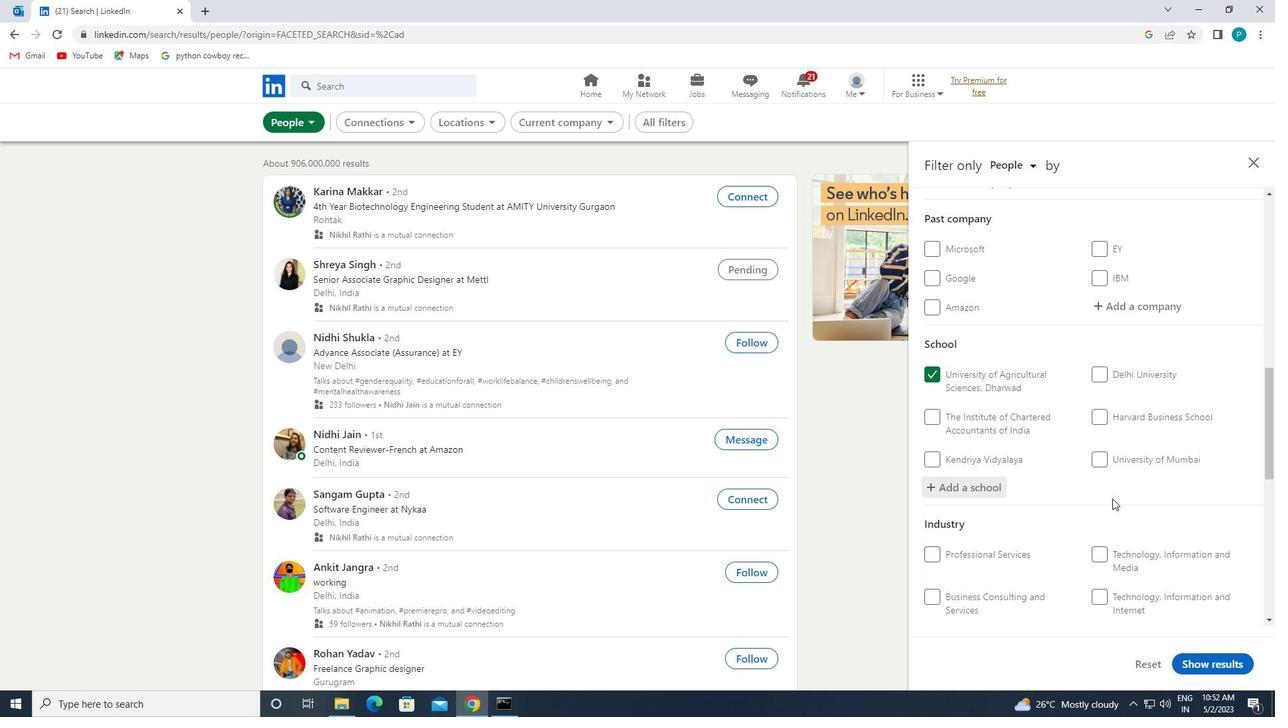 
Action: Mouse moved to (1112, 433)
Screenshot: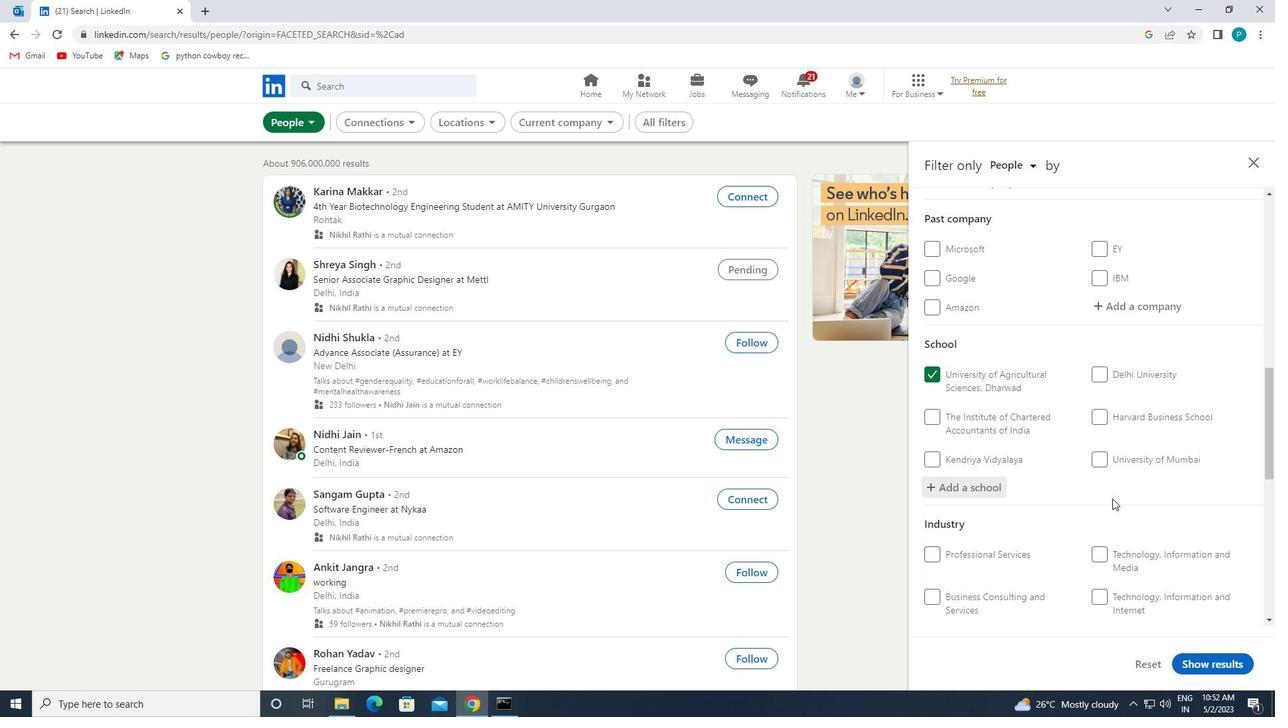 
Action: Mouse scrolled (1112, 432) with delta (0, 0)
Screenshot: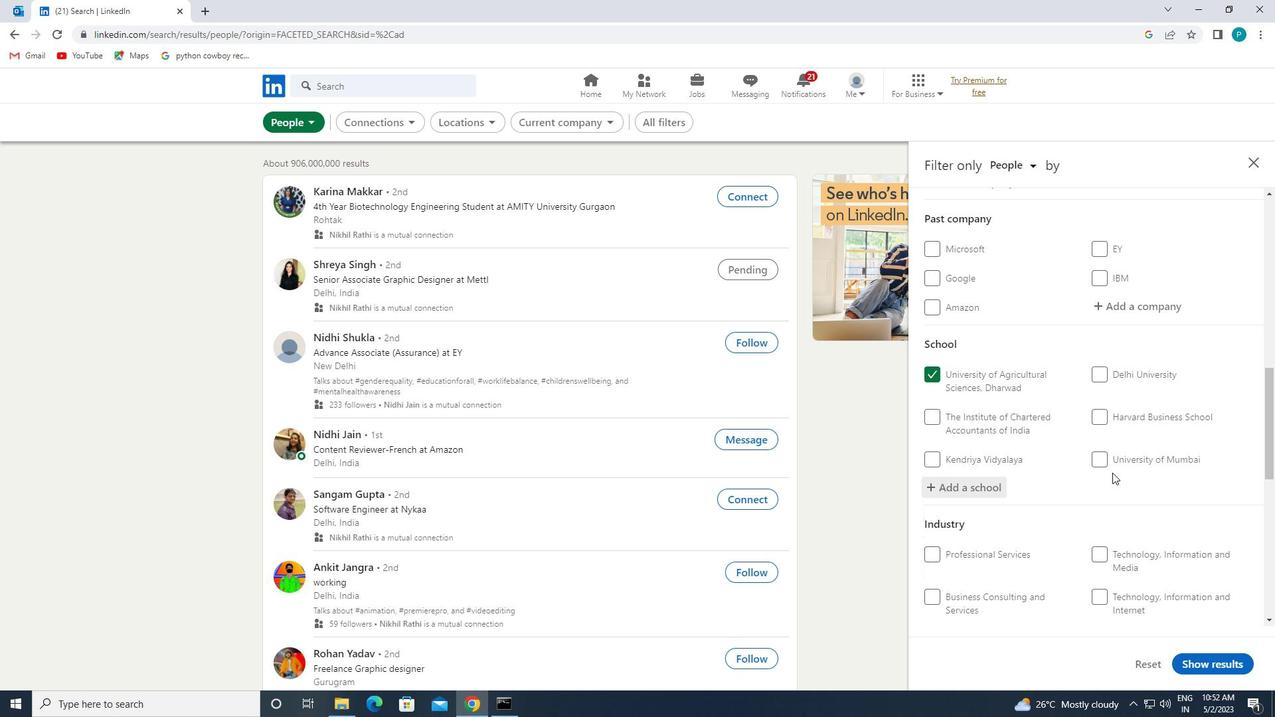 
Action: Mouse scrolled (1112, 432) with delta (0, 0)
Screenshot: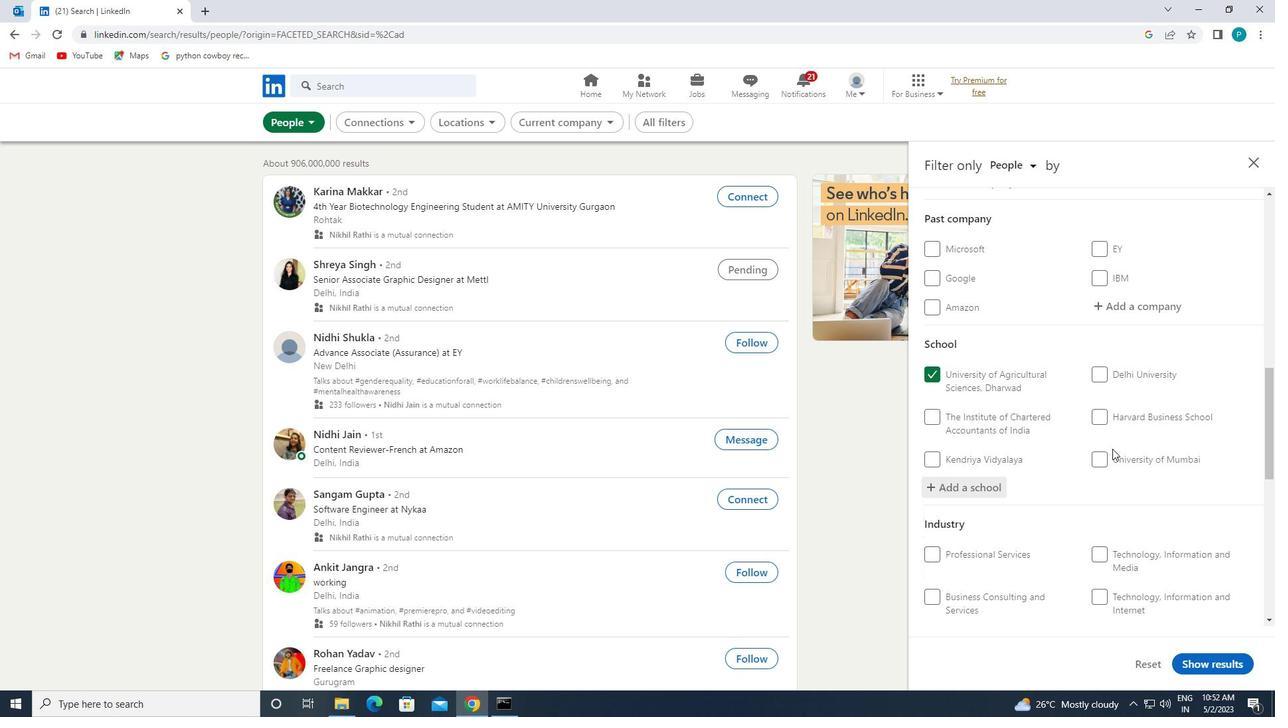 
Action: Mouse moved to (1113, 433)
Screenshot: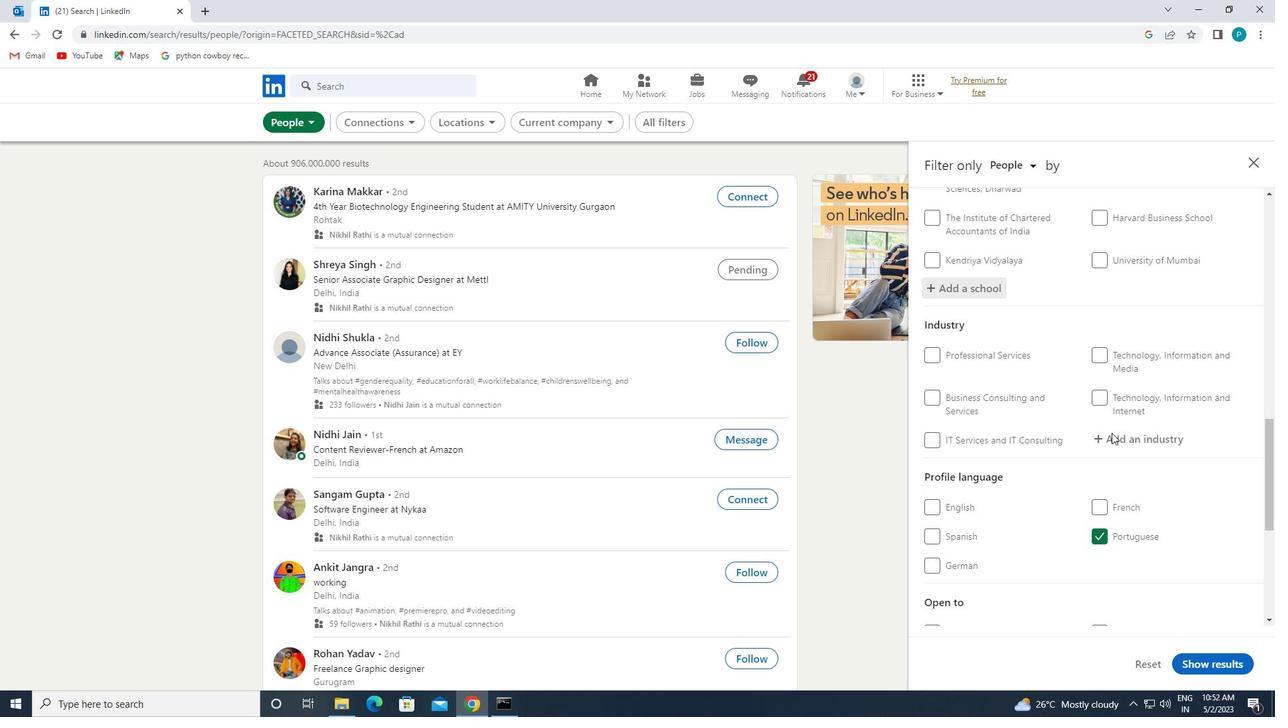 
Action: Mouse pressed left at (1113, 433)
Screenshot: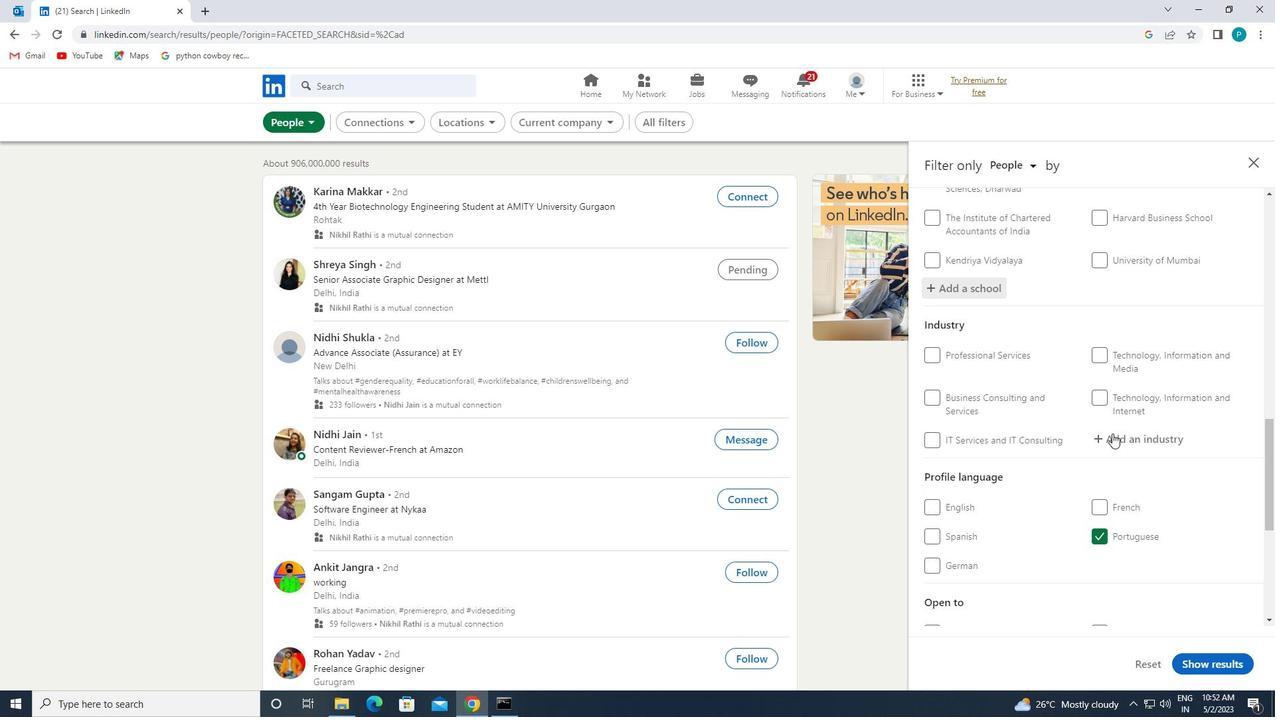 
Action: Key pressed <Key.caps_lock>C<Key.caps_lock>IRCU
Screenshot: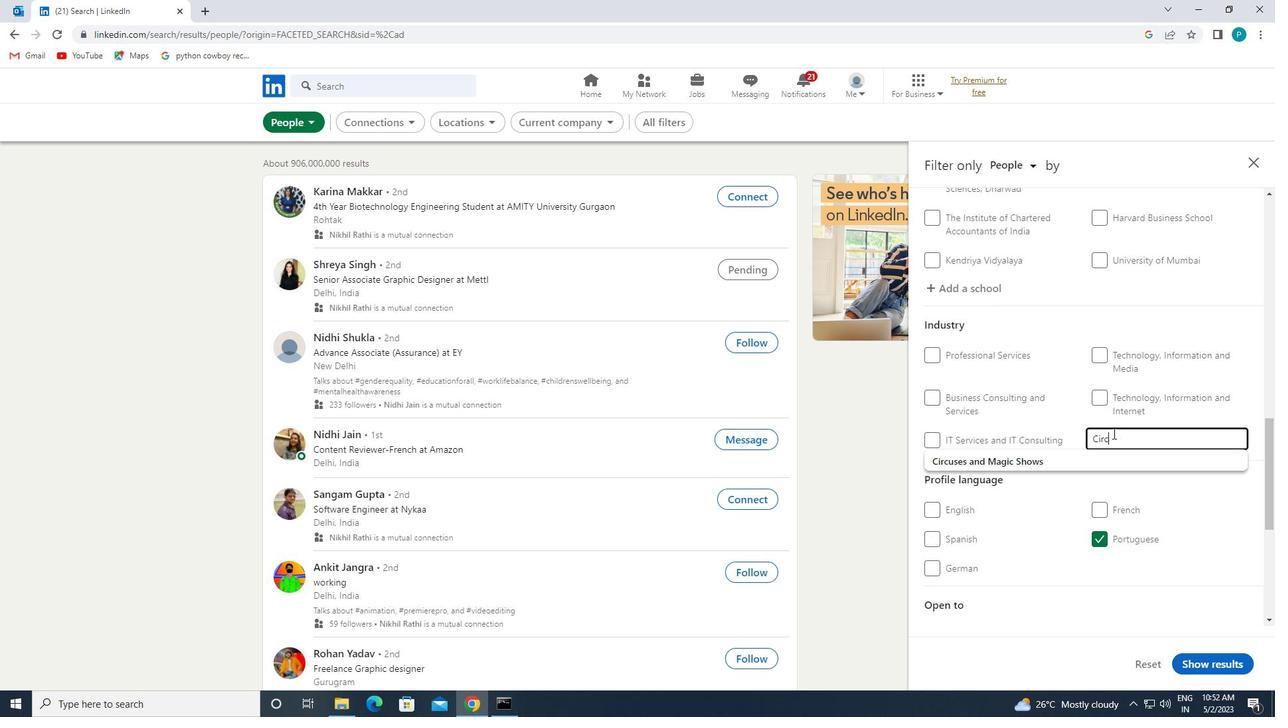 
Action: Mouse moved to (1104, 459)
Screenshot: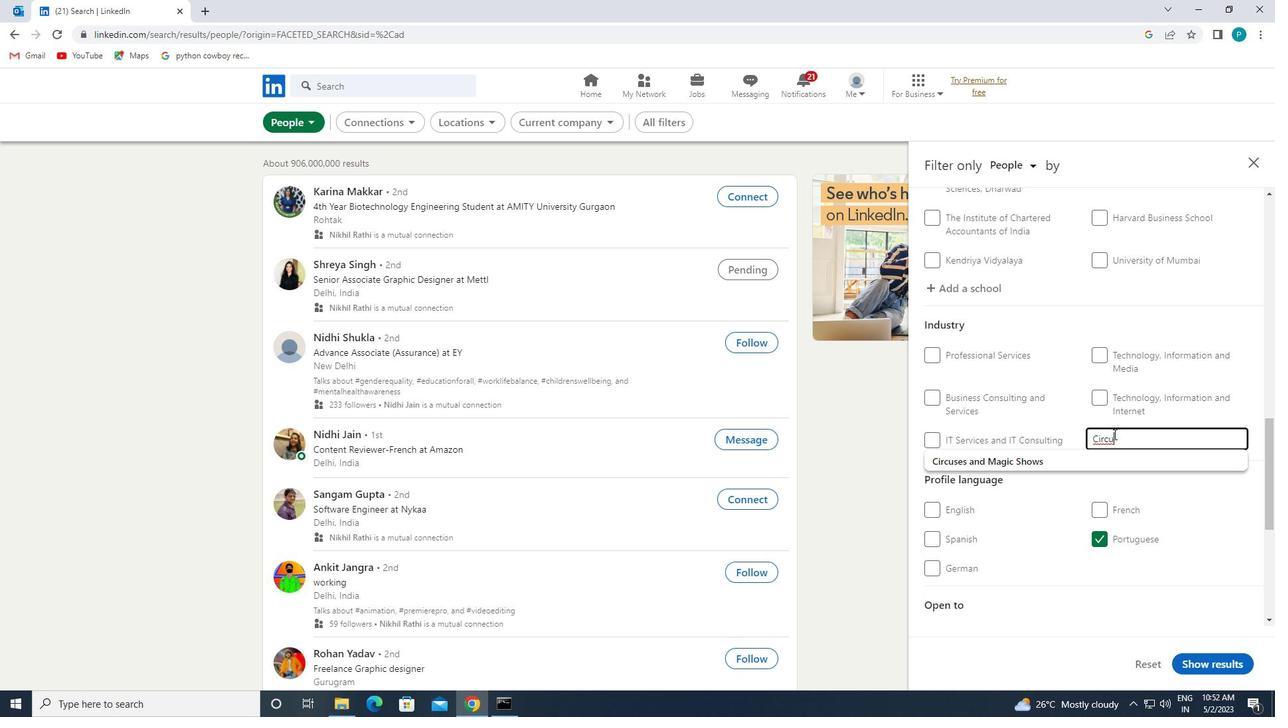 
Action: Mouse pressed left at (1104, 459)
Screenshot: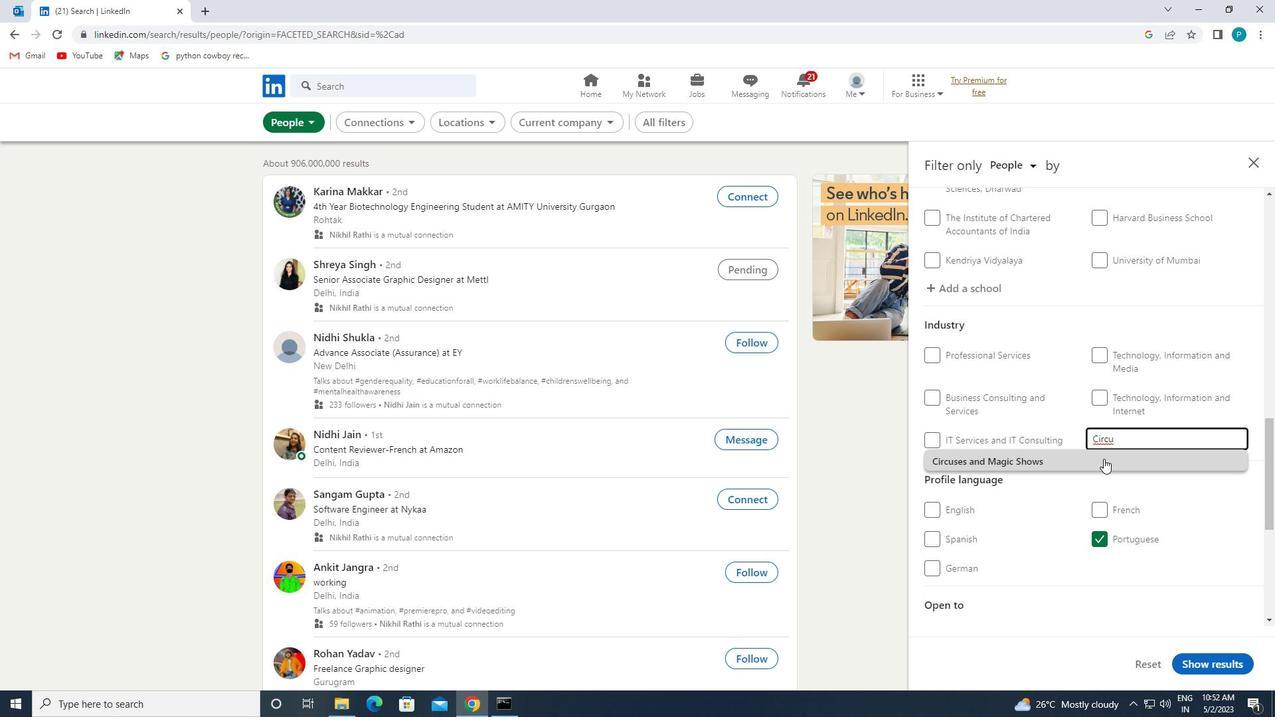 
Action: Mouse moved to (1104, 459)
Screenshot: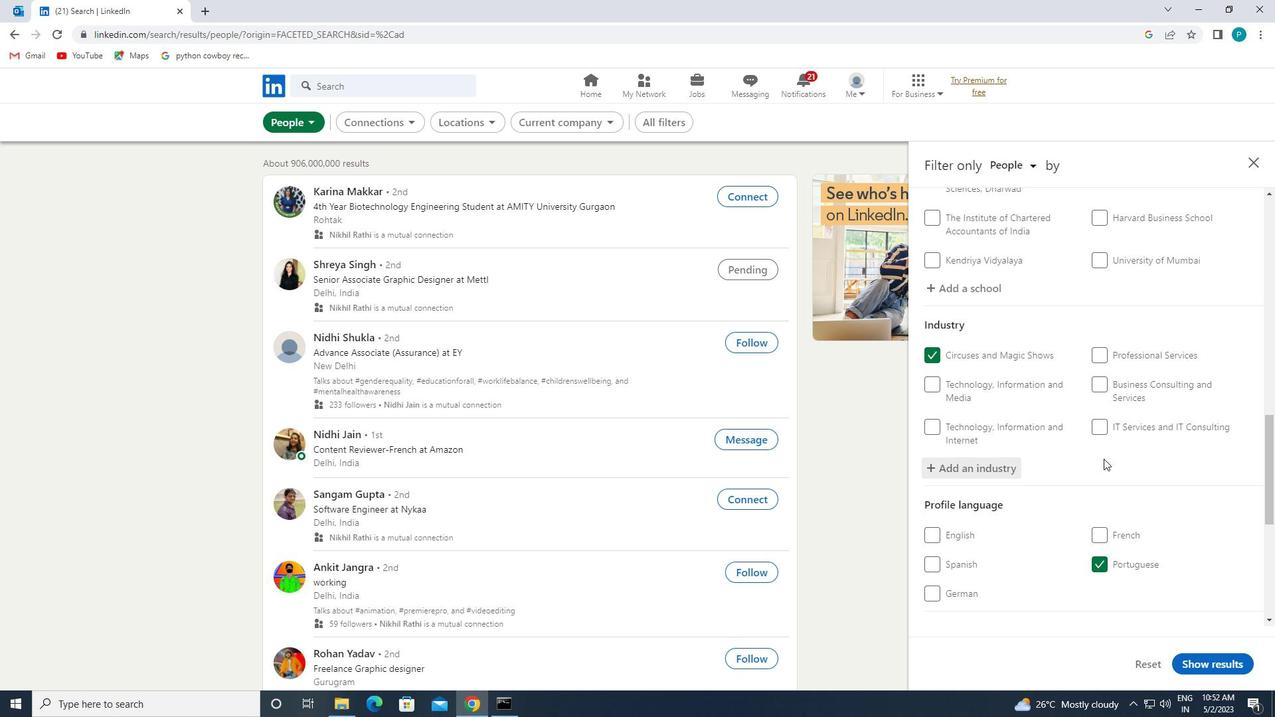 
Action: Mouse scrolled (1104, 458) with delta (0, 0)
Screenshot: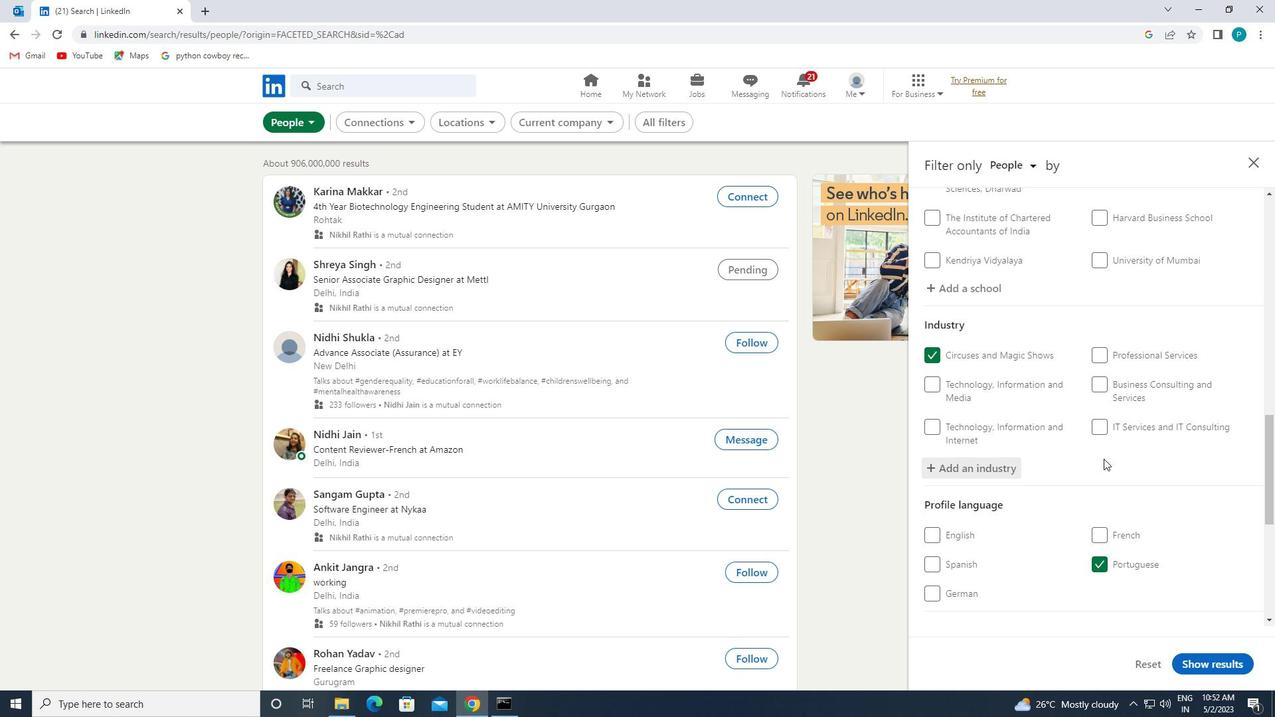 
Action: Mouse scrolled (1104, 458) with delta (0, 0)
Screenshot: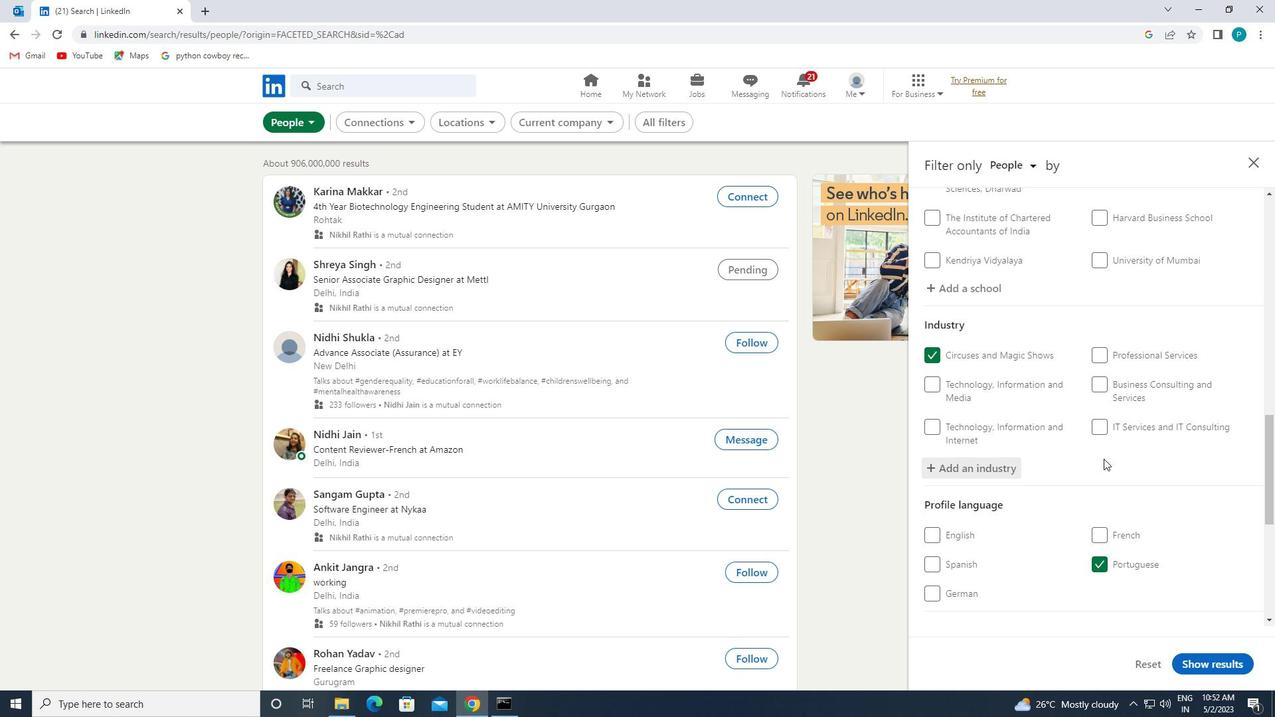 
Action: Mouse scrolled (1104, 458) with delta (0, 0)
Screenshot: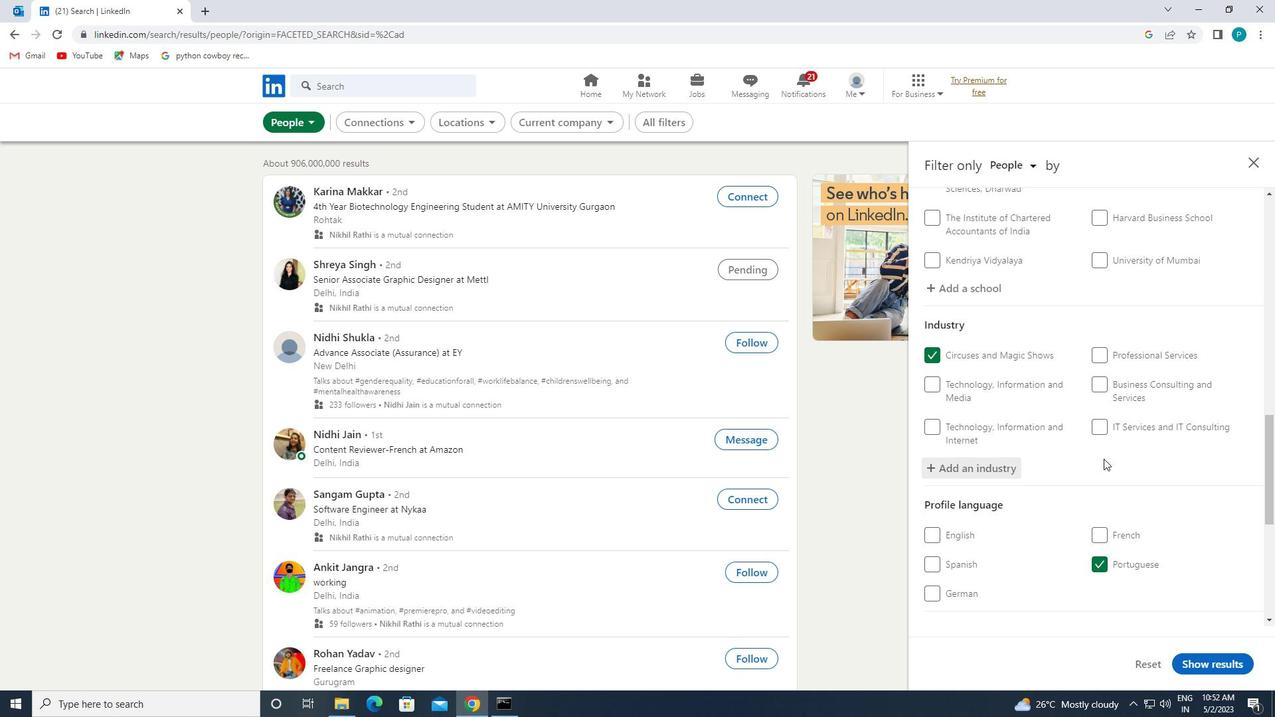 
Action: Mouse moved to (1094, 514)
Screenshot: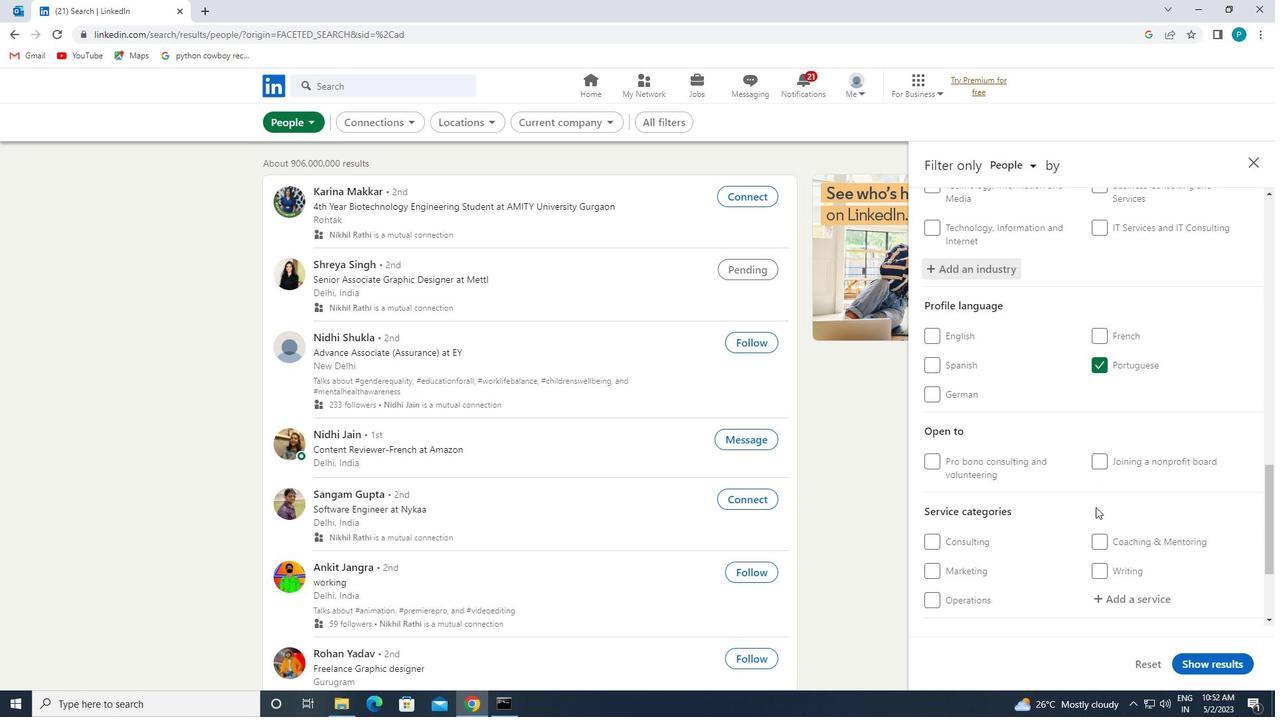 
Action: Mouse scrolled (1094, 514) with delta (0, 0)
Screenshot: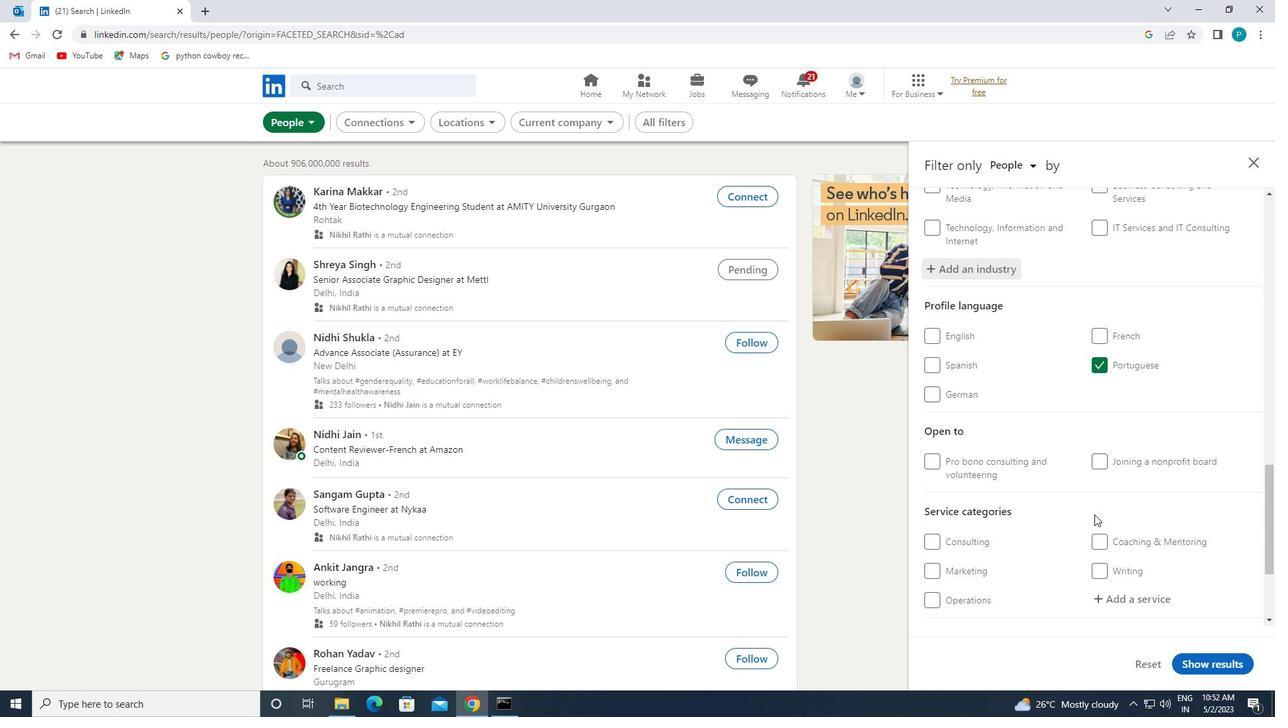
Action: Mouse moved to (1108, 526)
Screenshot: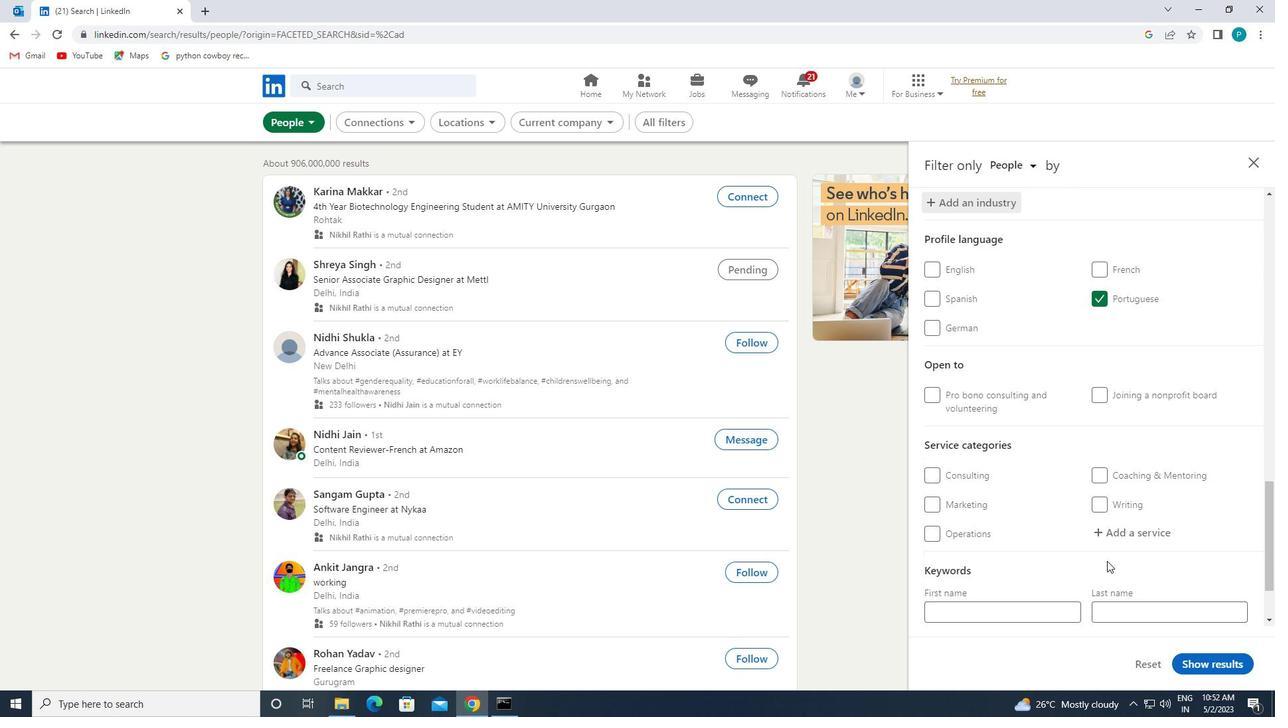 
Action: Mouse pressed left at (1108, 526)
Screenshot: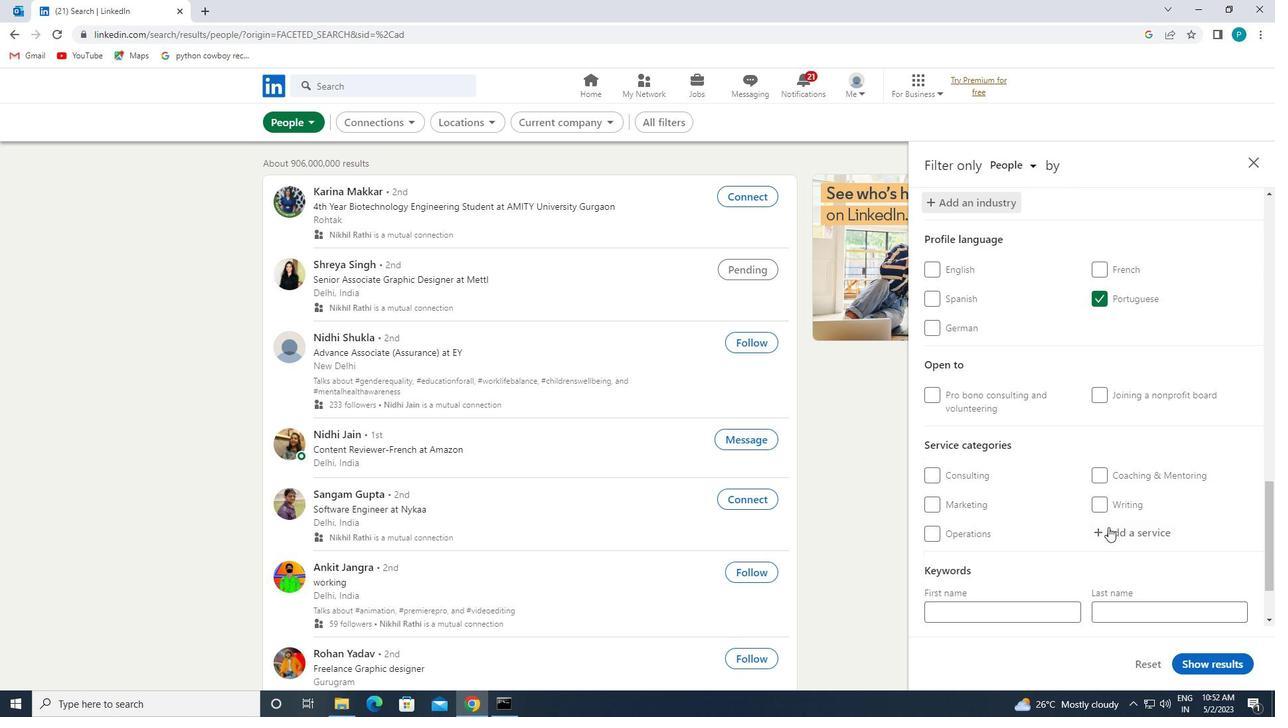
Action: Key pressed <Key.caps_lock>V<Key.caps_lock>IDEO
Screenshot: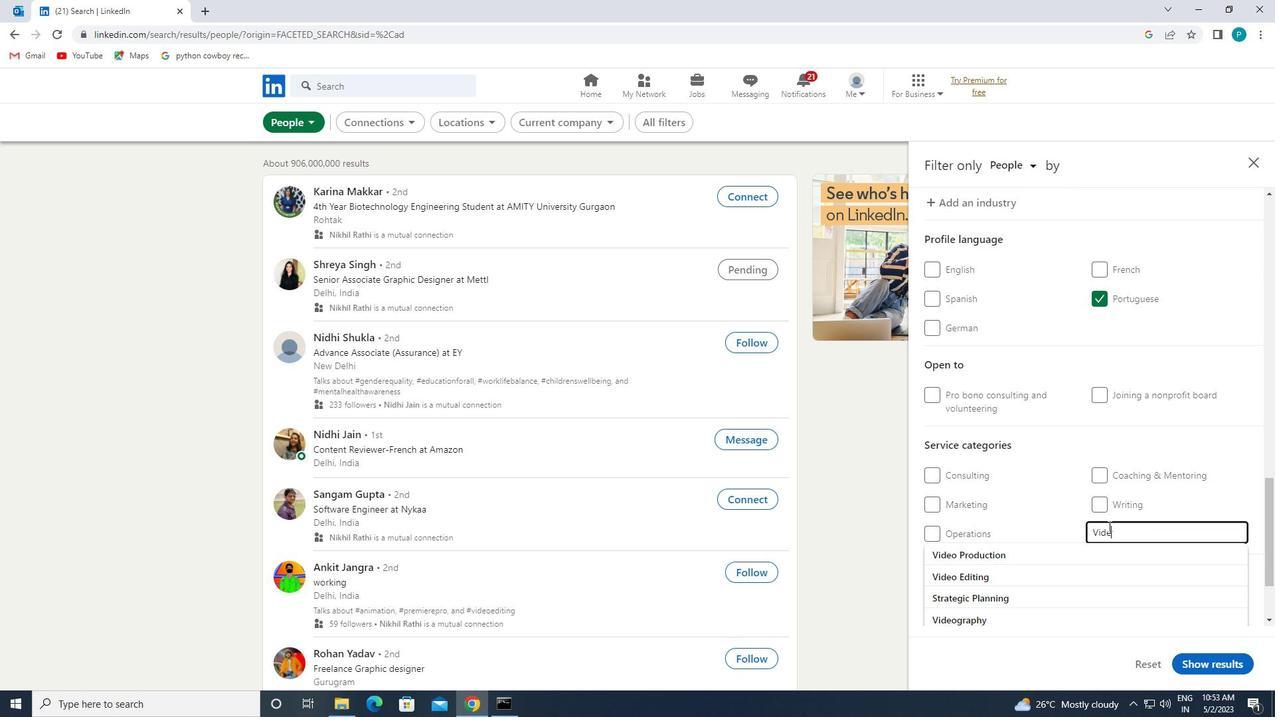 
Action: Mouse moved to (1101, 557)
Screenshot: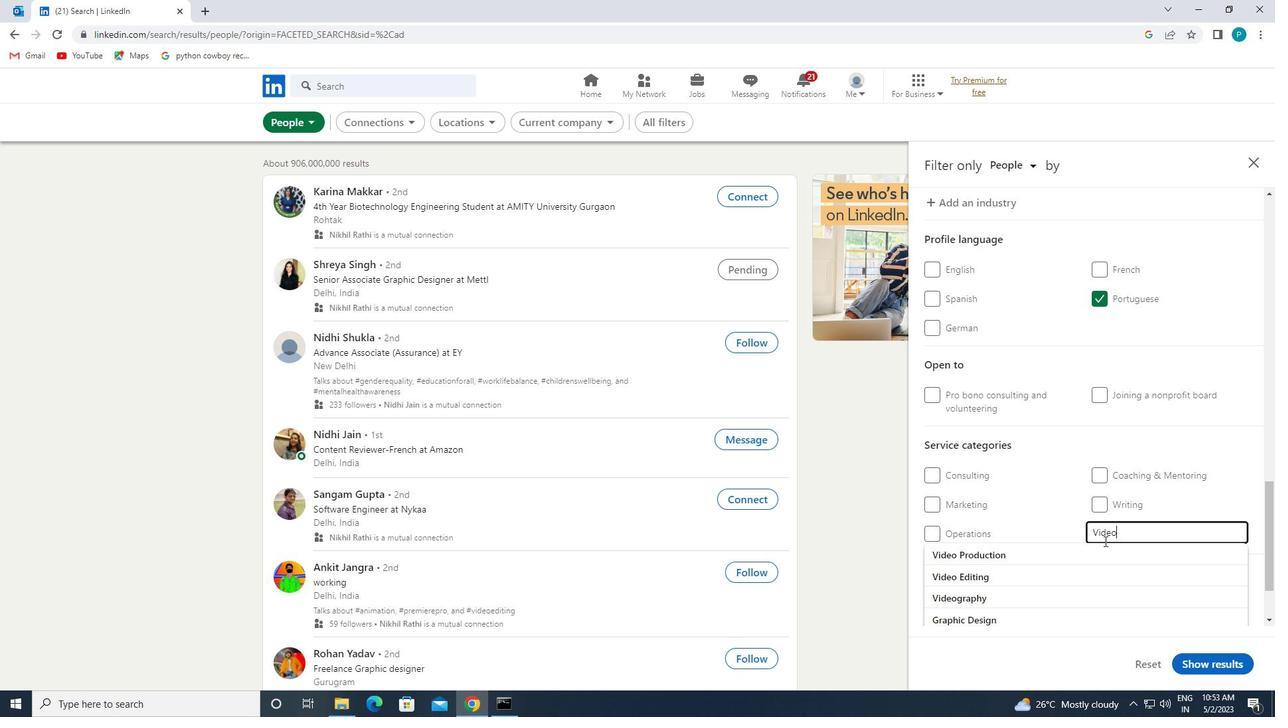 
Action: Mouse pressed left at (1101, 557)
Screenshot: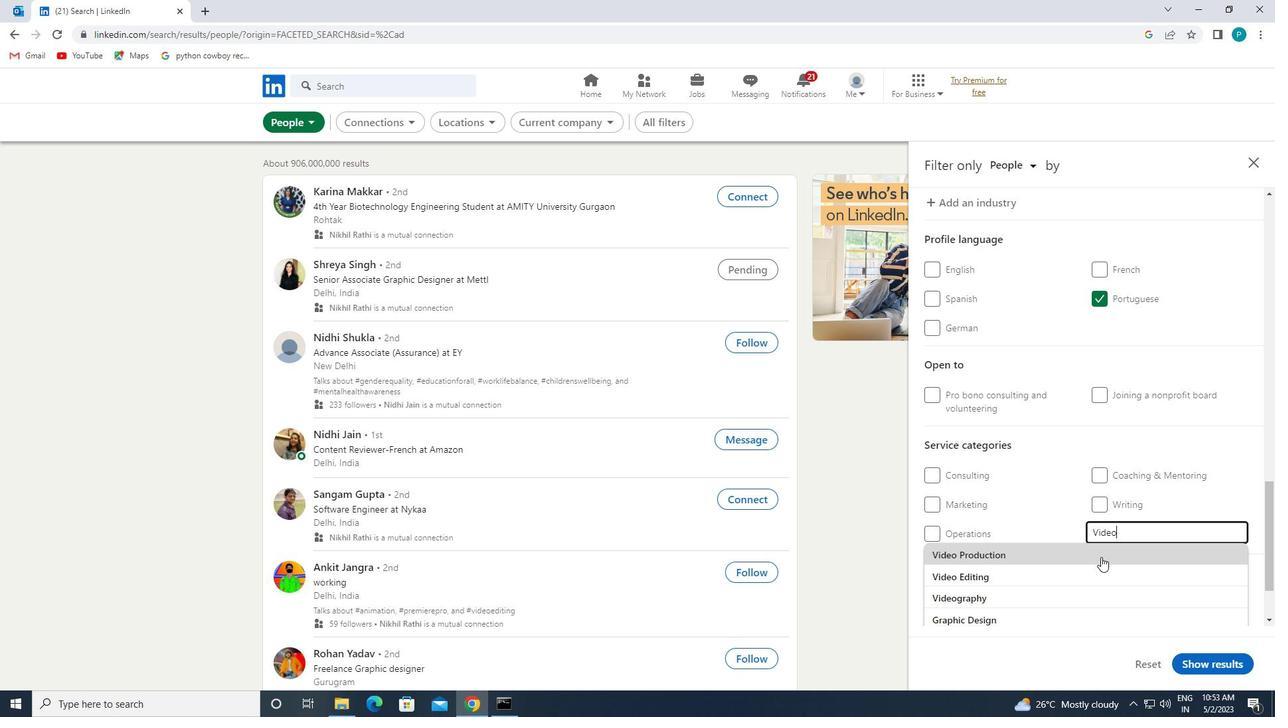 
Action: Mouse scrolled (1101, 556) with delta (0, 0)
Screenshot: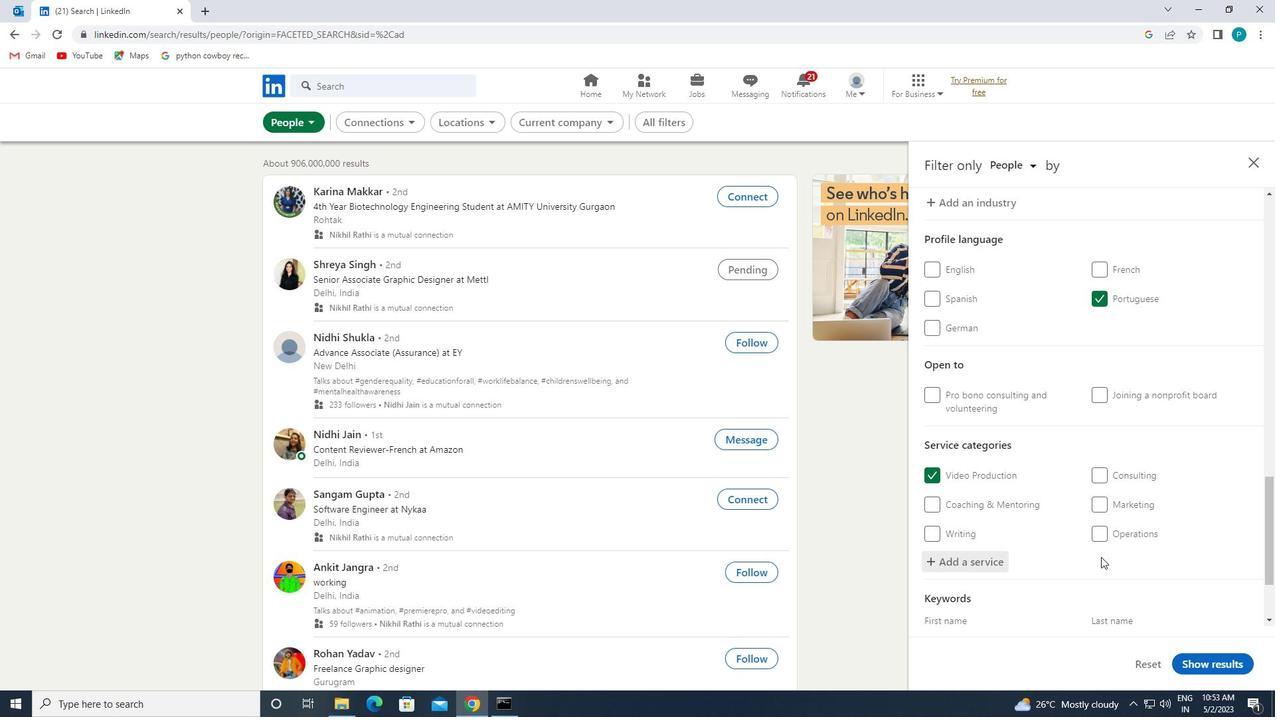 
Action: Mouse scrolled (1101, 556) with delta (0, 0)
Screenshot: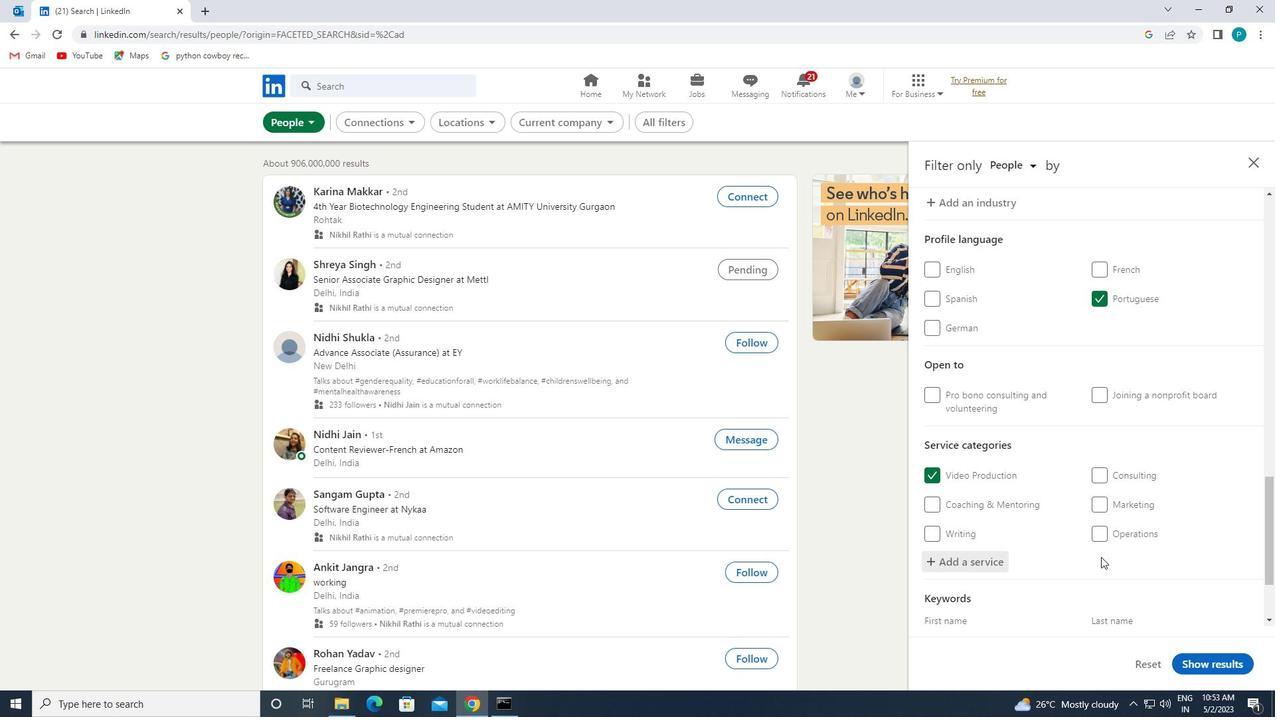 
Action: Mouse scrolled (1101, 556) with delta (0, 0)
Screenshot: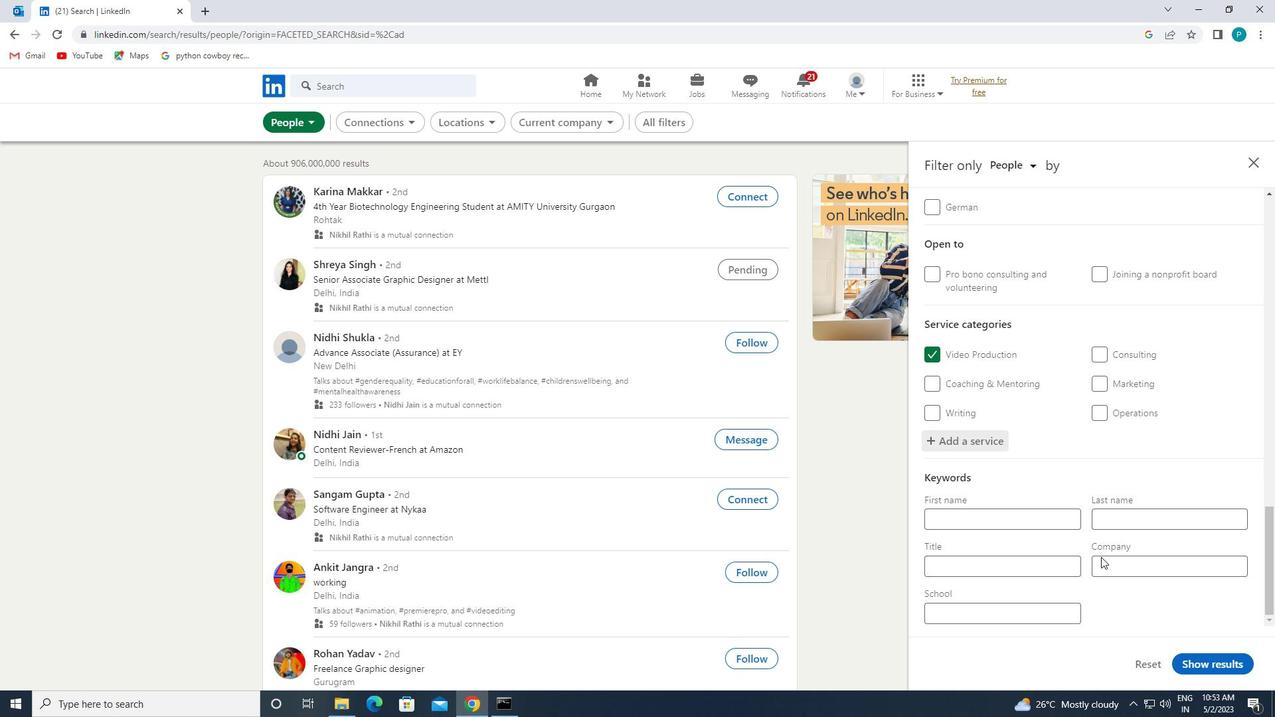 
Action: Mouse moved to (969, 561)
Screenshot: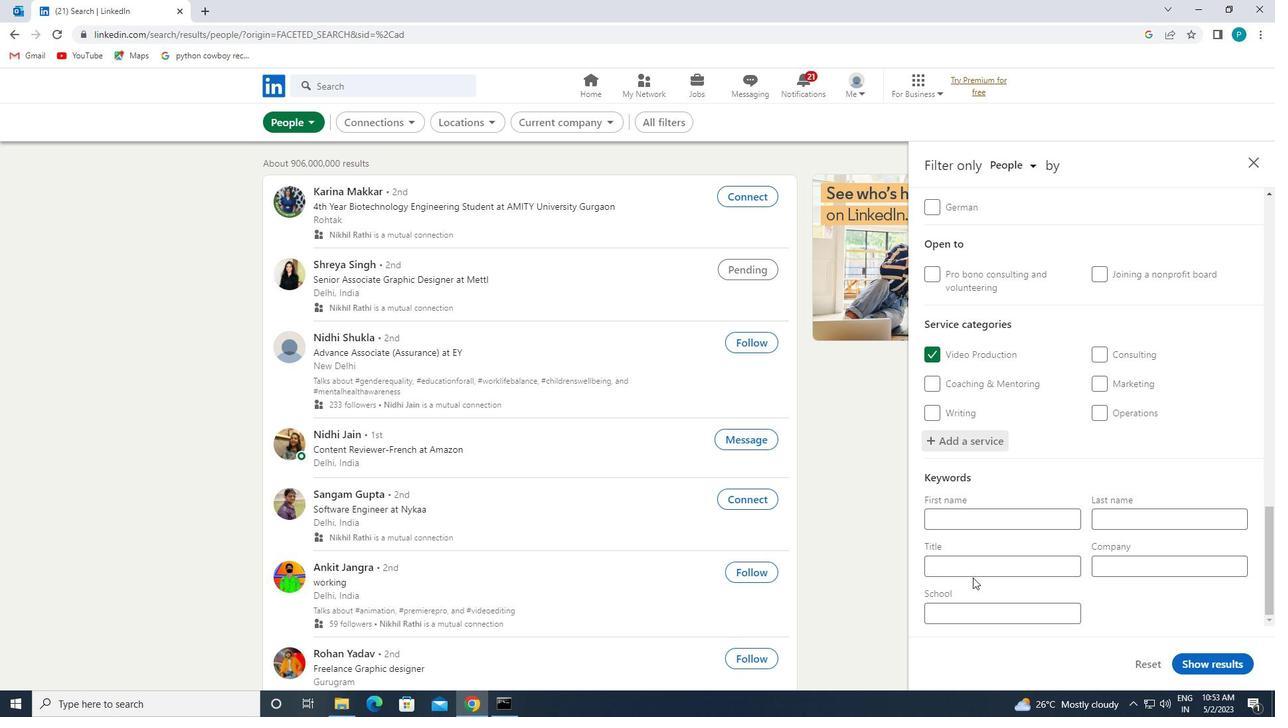 
Action: Mouse pressed left at (969, 561)
Screenshot: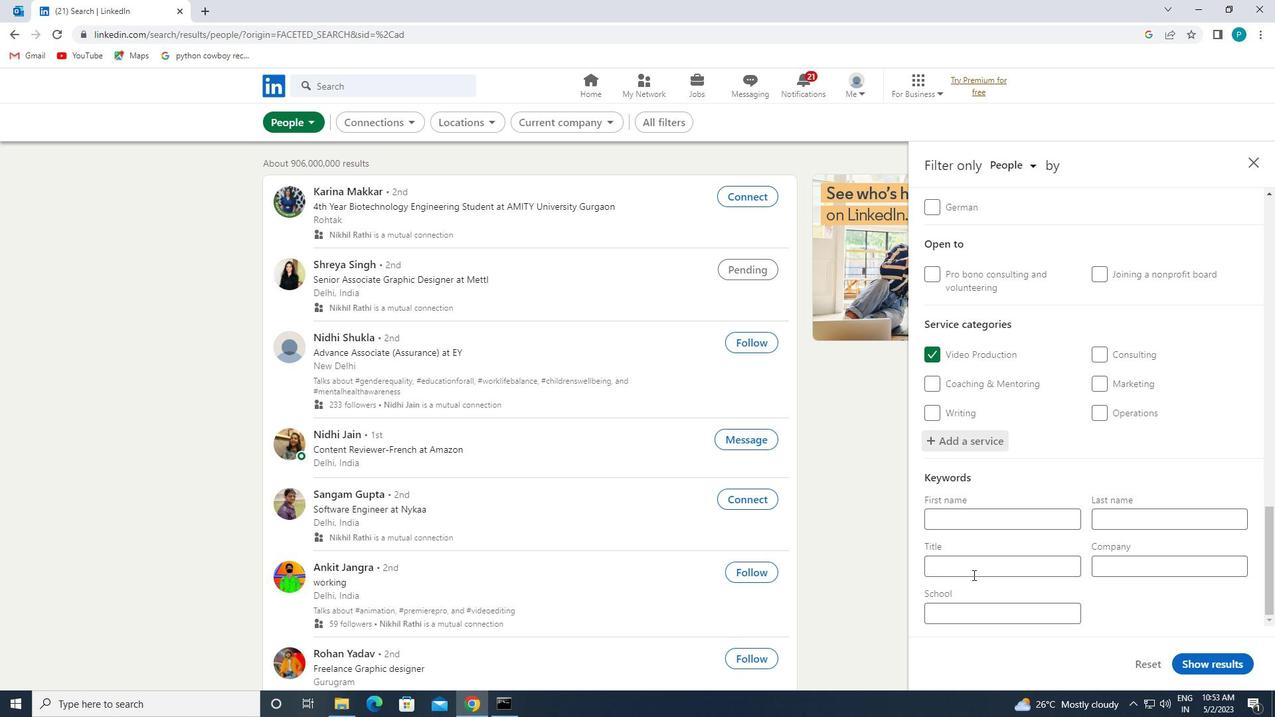 
Action: Key pressed <Key.caps_lock>B<Key.caps_lock>IOLOGIST
Screenshot: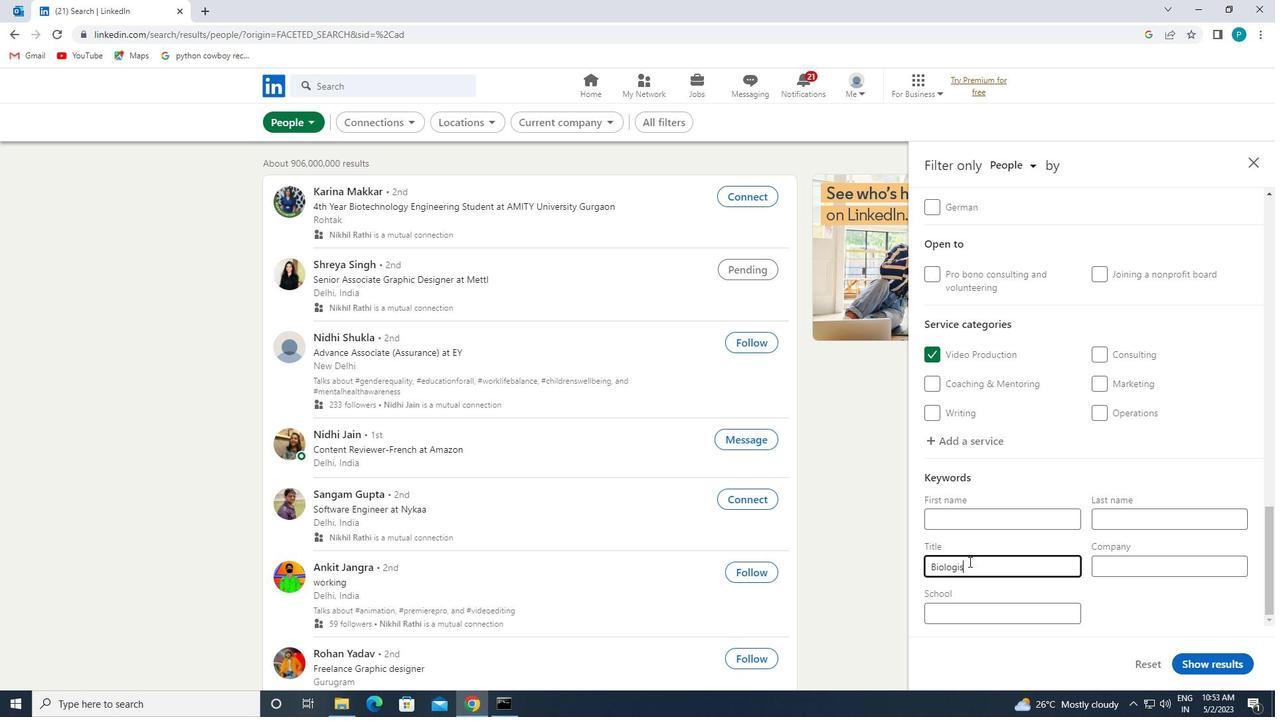 
Action: Mouse moved to (1210, 657)
Screenshot: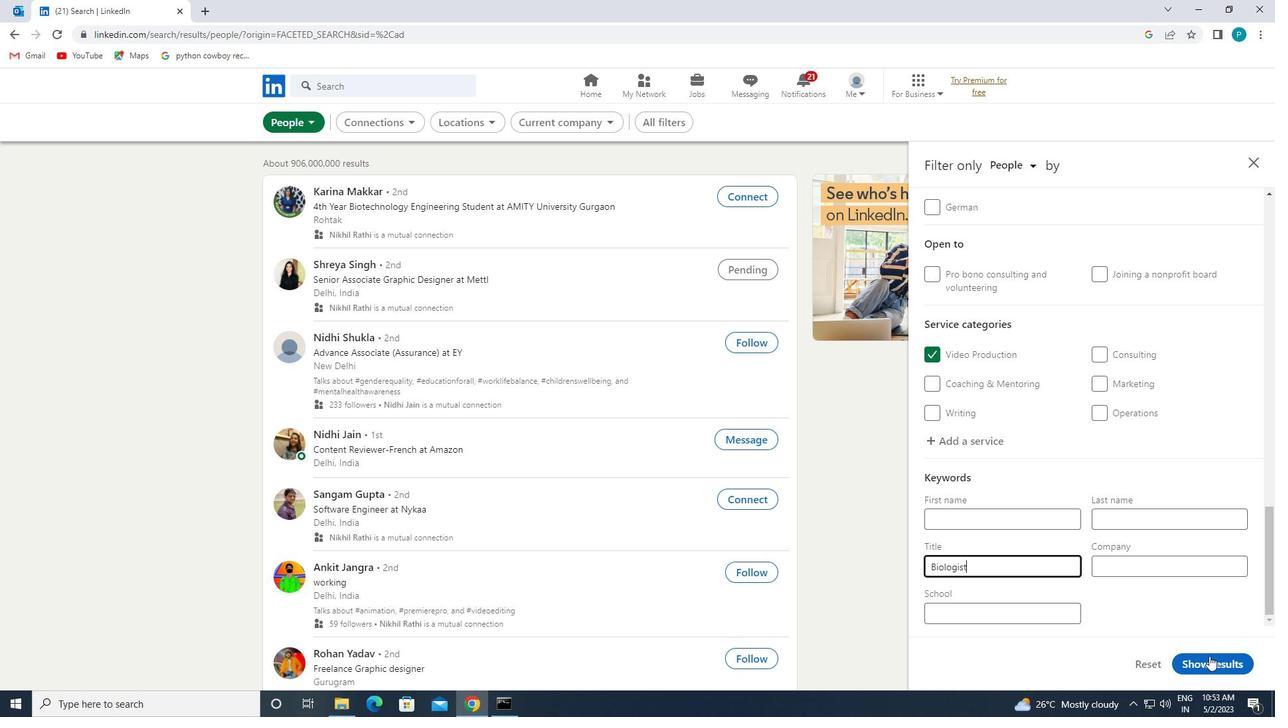 
Action: Mouse pressed left at (1210, 657)
Screenshot: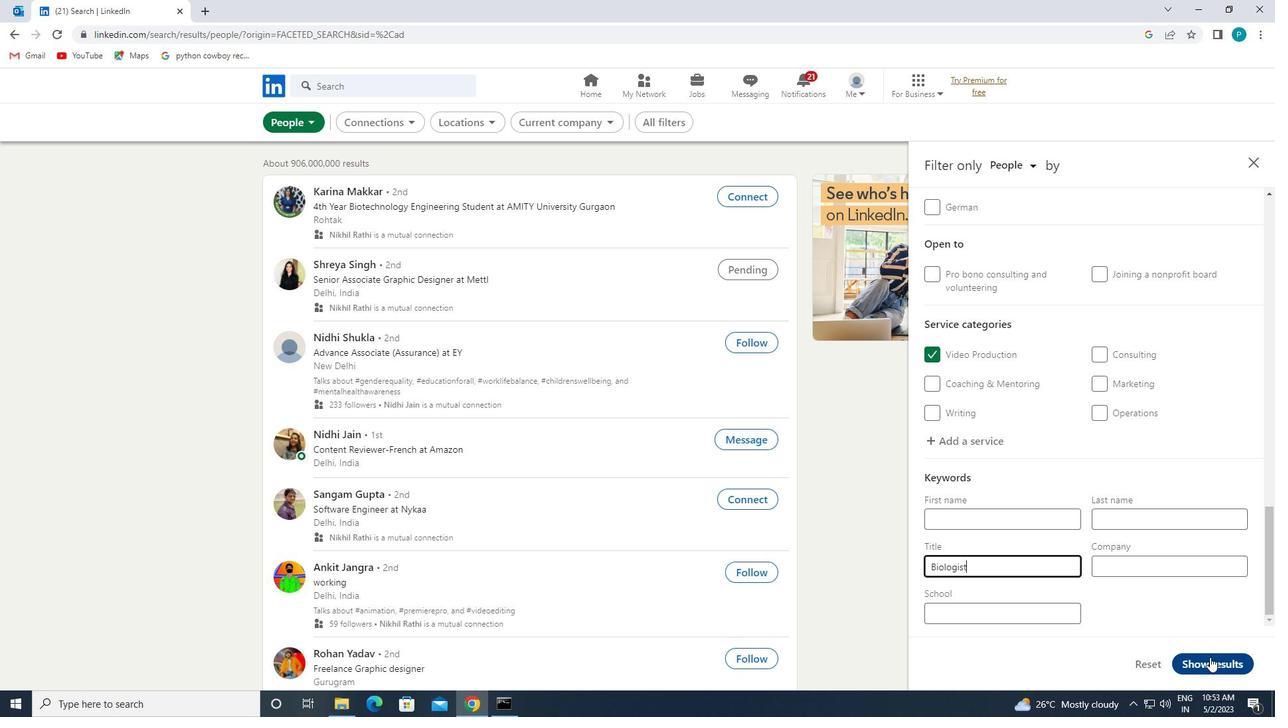 
